 Task:  Click on  Soccer In the  Soccer League click on  Pick Sheet Your name Carter Smith Team name Montreal and  Email softage.3@softage.net Game 1 Montreal Game 2 NYFC Game 3 Atlanta United Game 4 Houston Game 5 Minnesota United Game 6 FC Dallas Game 7 Nashville SC Game 8 Atlanta United Game 9 Charlotte FC Game 10 DC United Game 11 Toronto FC Game 12 Inter Milan Game 13 Minnesota United Game 14 Real Salt Lake Game 15 Vancouver Game16 San Jose In Tie Breaker choose Montreal Submit pick sheet
Action: Mouse moved to (631, 401)
Screenshot: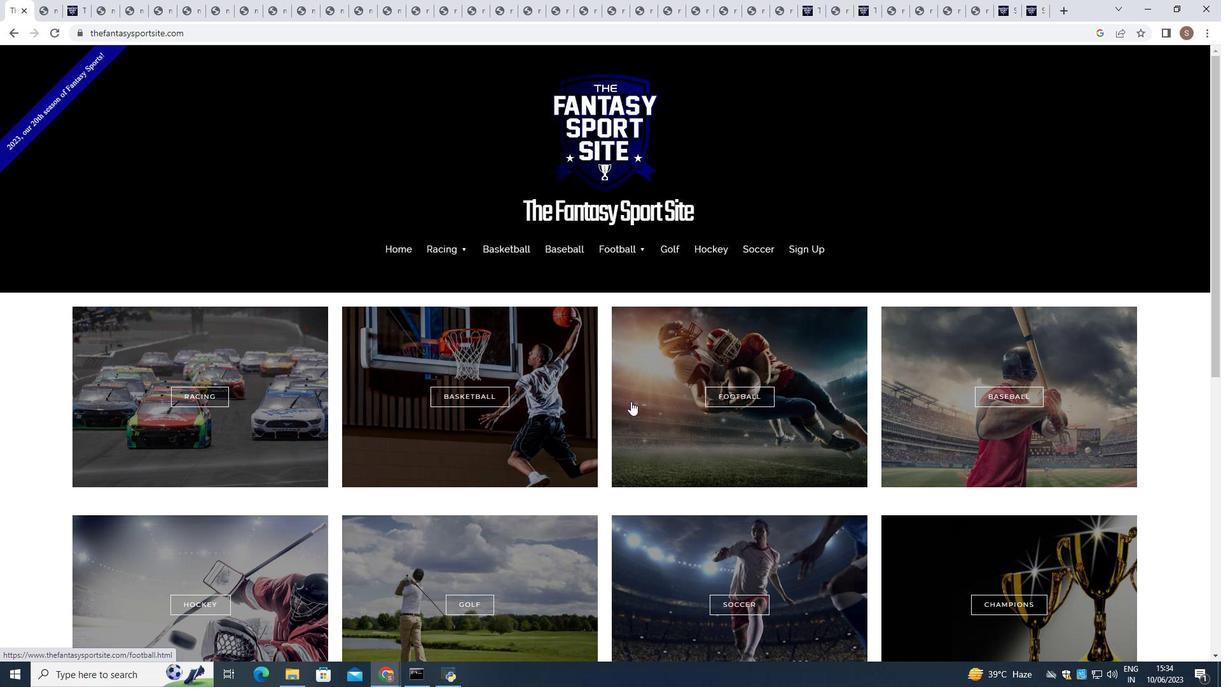 
Action: Mouse scrolled (631, 400) with delta (0, 0)
Screenshot: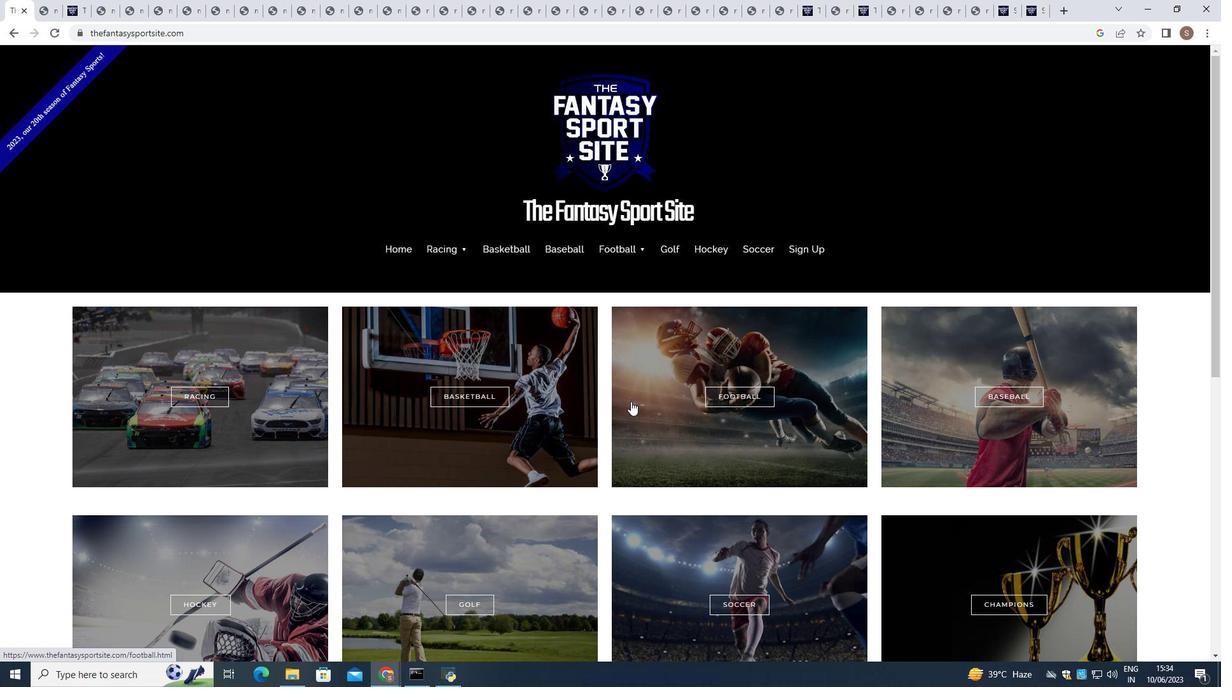 
Action: Mouse scrolled (631, 400) with delta (0, 0)
Screenshot: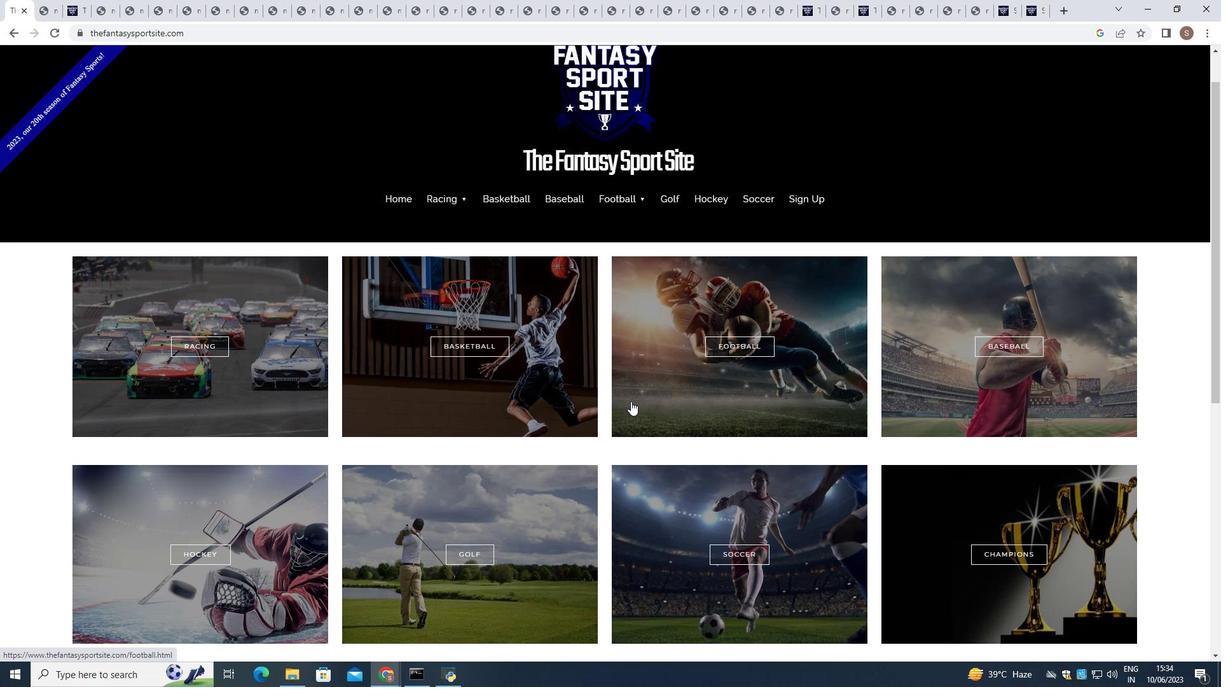 
Action: Mouse moved to (673, 431)
Screenshot: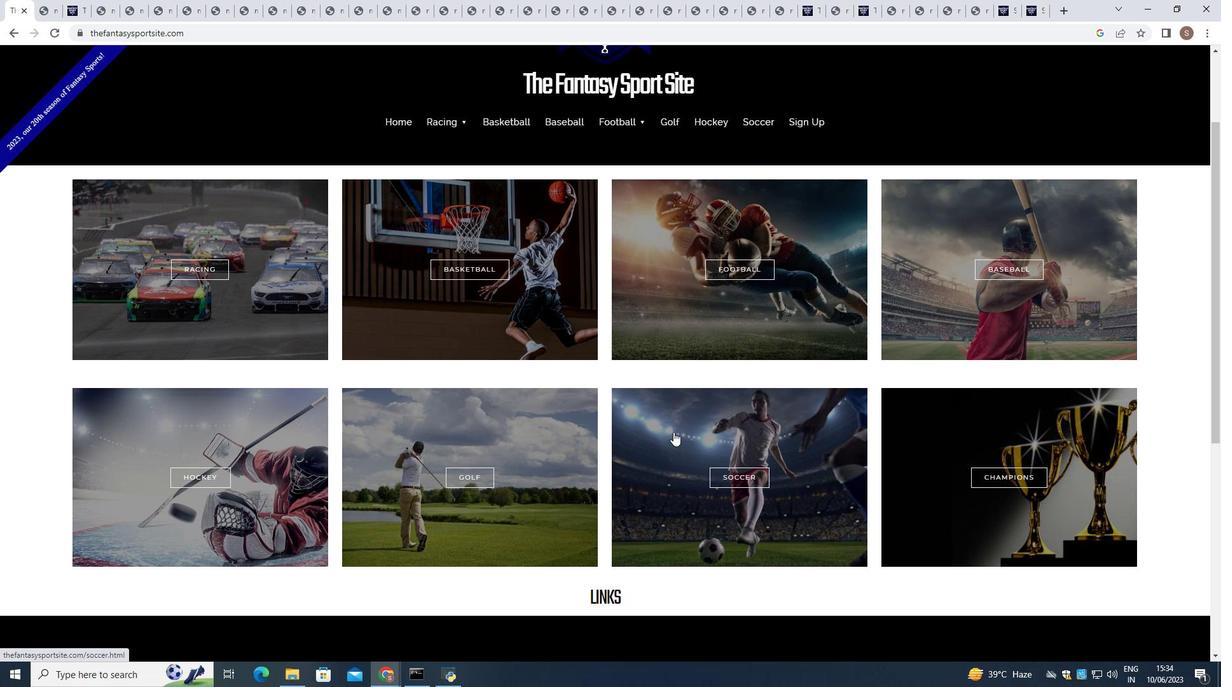 
Action: Mouse pressed left at (673, 431)
Screenshot: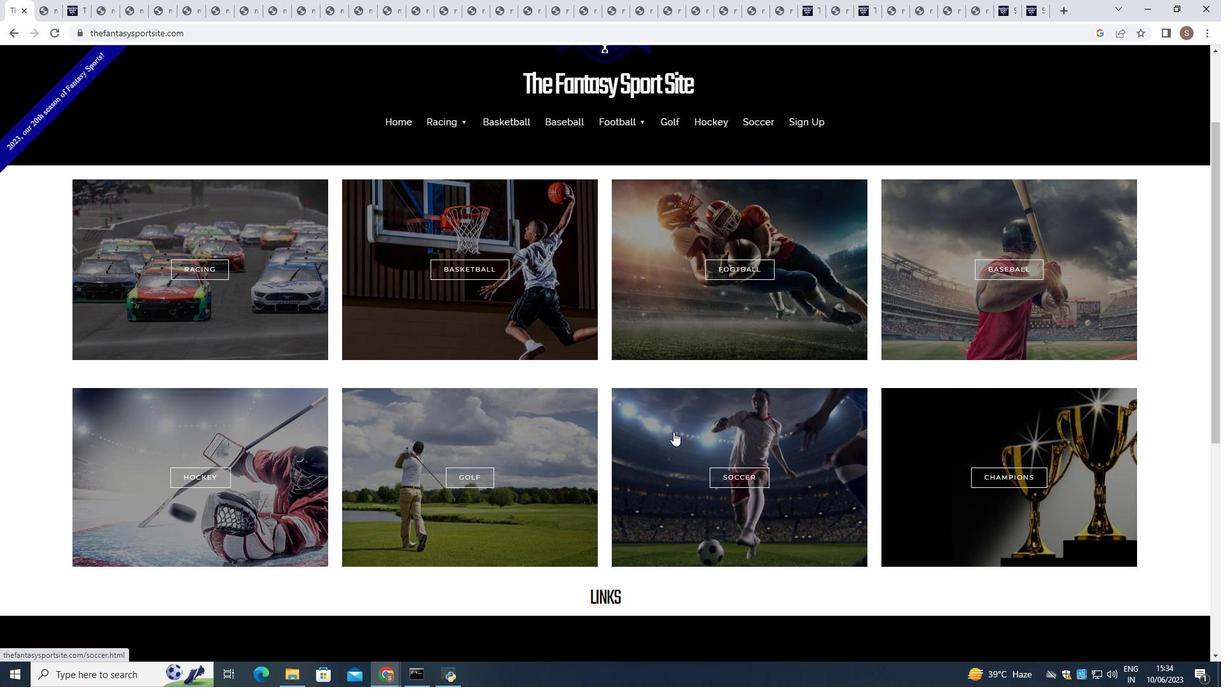 
Action: Mouse moved to (674, 432)
Screenshot: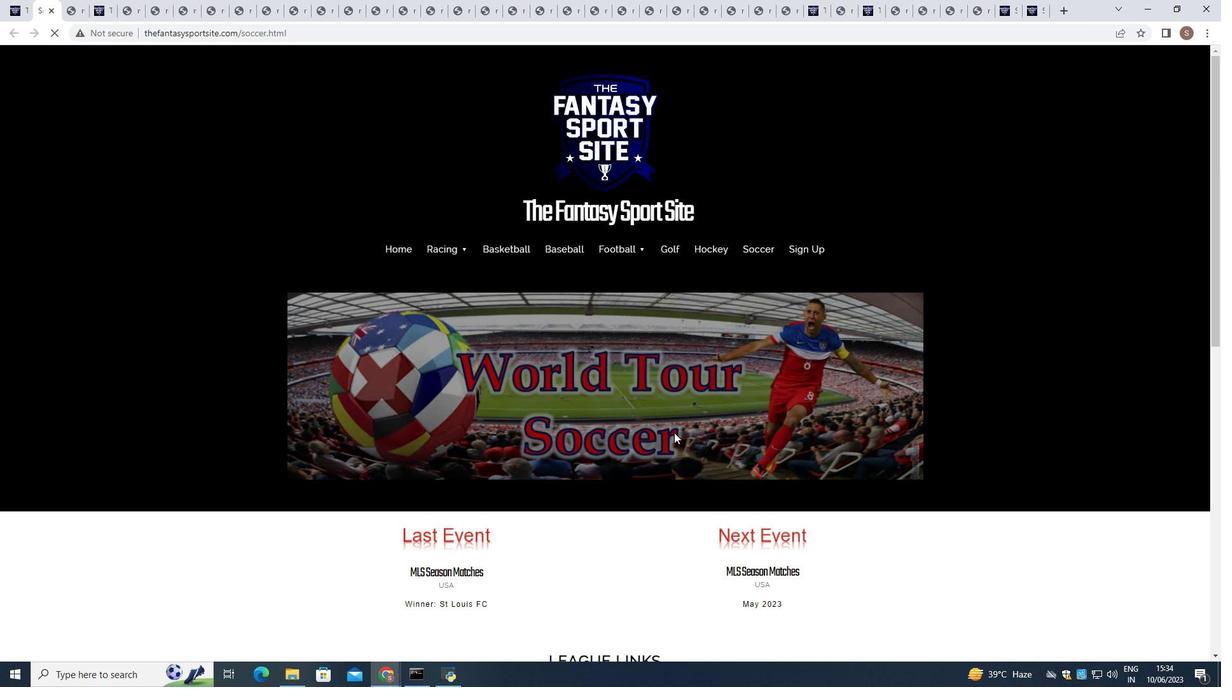 
Action: Mouse scrolled (674, 431) with delta (0, 0)
Screenshot: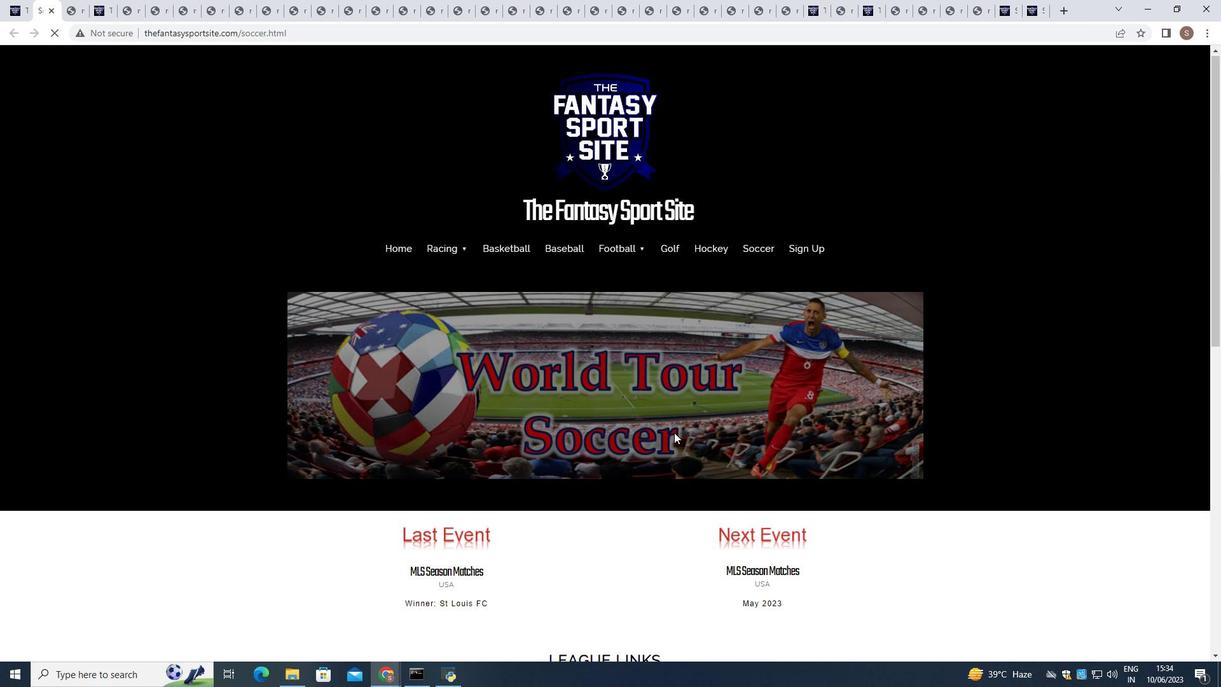 
Action: Mouse scrolled (674, 431) with delta (0, 0)
Screenshot: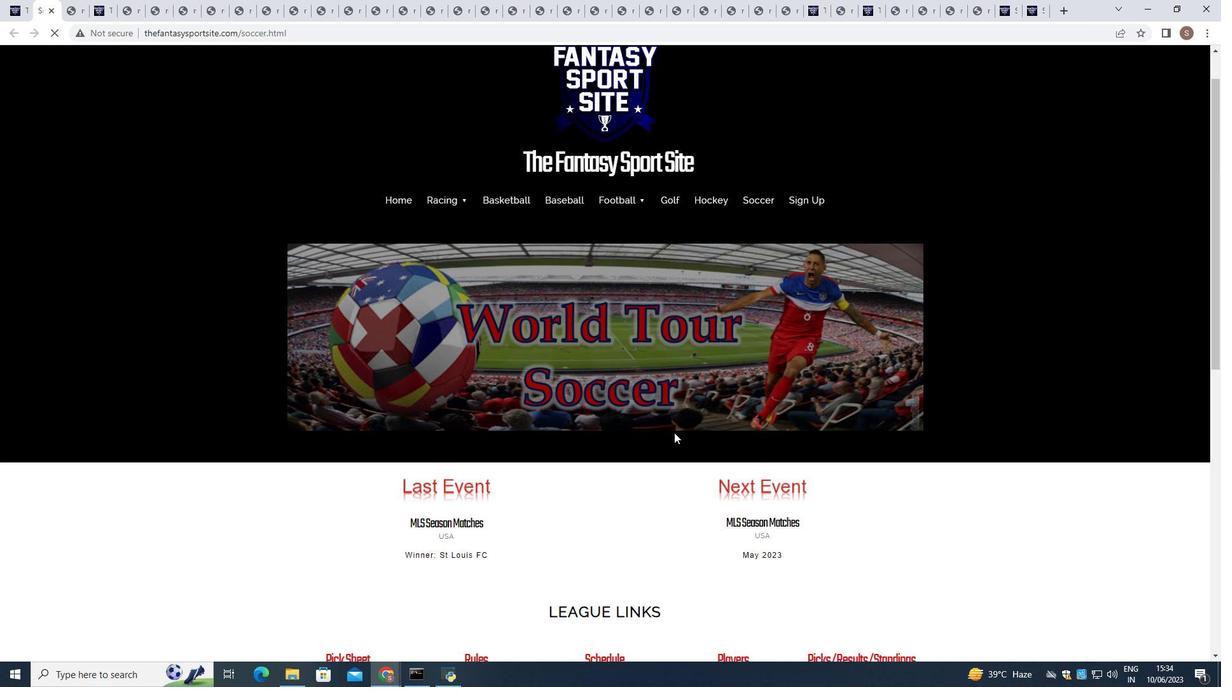 
Action: Mouse scrolled (674, 431) with delta (0, 0)
Screenshot: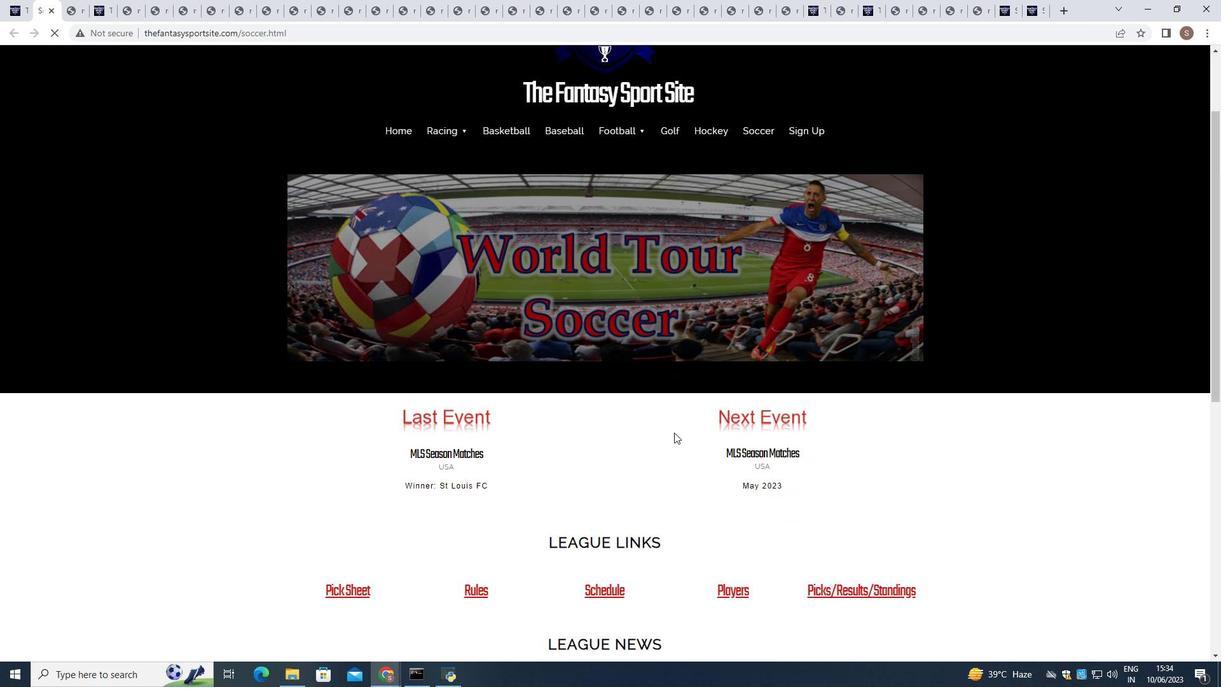 
Action: Mouse scrolled (674, 431) with delta (0, 0)
Screenshot: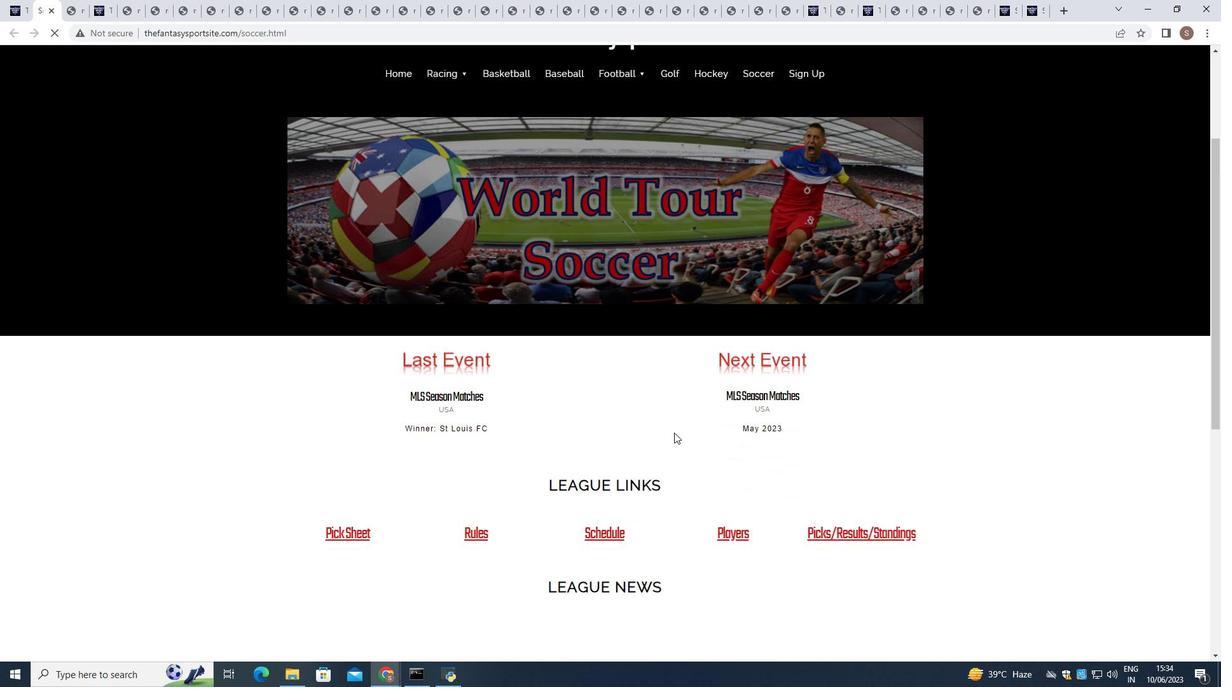 
Action: Mouse moved to (356, 452)
Screenshot: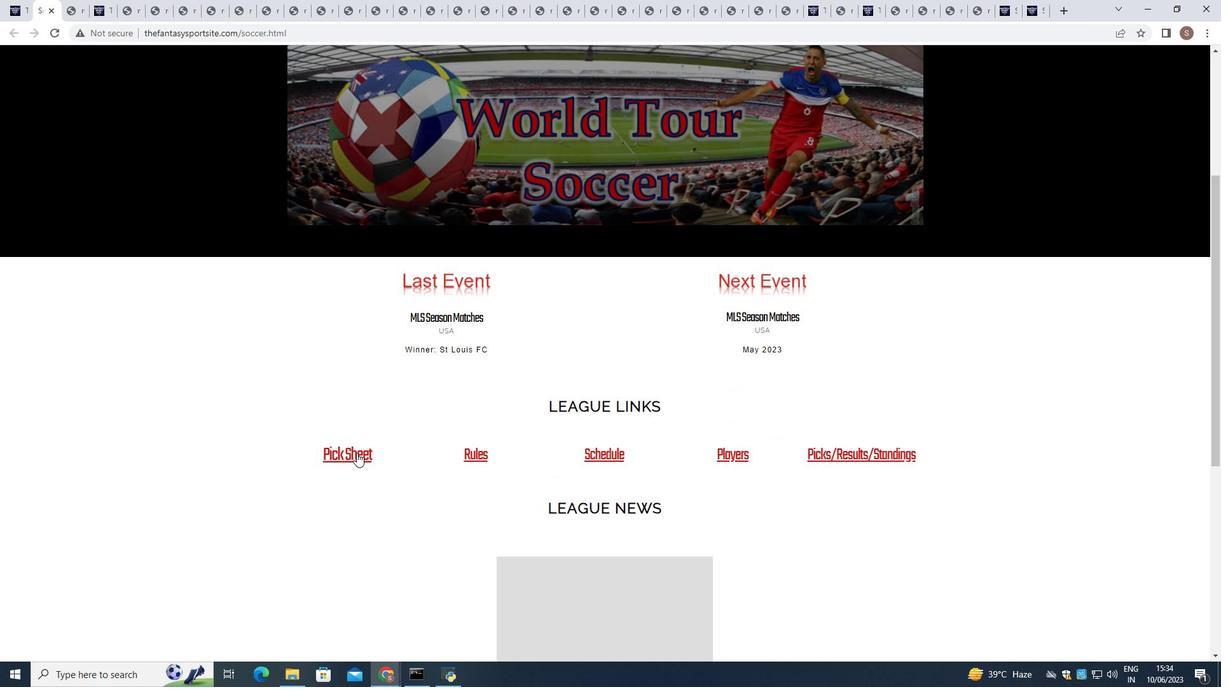 
Action: Mouse pressed left at (356, 452)
Screenshot: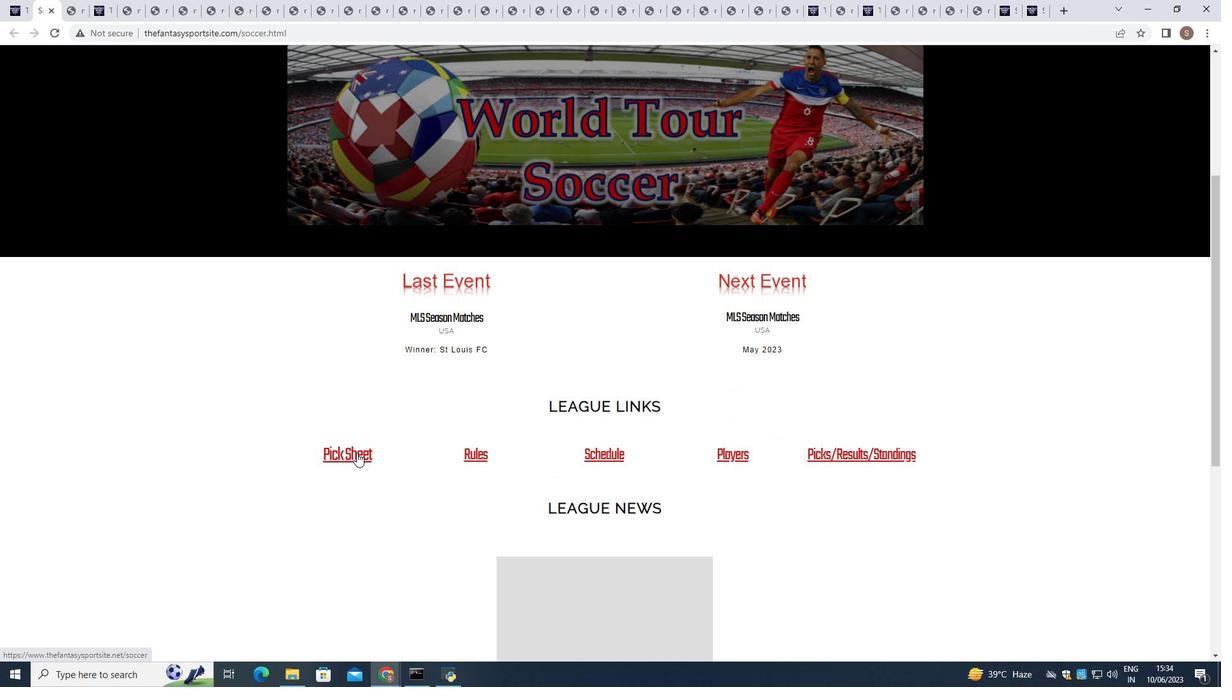 
Action: Mouse moved to (503, 469)
Screenshot: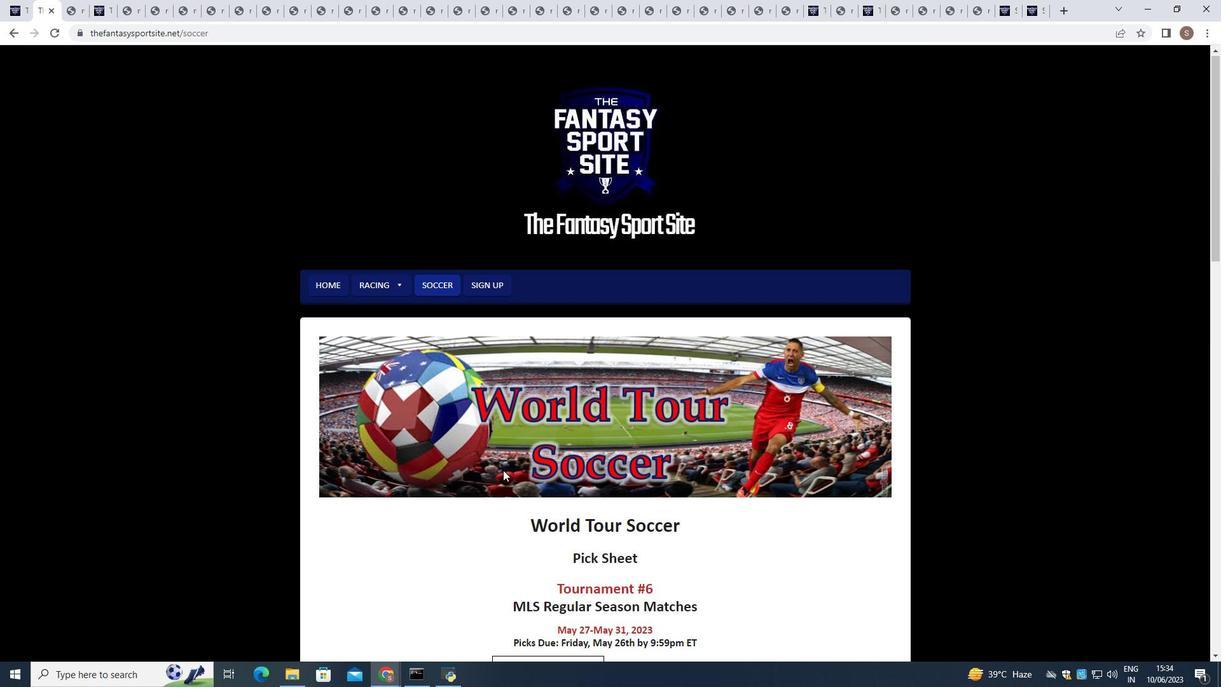 
Action: Mouse scrolled (503, 468) with delta (0, 0)
Screenshot: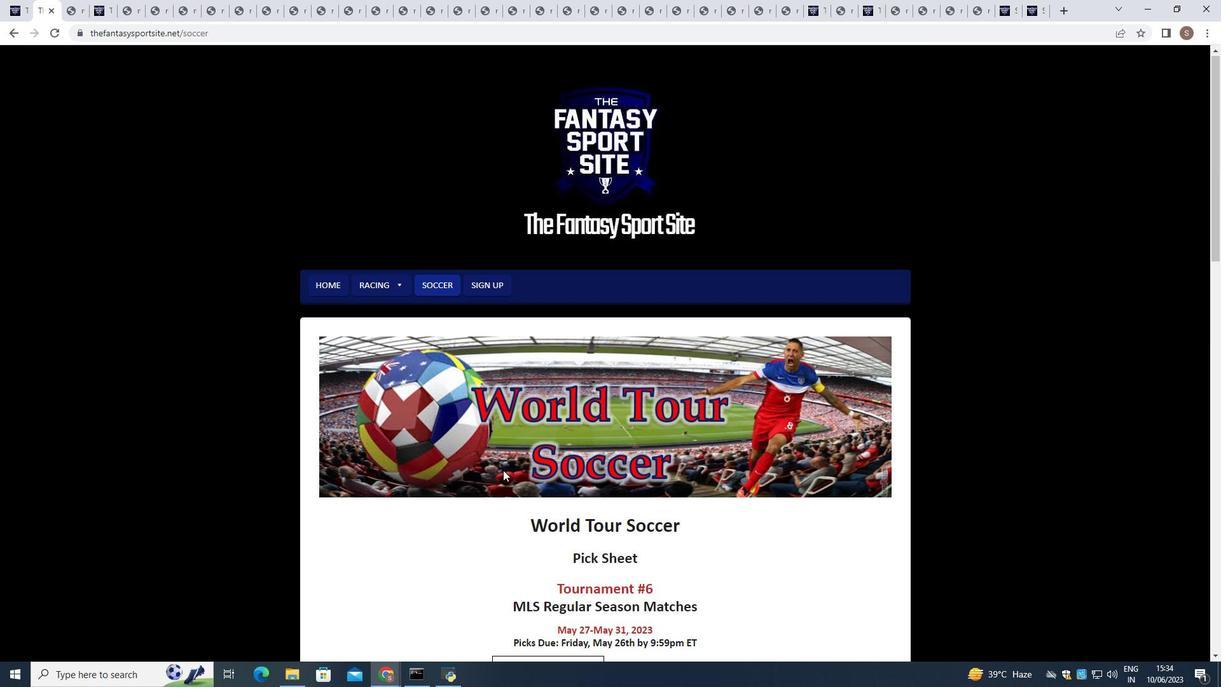 
Action: Mouse moved to (503, 470)
Screenshot: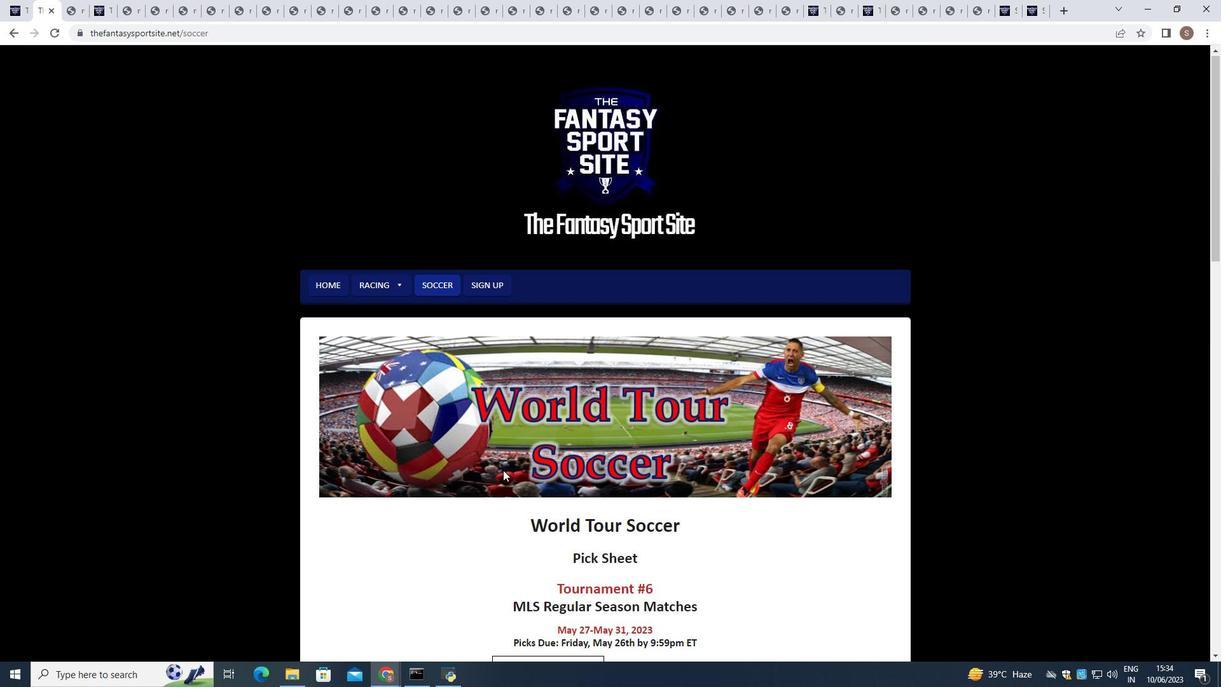 
Action: Mouse scrolled (503, 469) with delta (0, 0)
Screenshot: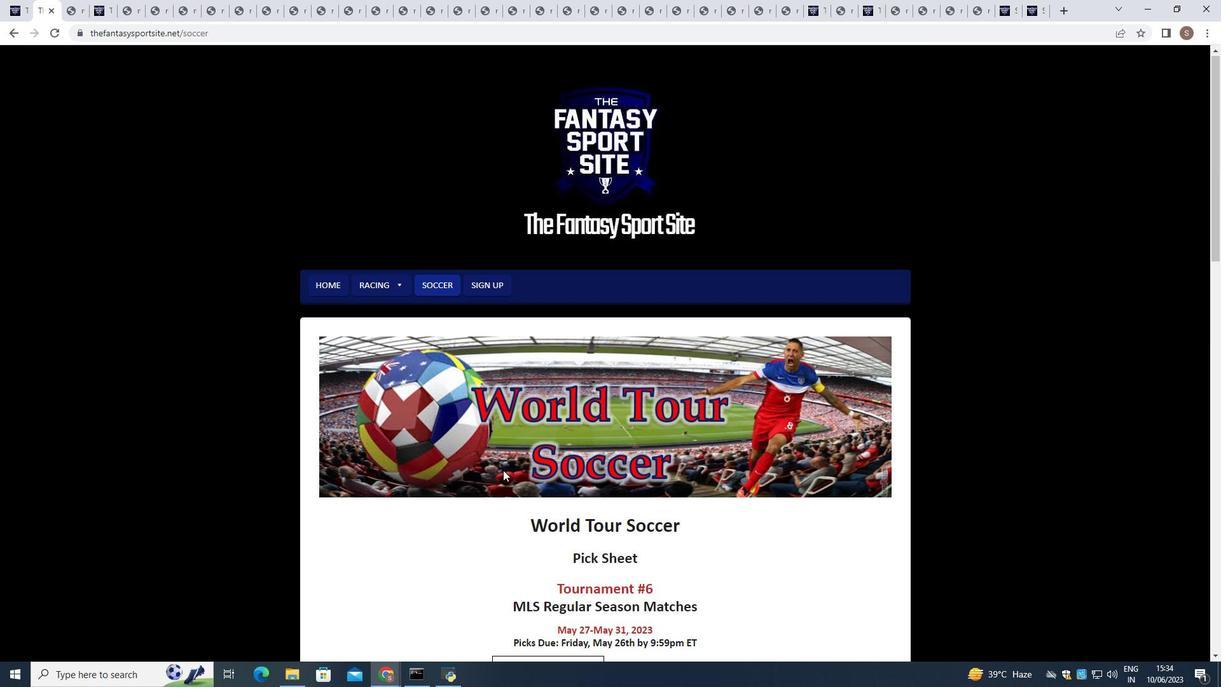 
Action: Mouse scrolled (503, 469) with delta (0, 0)
Screenshot: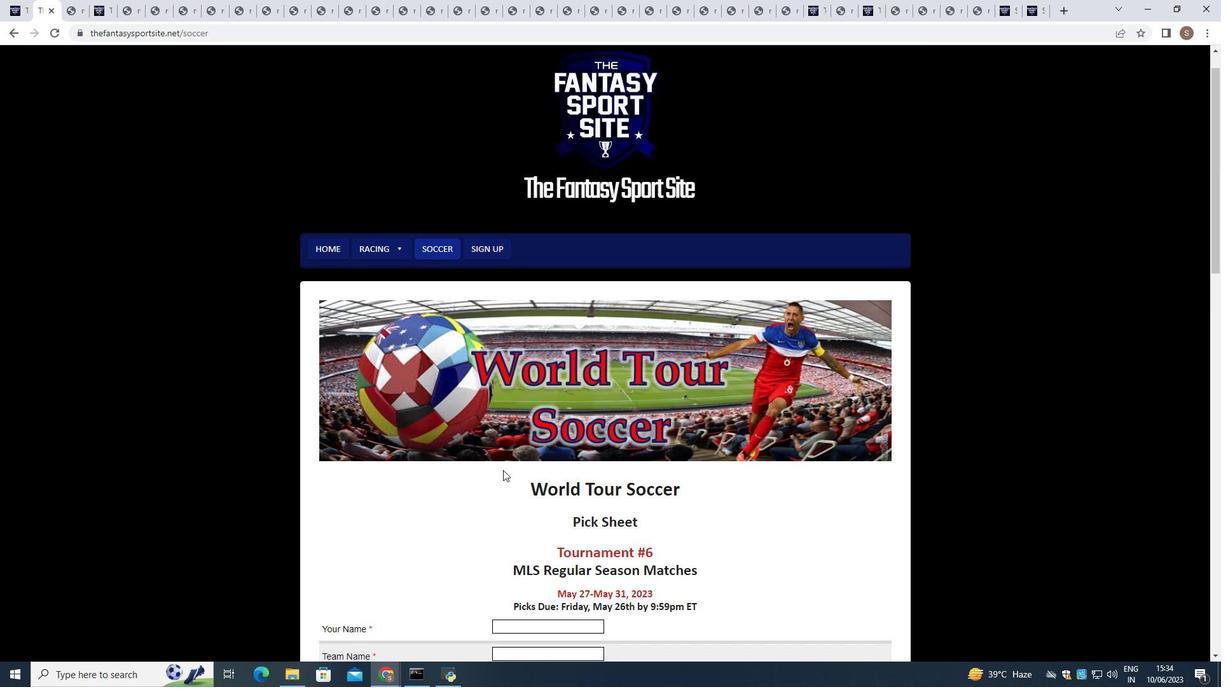 
Action: Mouse scrolled (503, 469) with delta (0, 0)
Screenshot: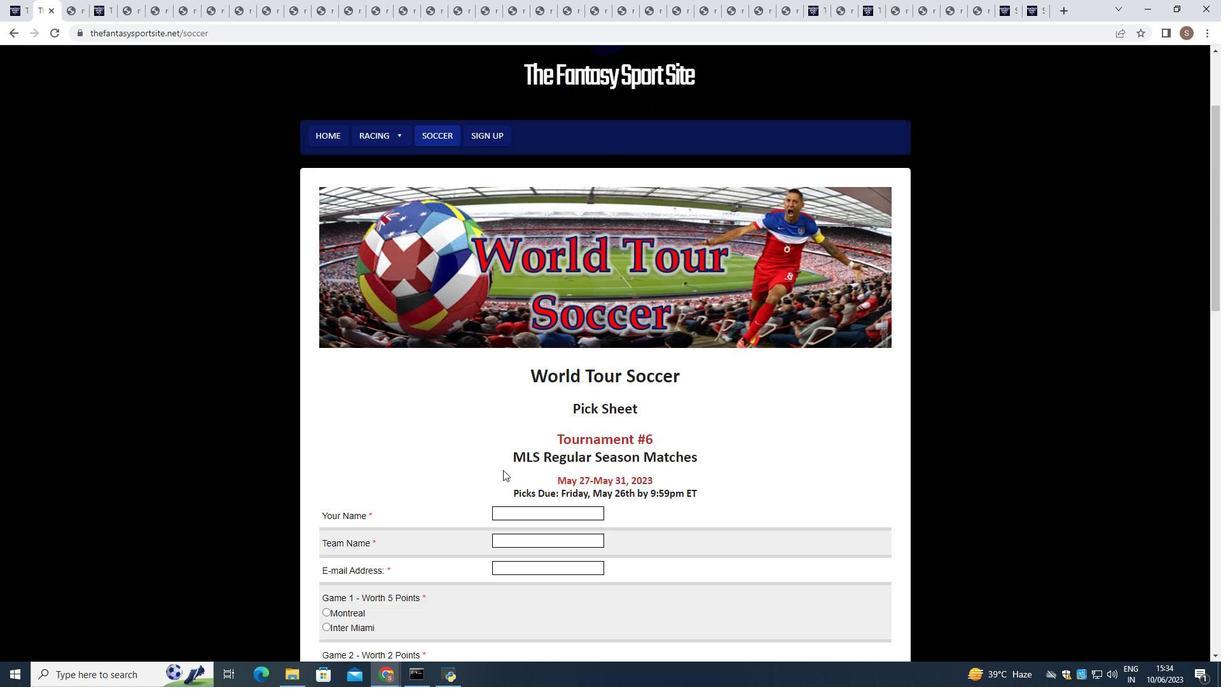 
Action: Mouse moved to (553, 410)
Screenshot: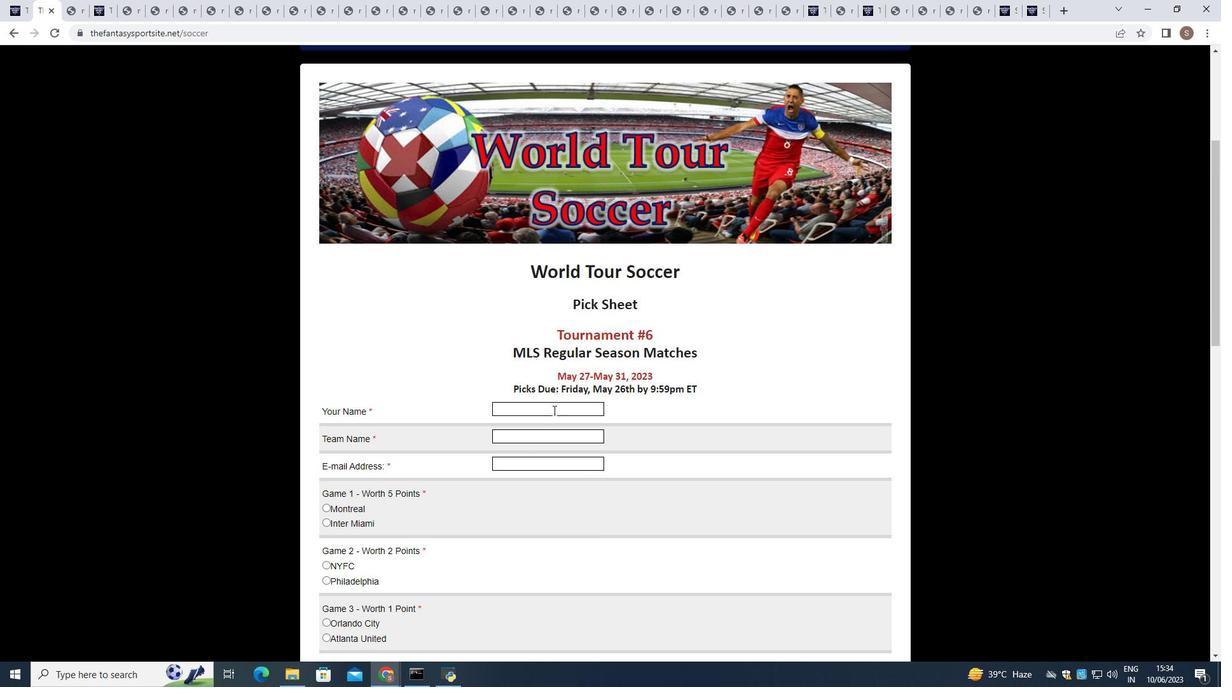 
Action: Mouse pressed left at (553, 410)
Screenshot: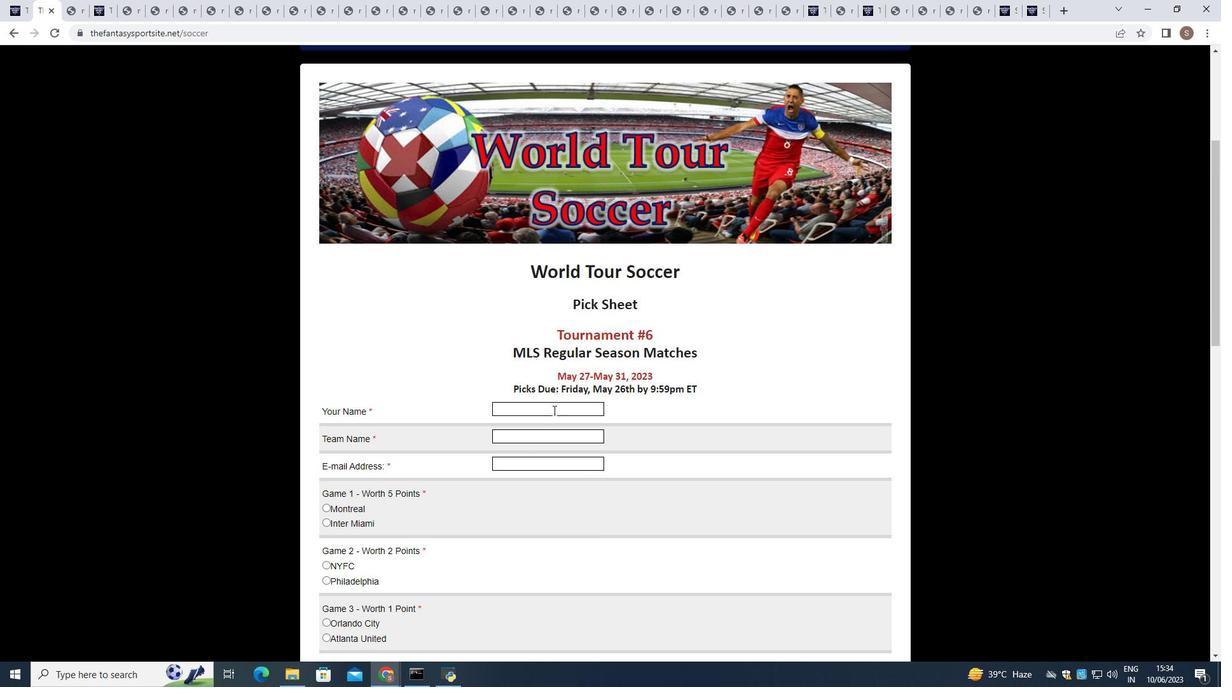 
Action: Key pressed <Key.shift>Carter<Key.space><Key.shift>Smith
Screenshot: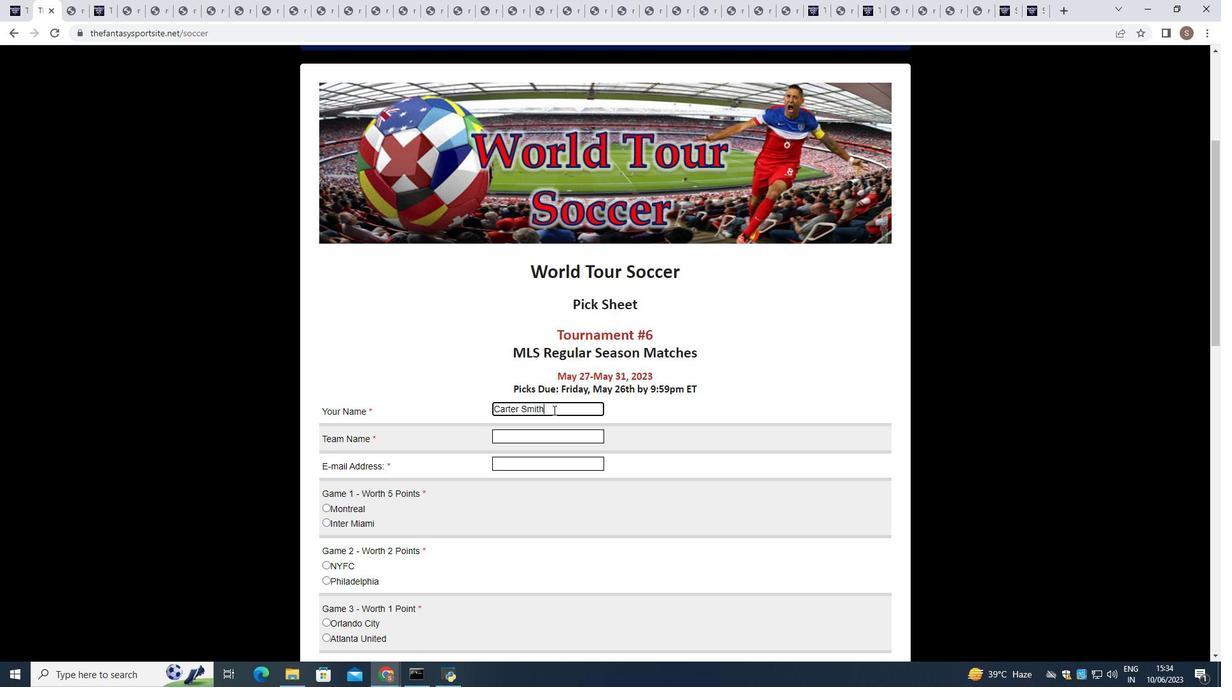 
Action: Mouse moved to (554, 438)
Screenshot: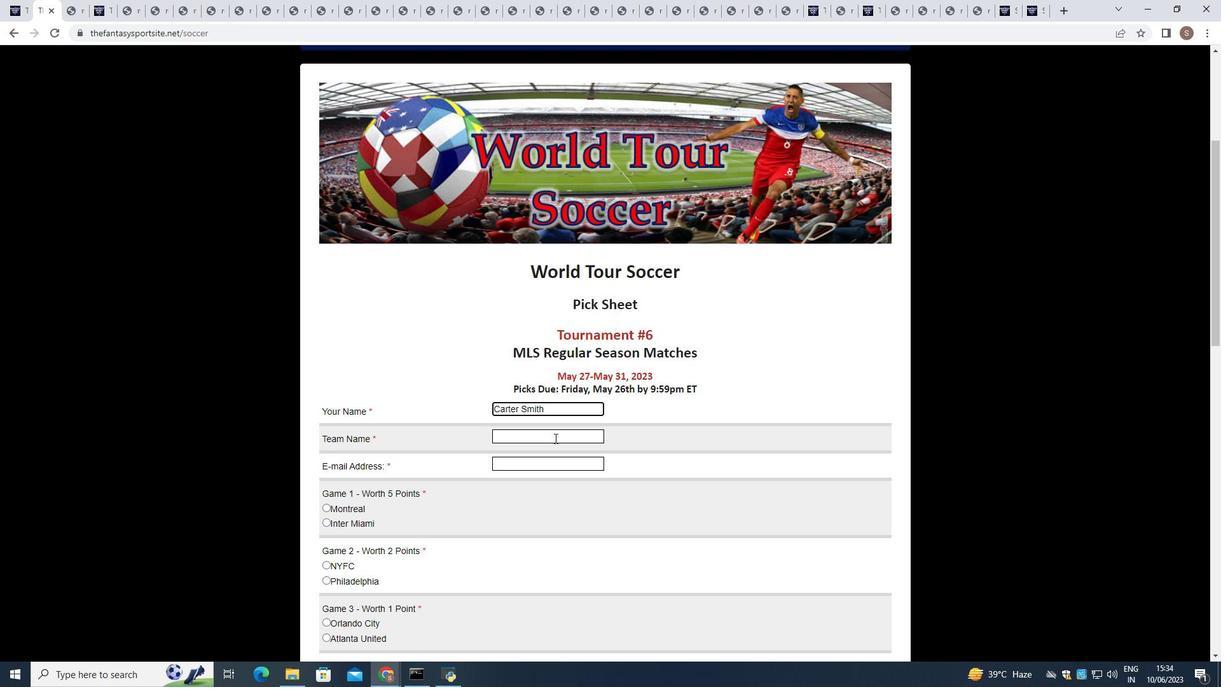 
Action: Mouse pressed left at (554, 438)
Screenshot: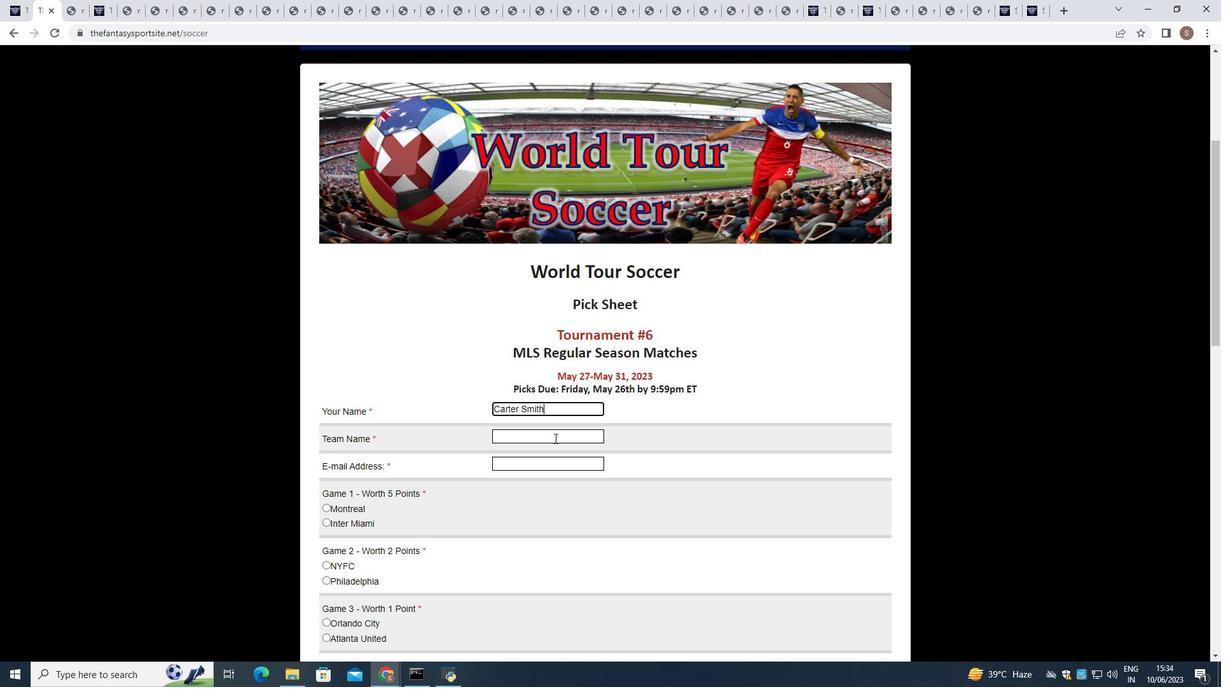 
Action: Mouse moved to (555, 438)
Screenshot: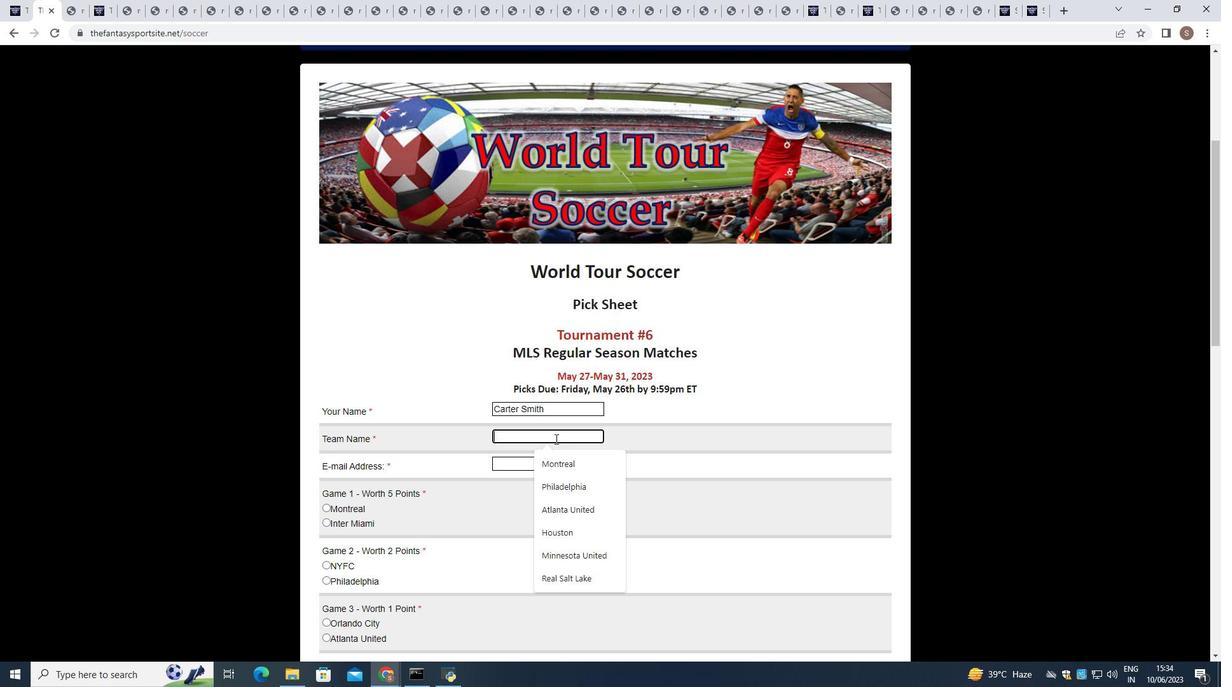
Action: Key pressed <Key.shift>Montreal
Screenshot: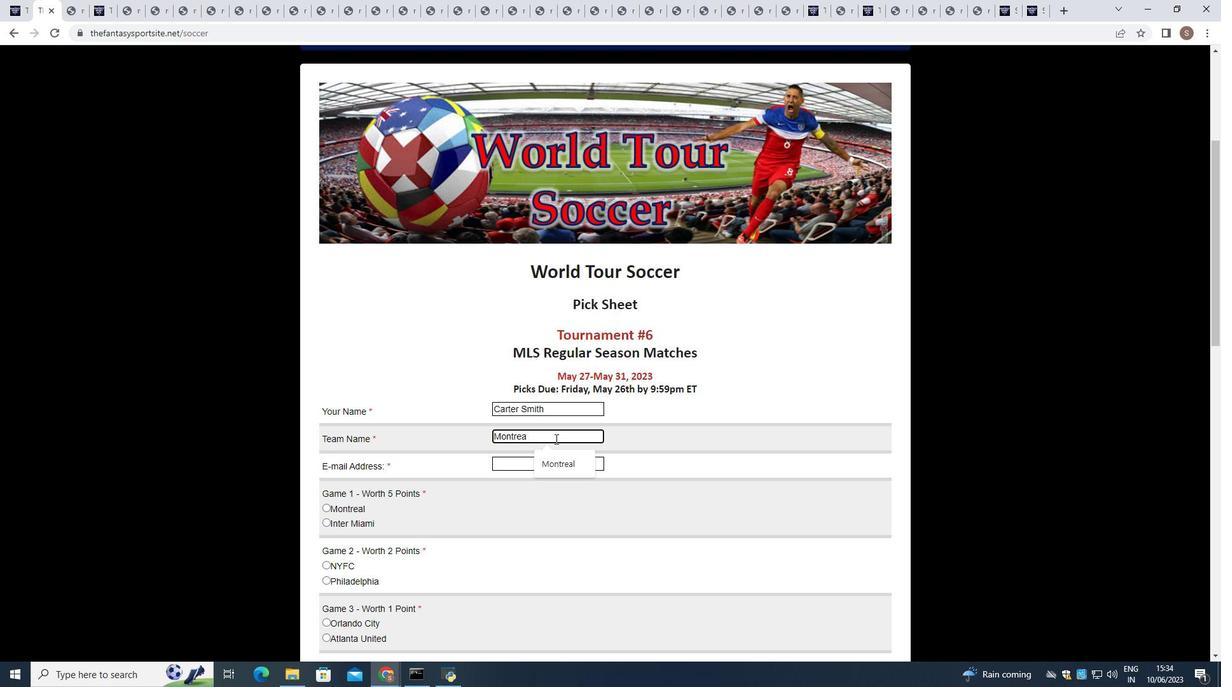 
Action: Mouse moved to (547, 463)
Screenshot: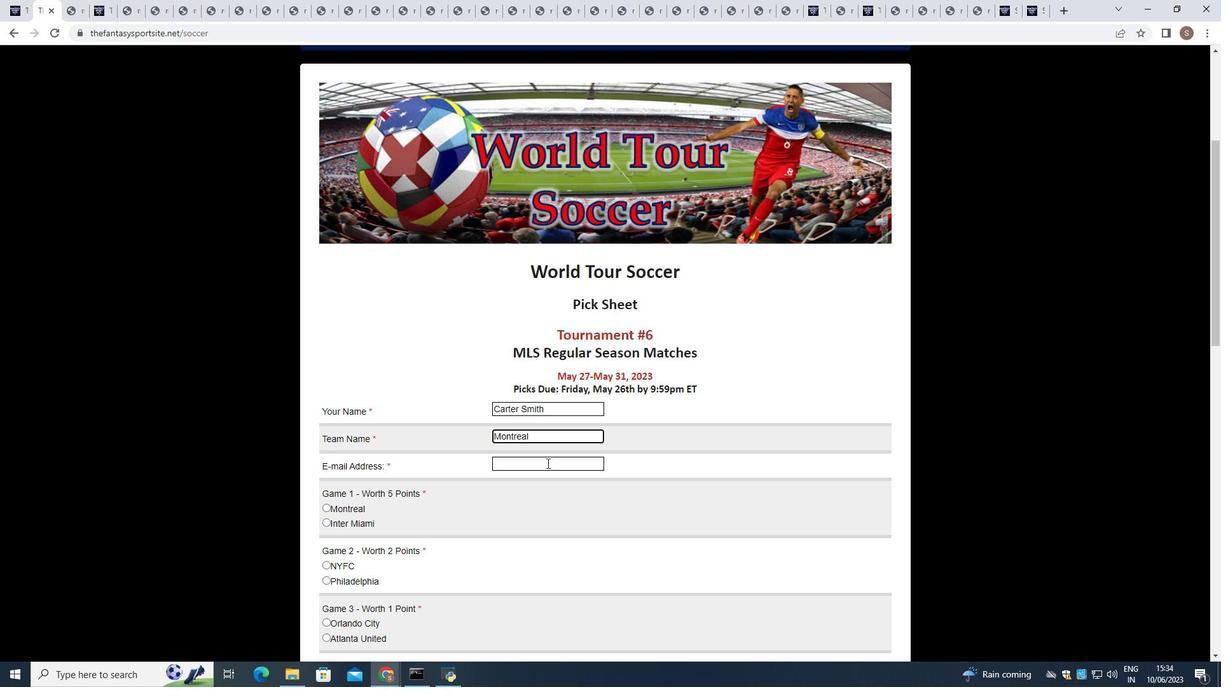 
Action: Mouse pressed left at (547, 463)
Screenshot: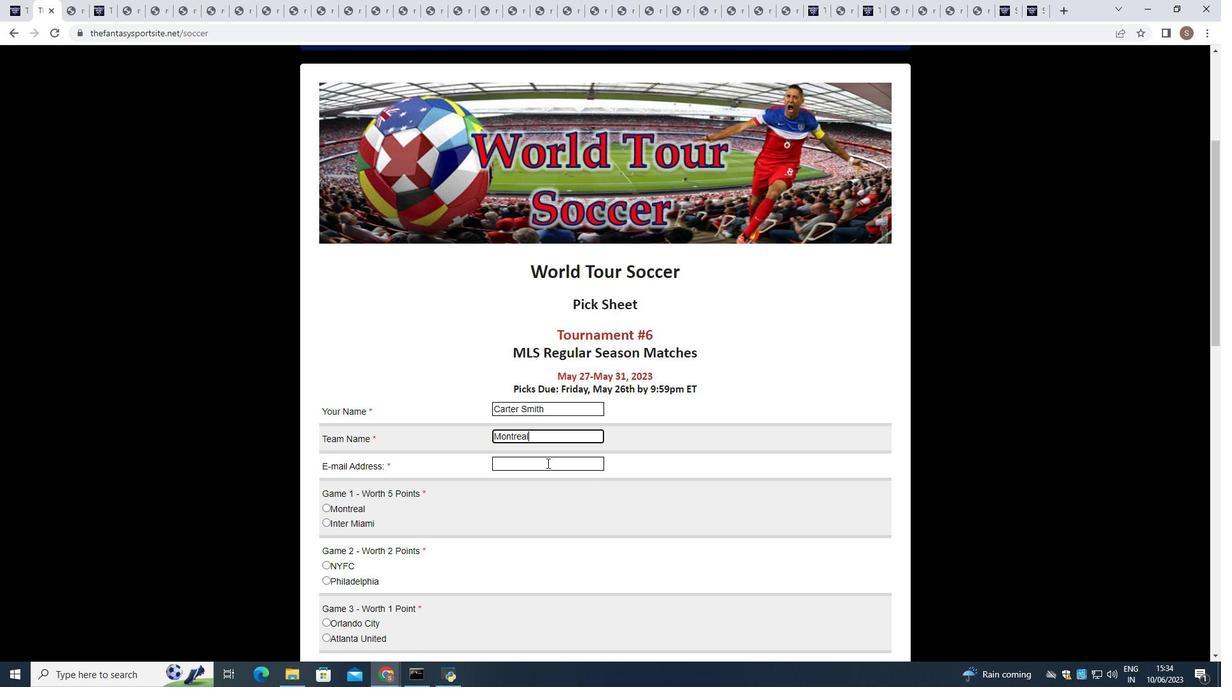 
Action: Key pressed softage.3
Screenshot: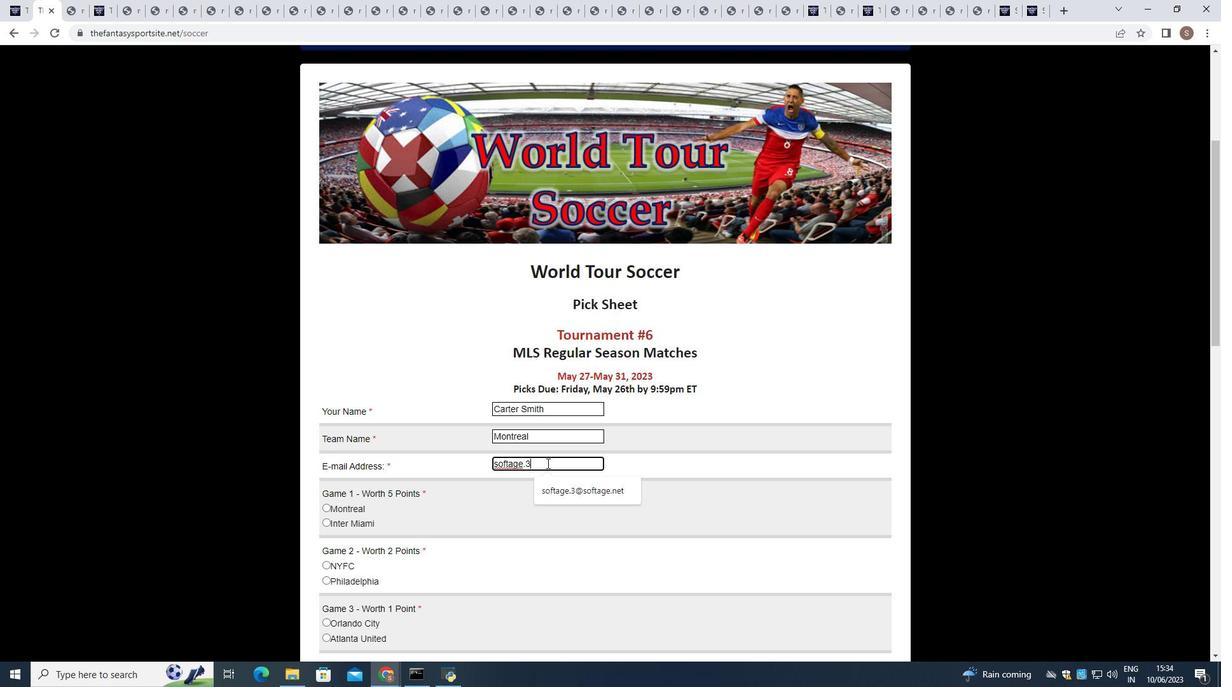 
Action: Mouse moved to (572, 487)
Screenshot: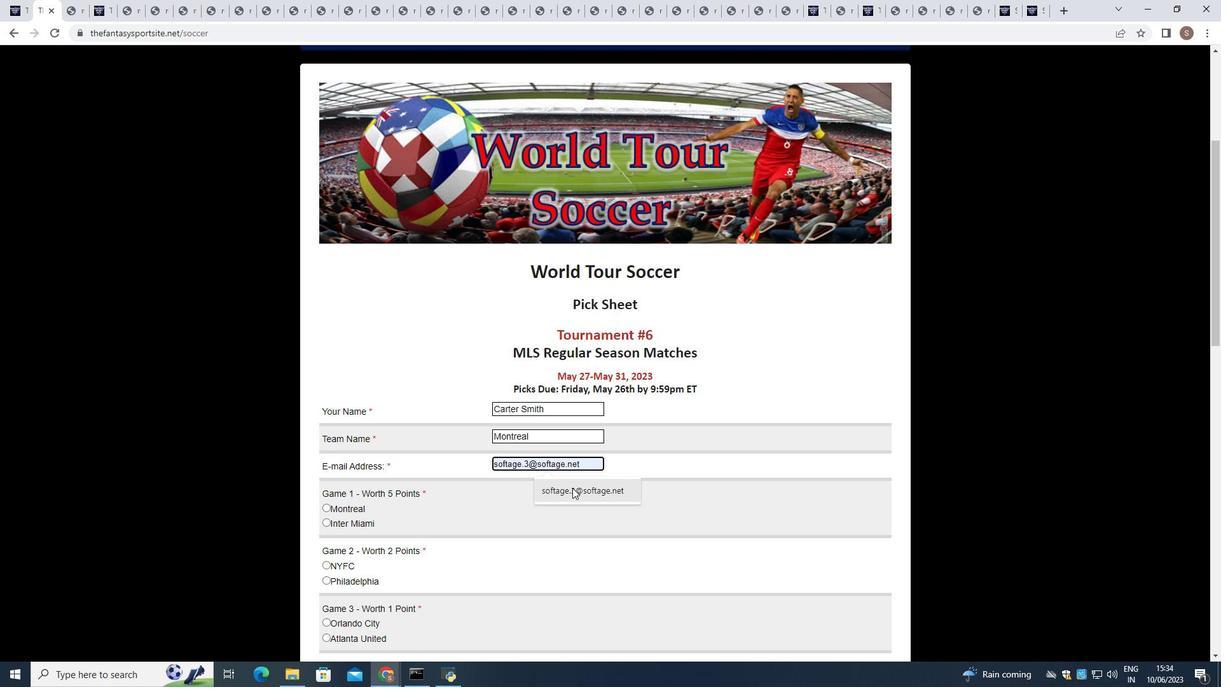 
Action: Mouse pressed left at (572, 487)
Screenshot: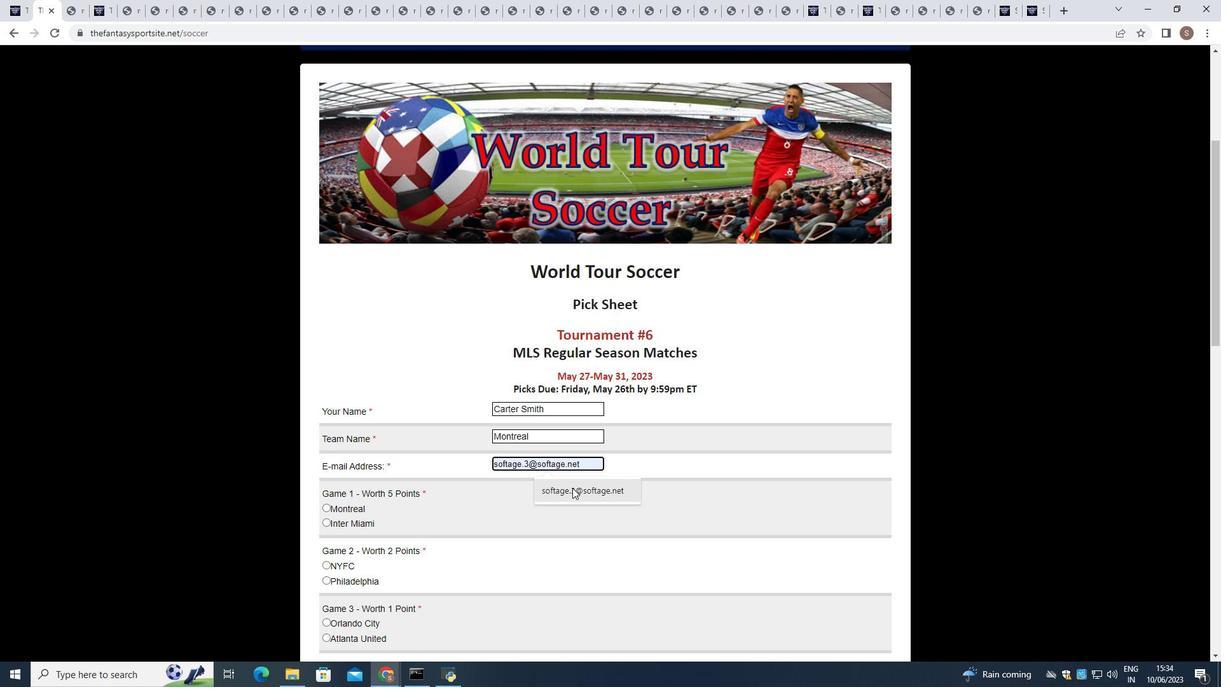 
Action: Mouse moved to (326, 506)
Screenshot: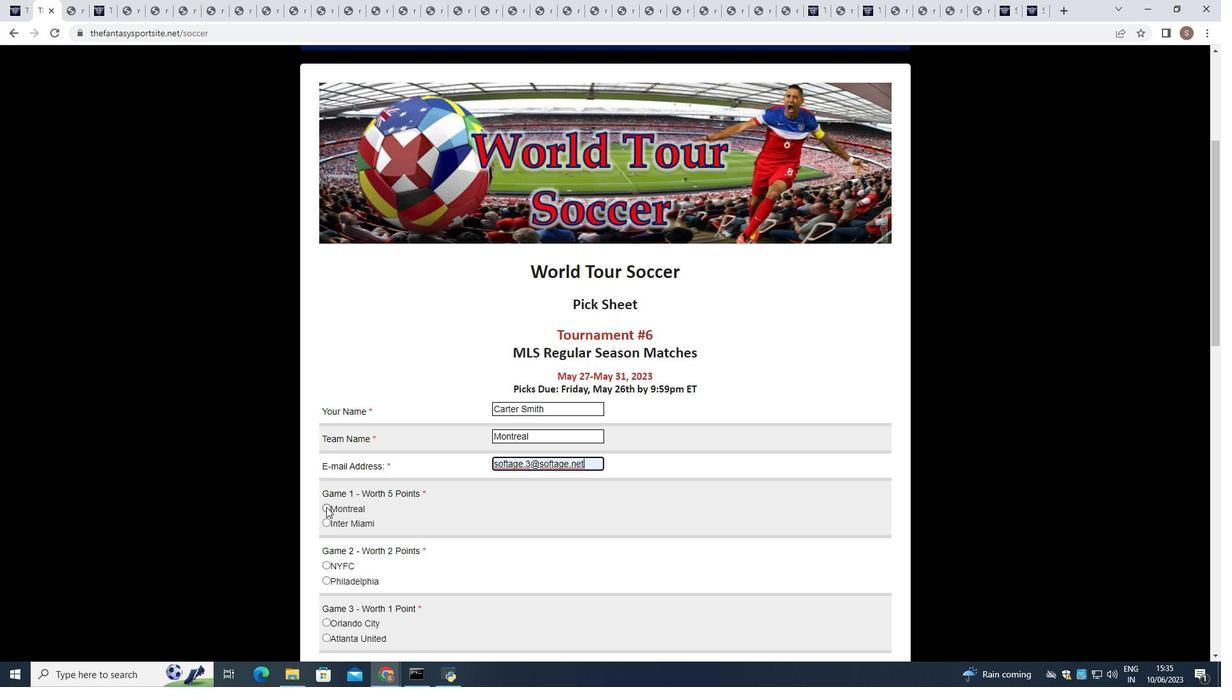 
Action: Mouse pressed left at (326, 506)
Screenshot: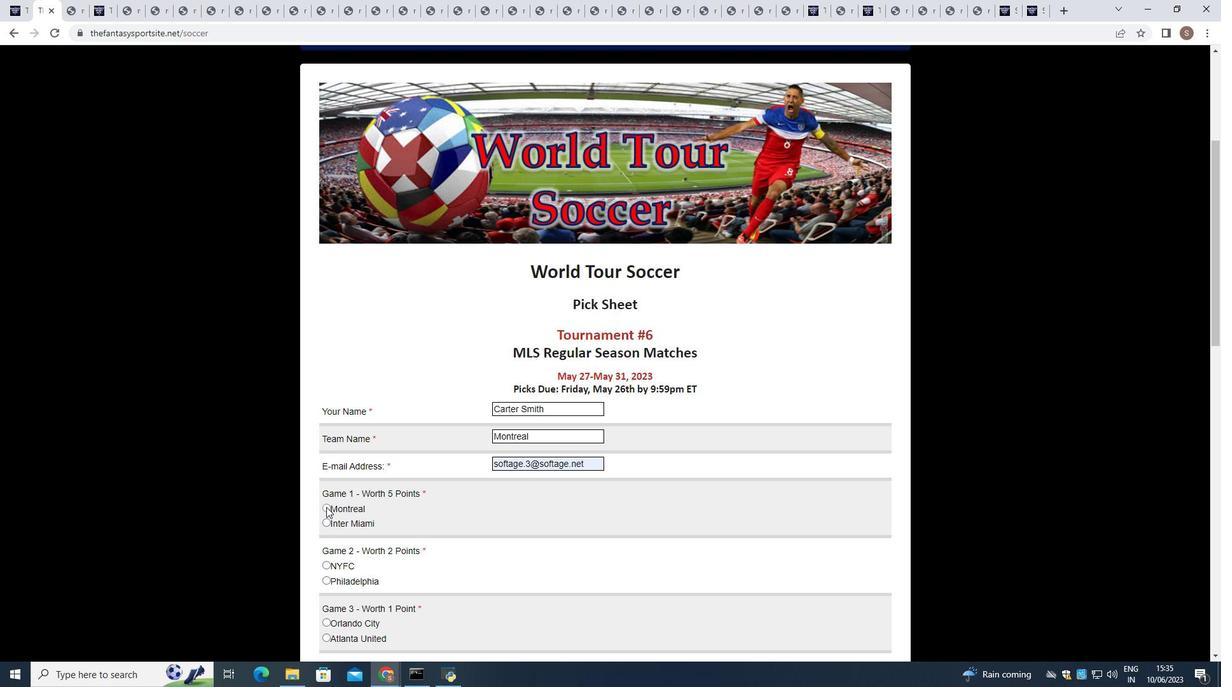 
Action: Mouse moved to (327, 565)
Screenshot: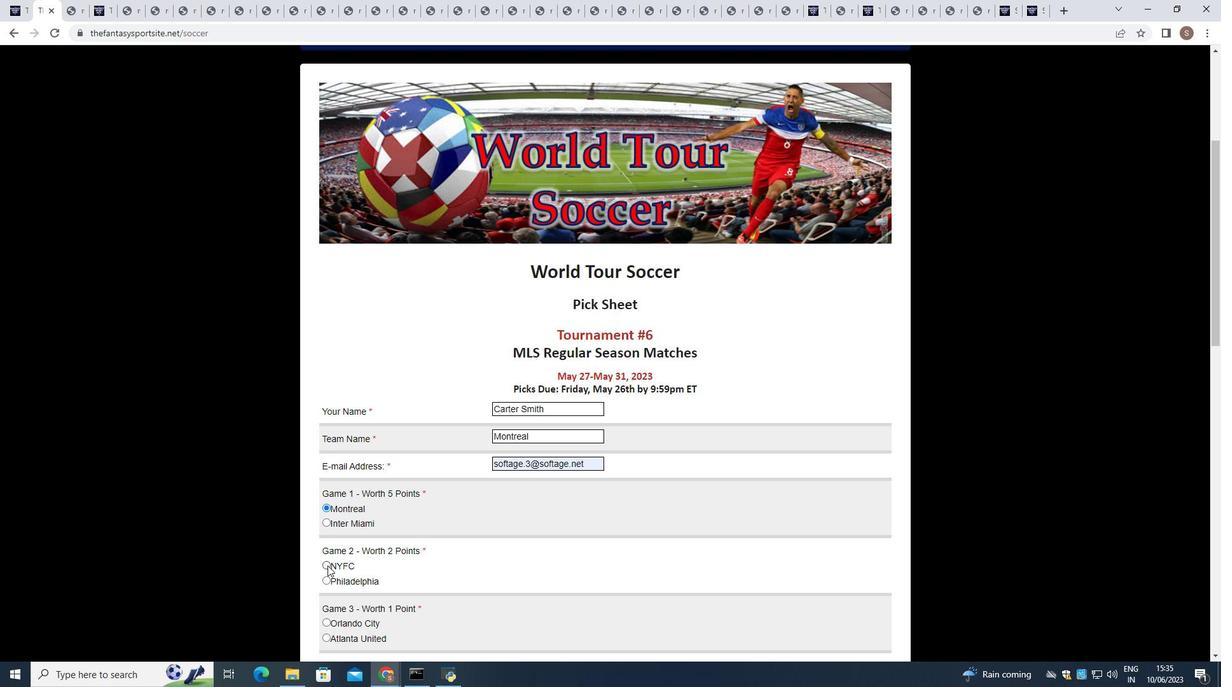 
Action: Mouse pressed left at (327, 565)
Screenshot: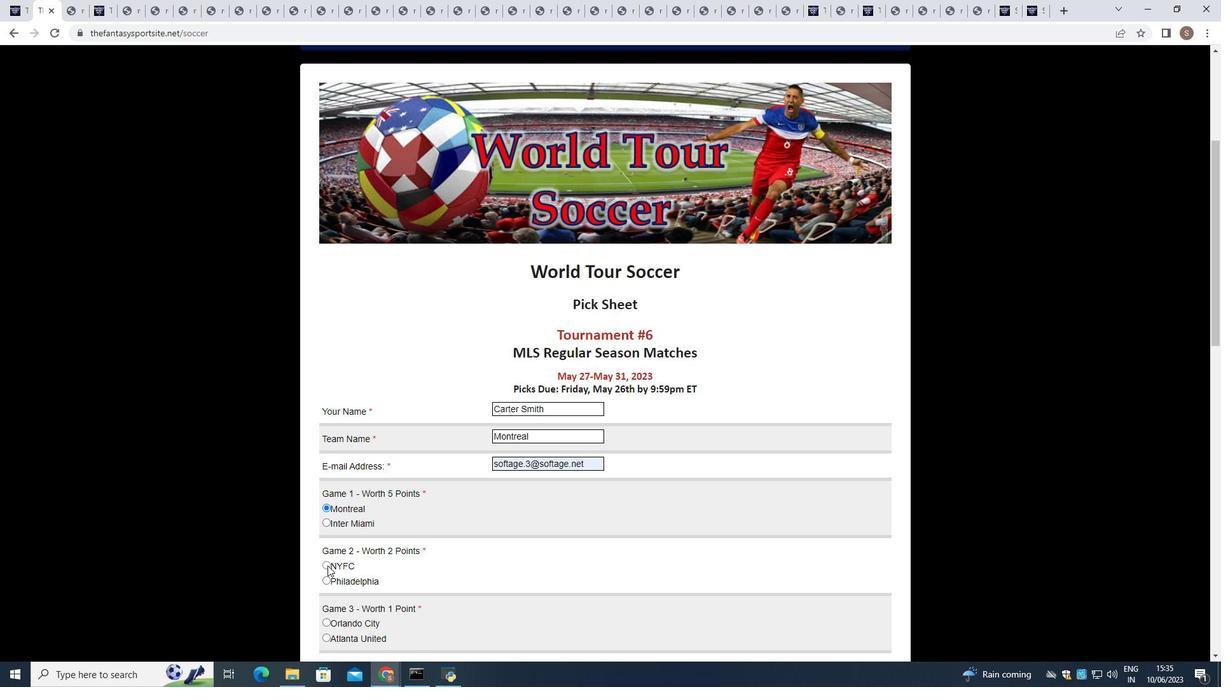 
Action: Mouse moved to (324, 638)
Screenshot: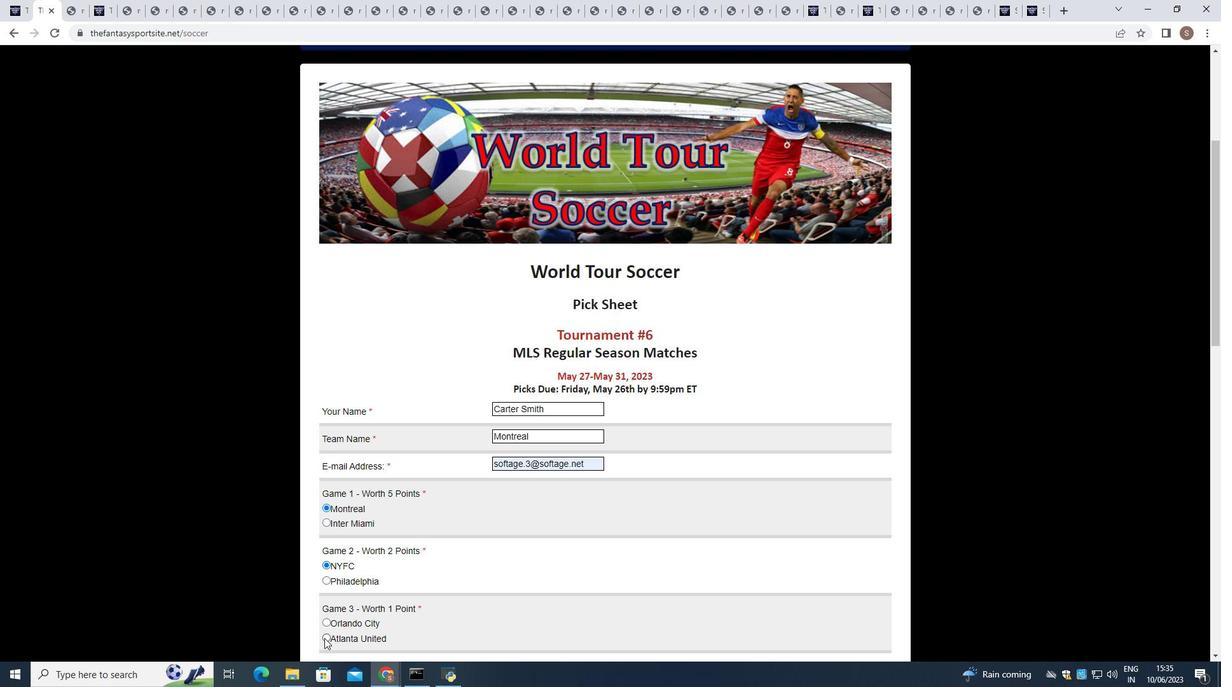 
Action: Mouse pressed left at (324, 638)
Screenshot: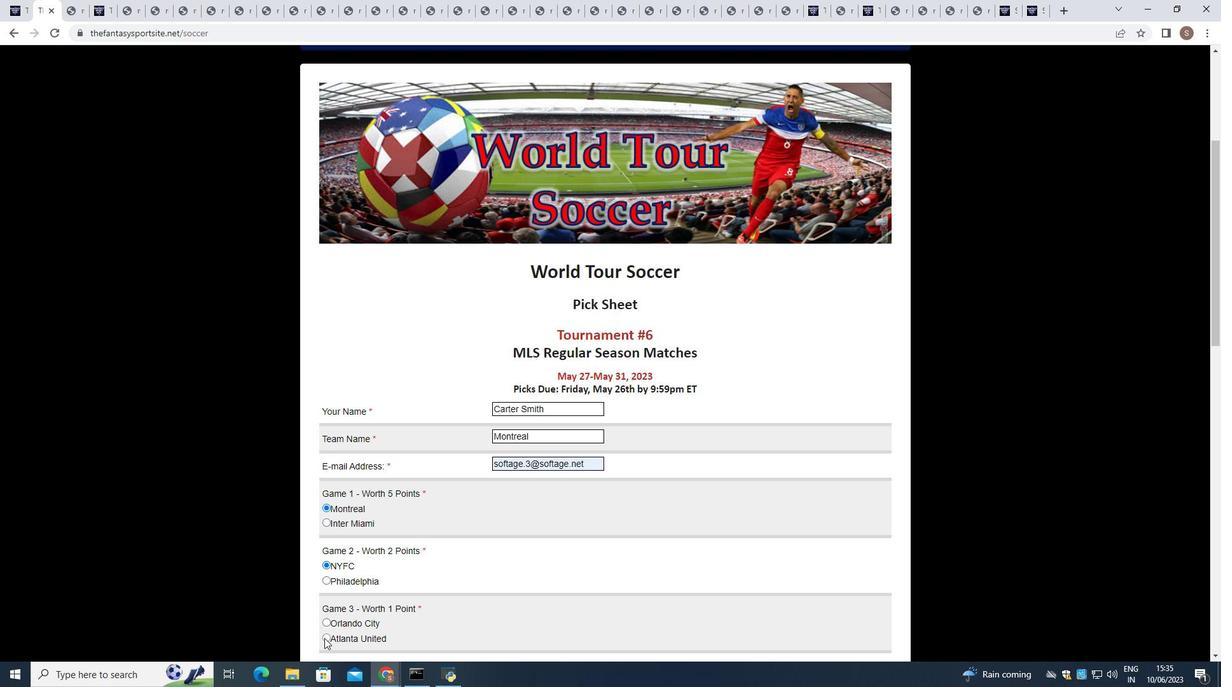 
Action: Mouse moved to (333, 632)
Screenshot: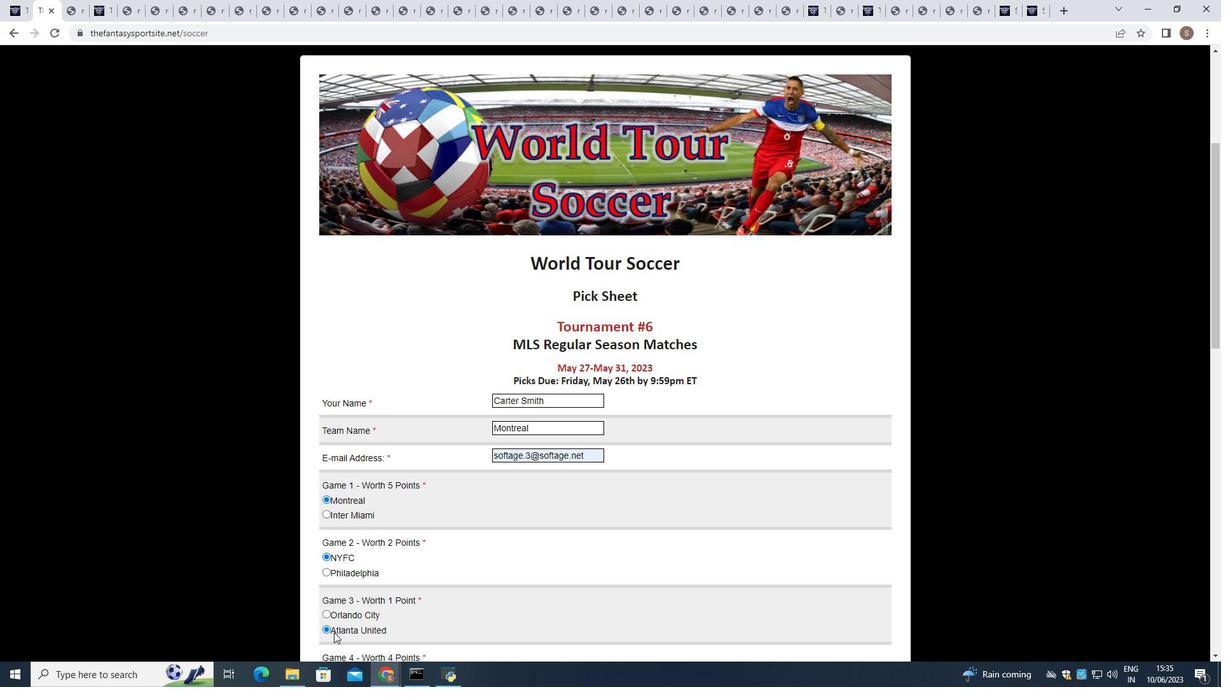 
Action: Mouse scrolled (333, 631) with delta (0, 0)
Screenshot: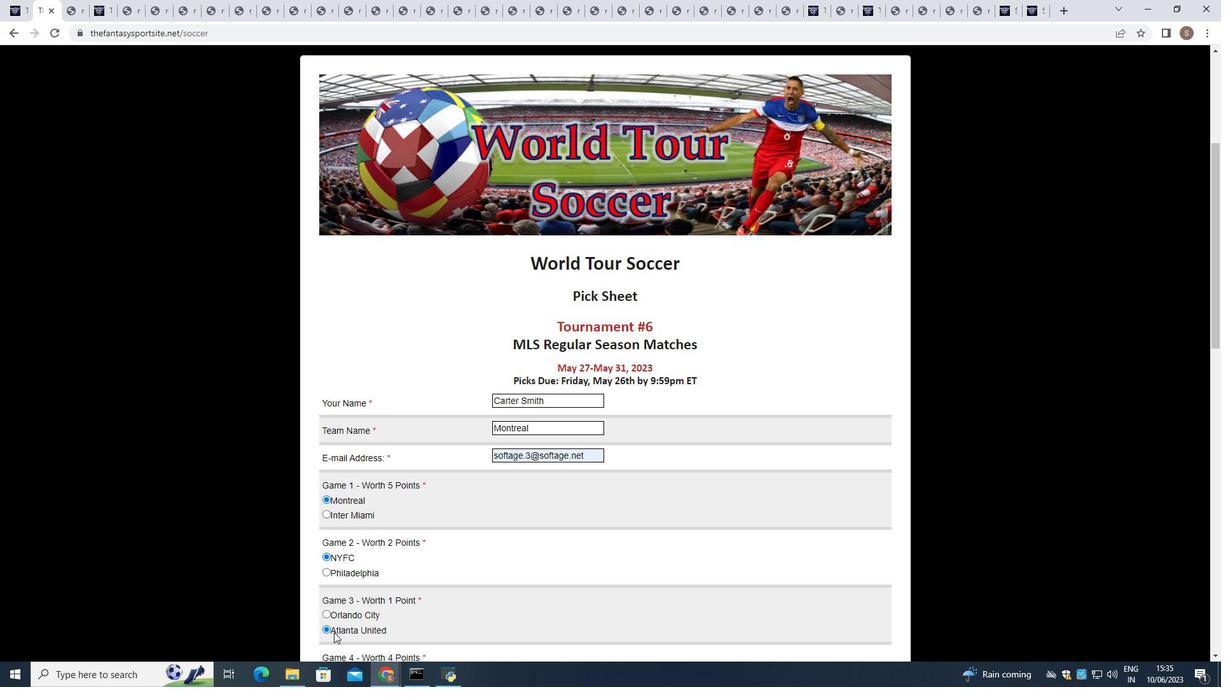 
Action: Mouse moved to (333, 632)
Screenshot: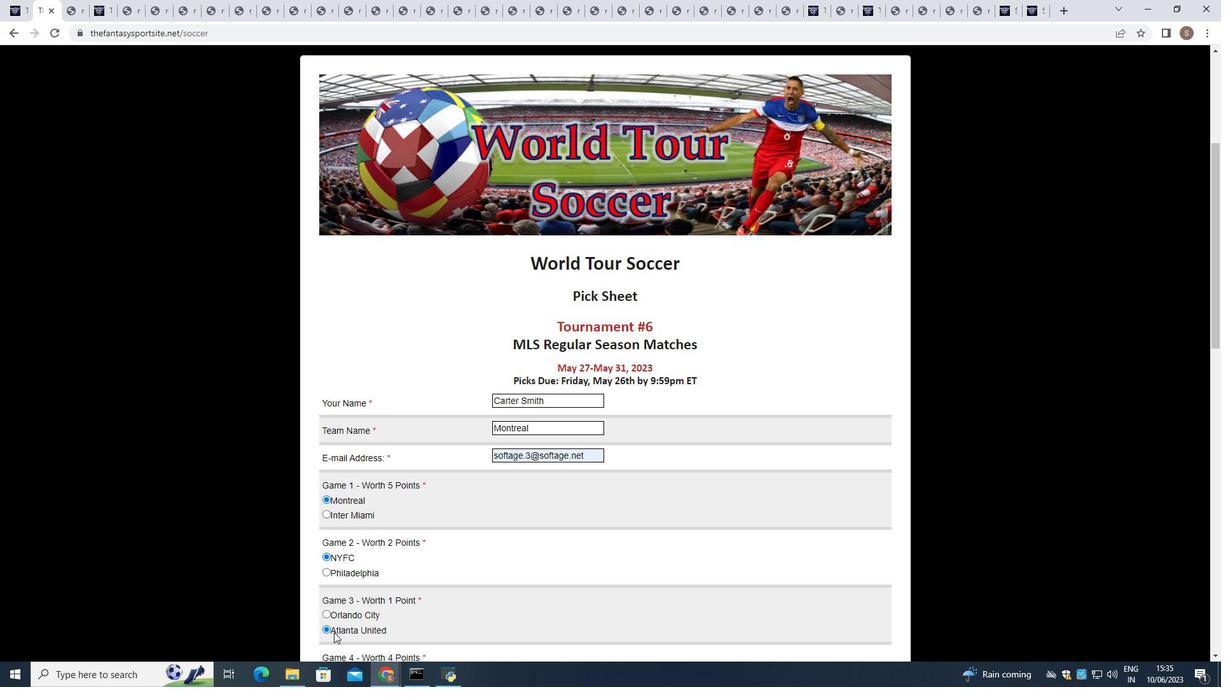 
Action: Mouse scrolled (333, 631) with delta (0, 0)
Screenshot: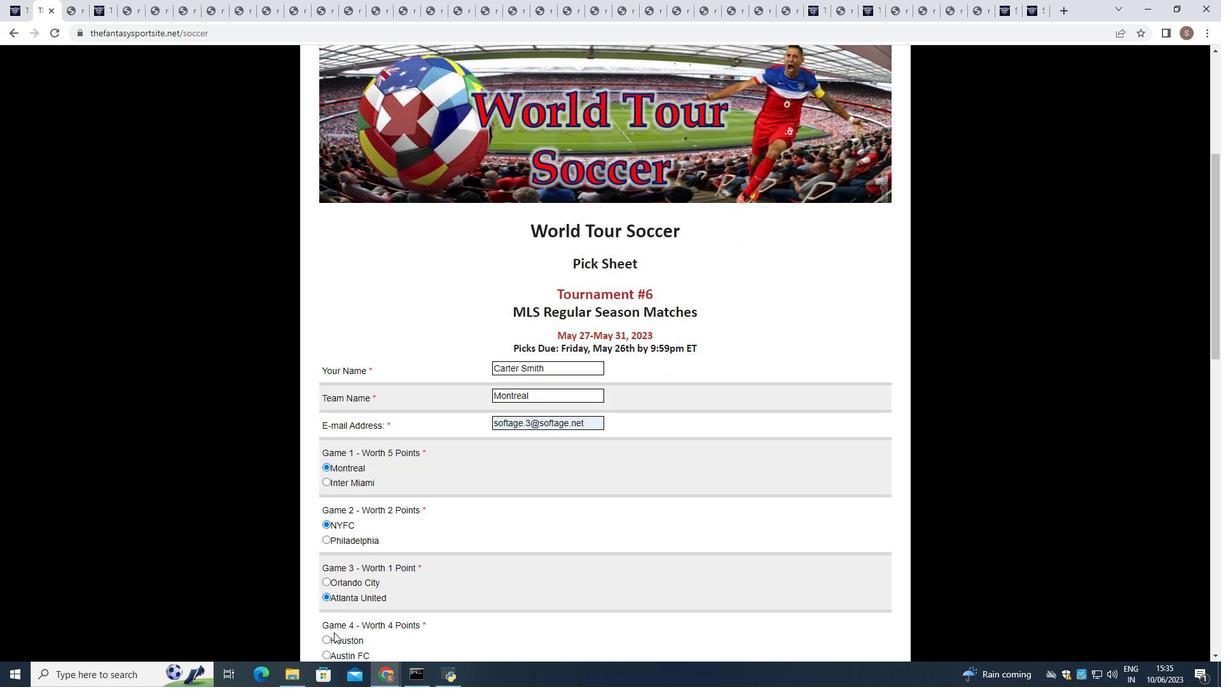 
Action: Mouse moved to (334, 632)
Screenshot: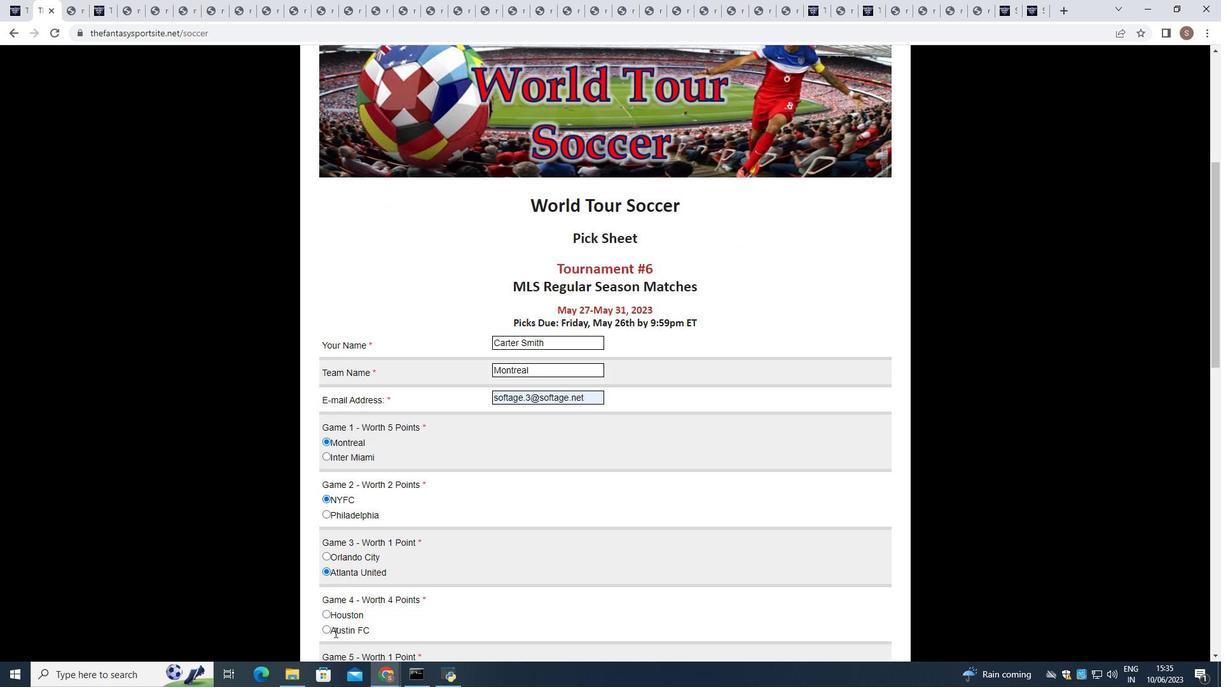 
Action: Mouse scrolled (334, 631) with delta (0, 0)
Screenshot: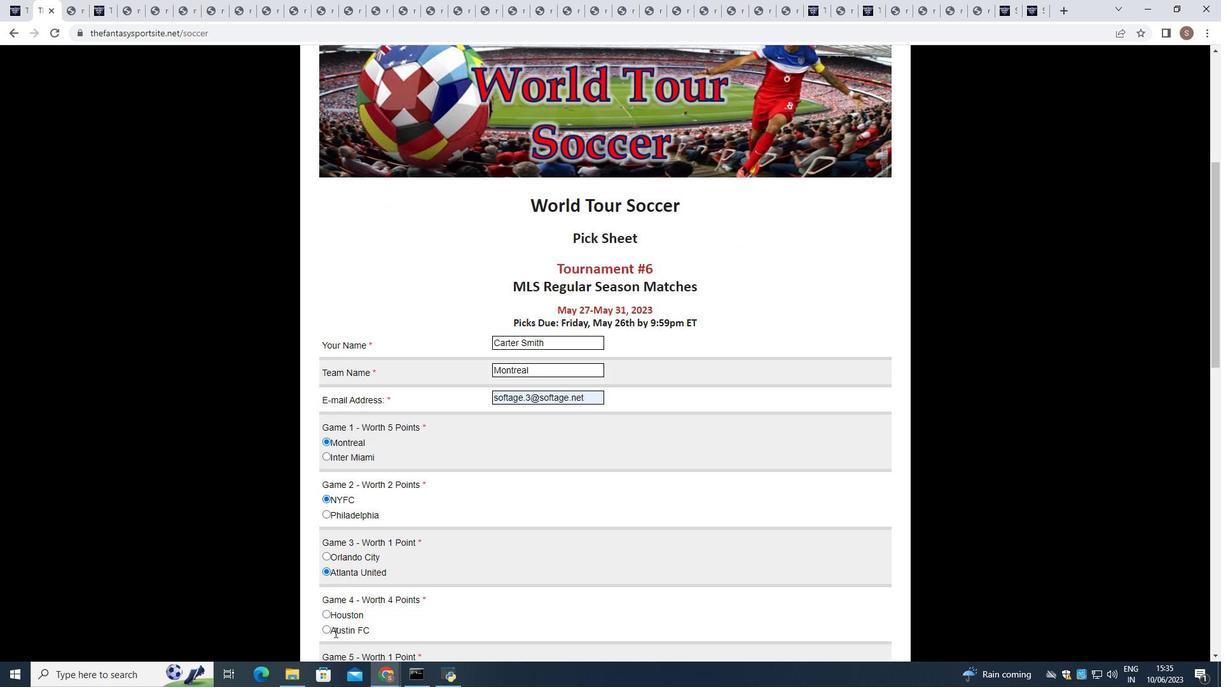 
Action: Mouse scrolled (334, 631) with delta (0, 0)
Screenshot: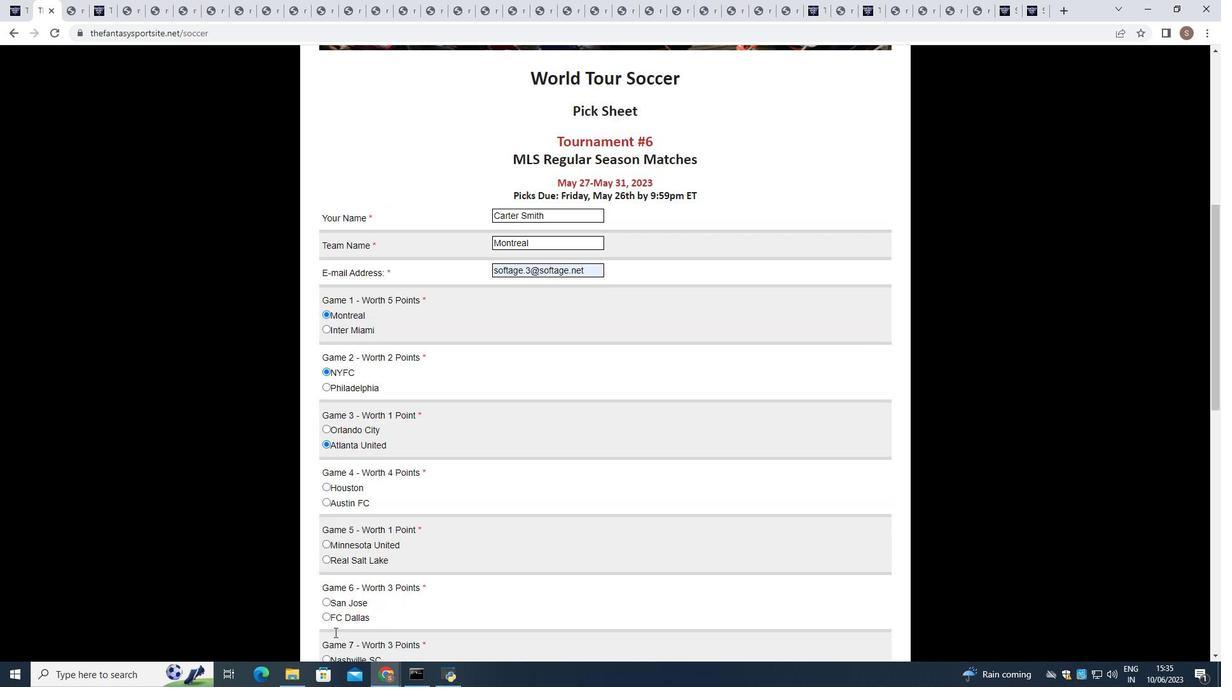 
Action: Mouse scrolled (334, 631) with delta (0, 0)
Screenshot: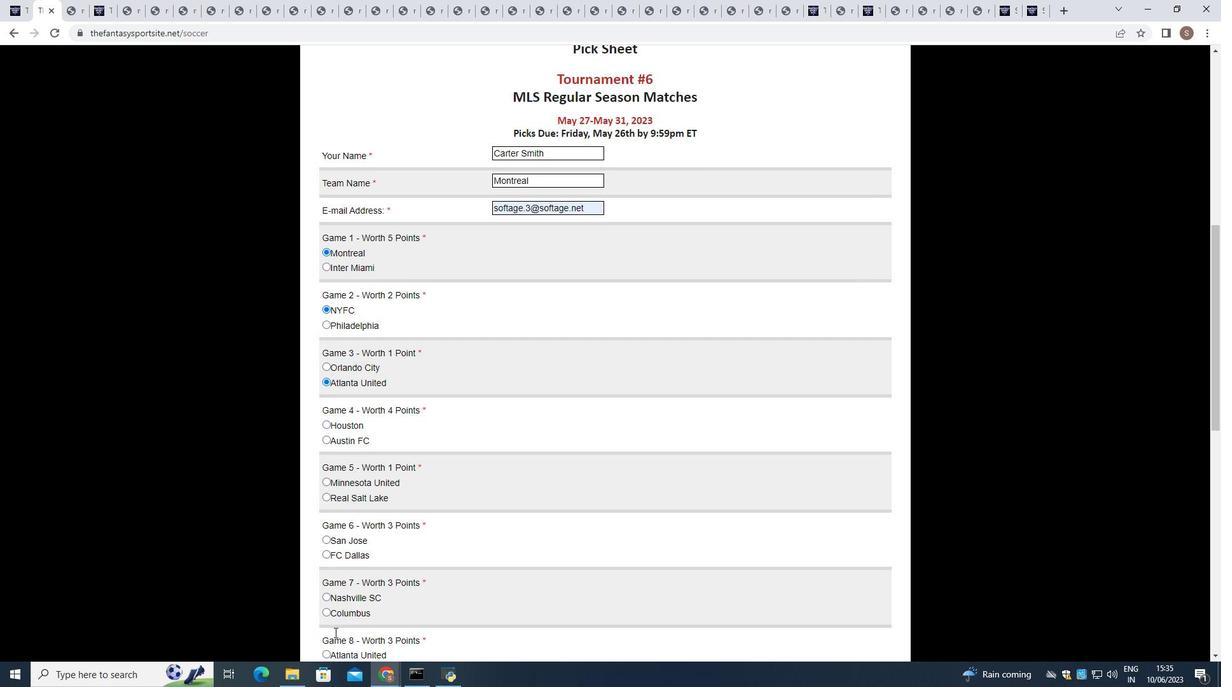 
Action: Mouse moved to (326, 361)
Screenshot: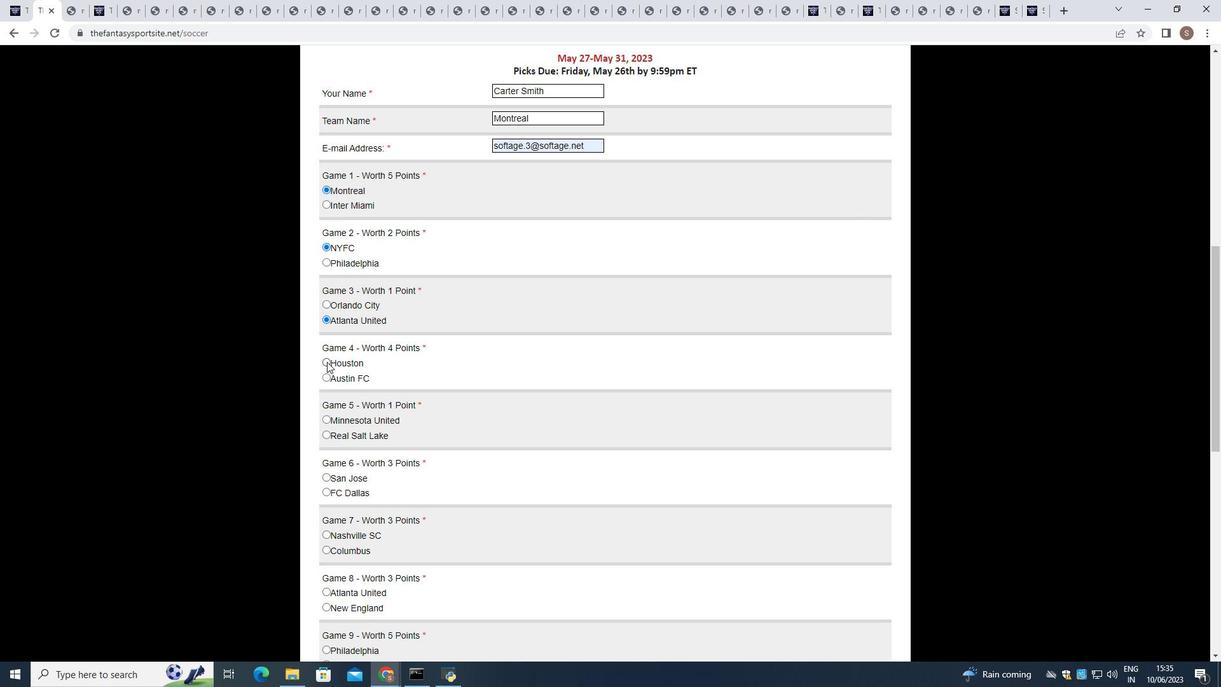 
Action: Mouse pressed left at (326, 361)
Screenshot: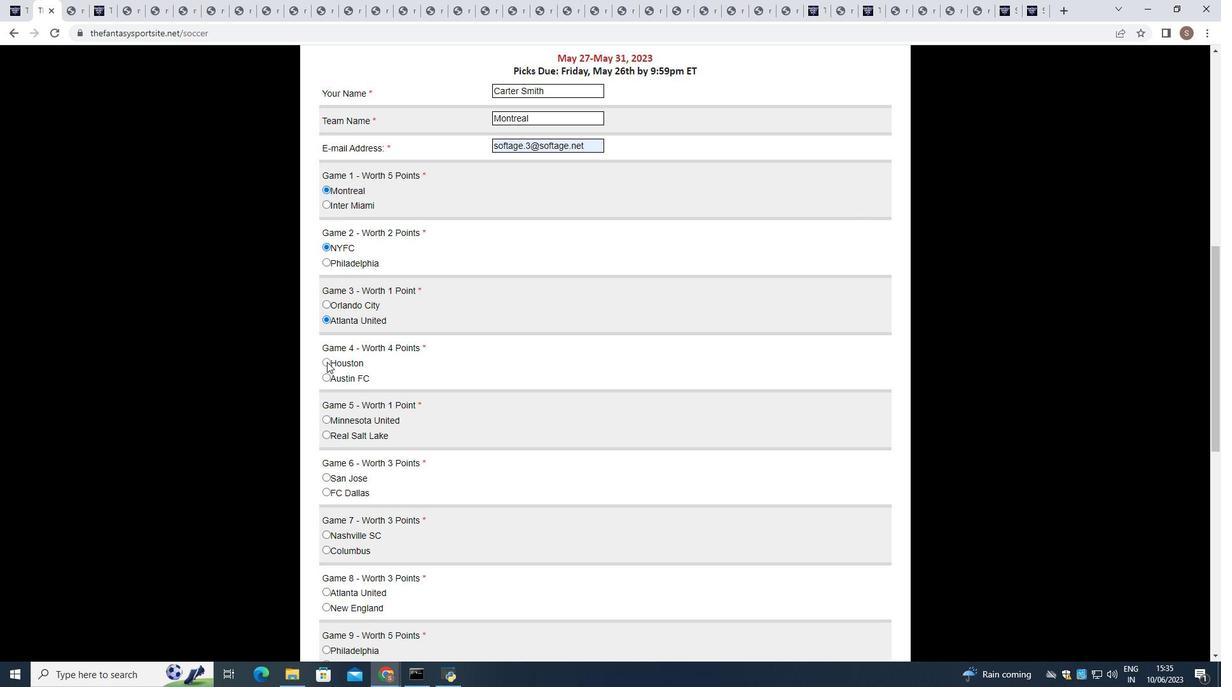 
Action: Mouse moved to (323, 420)
Screenshot: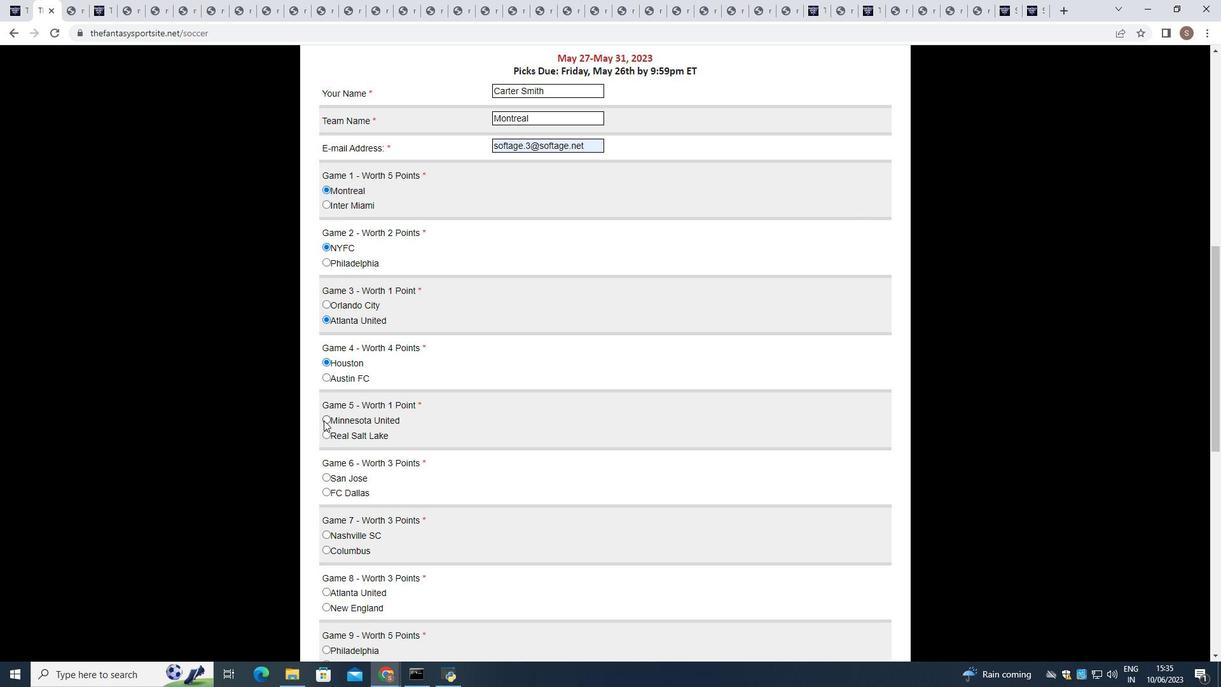 
Action: Mouse pressed left at (323, 420)
Screenshot: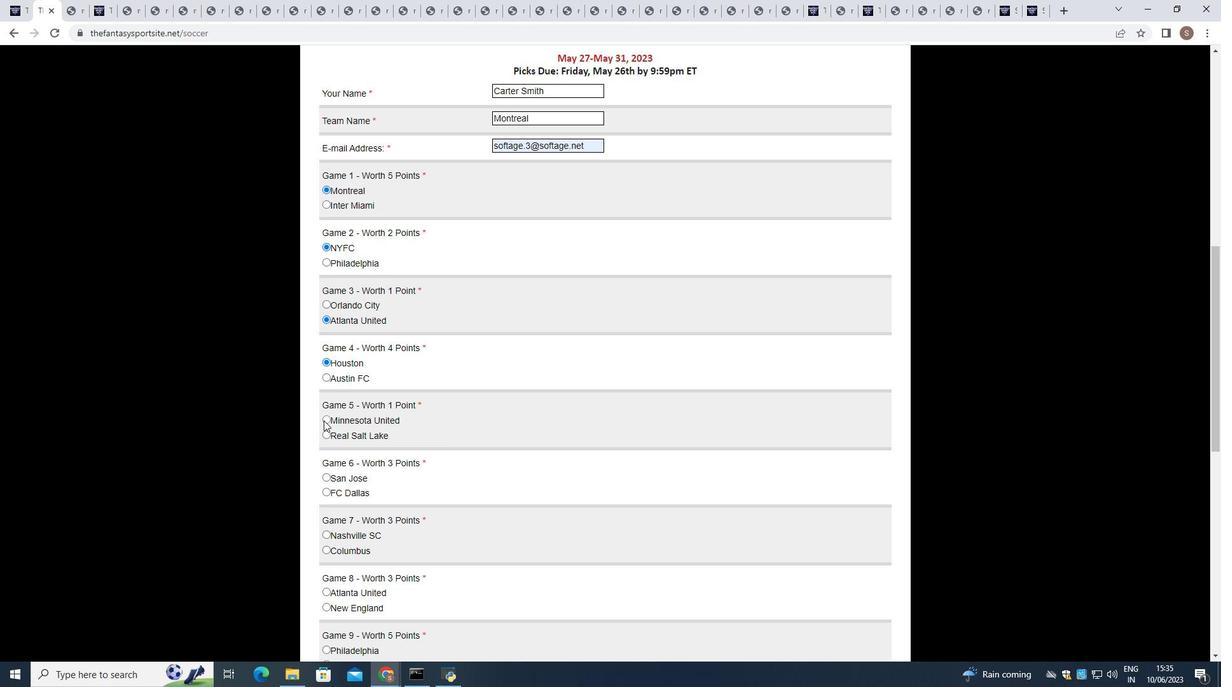 
Action: Mouse moved to (326, 489)
Screenshot: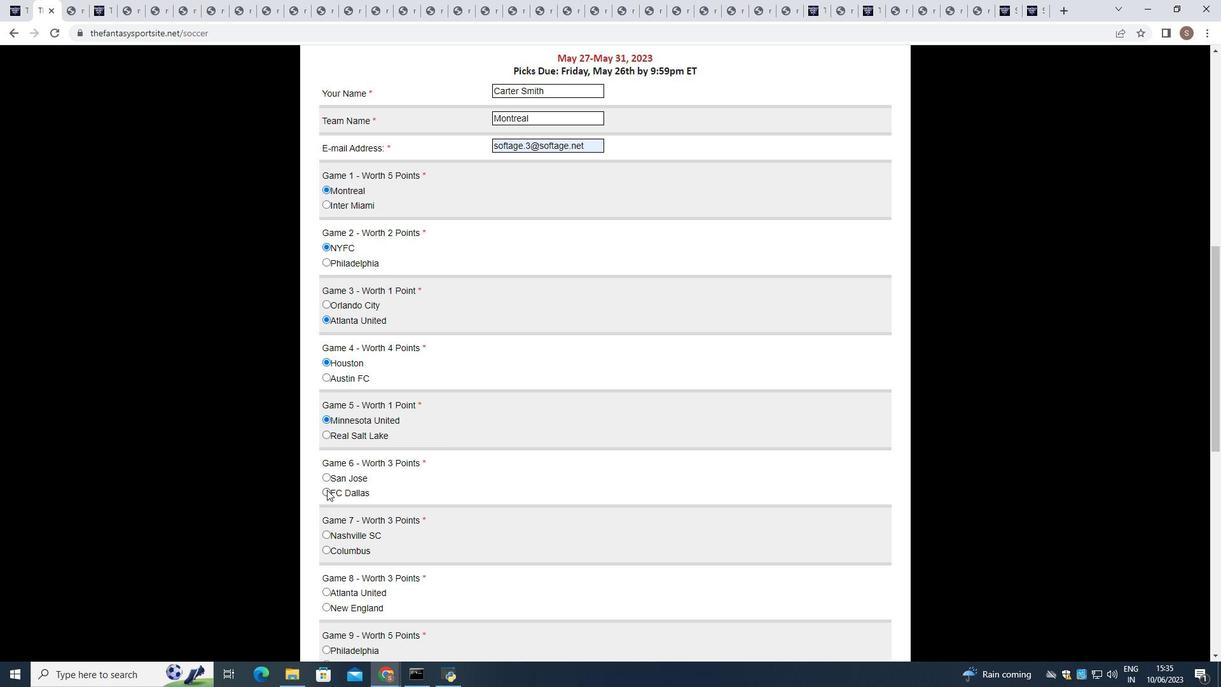 
Action: Mouse pressed left at (326, 489)
Screenshot: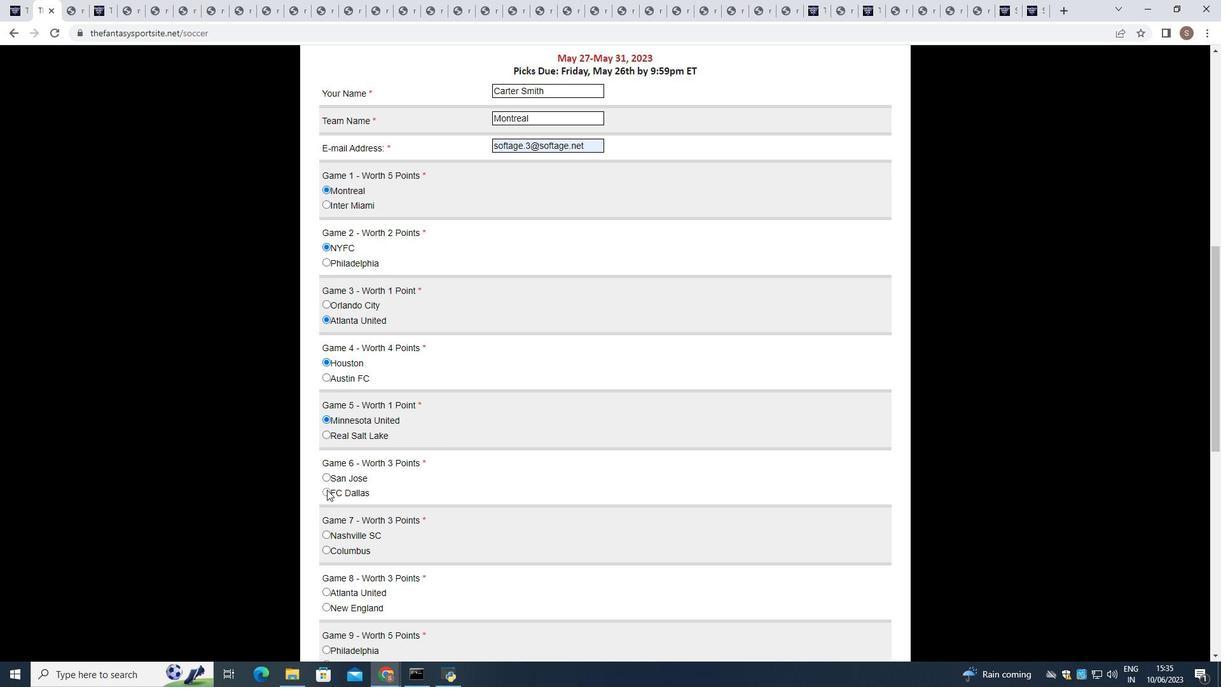 
Action: Mouse moved to (327, 531)
Screenshot: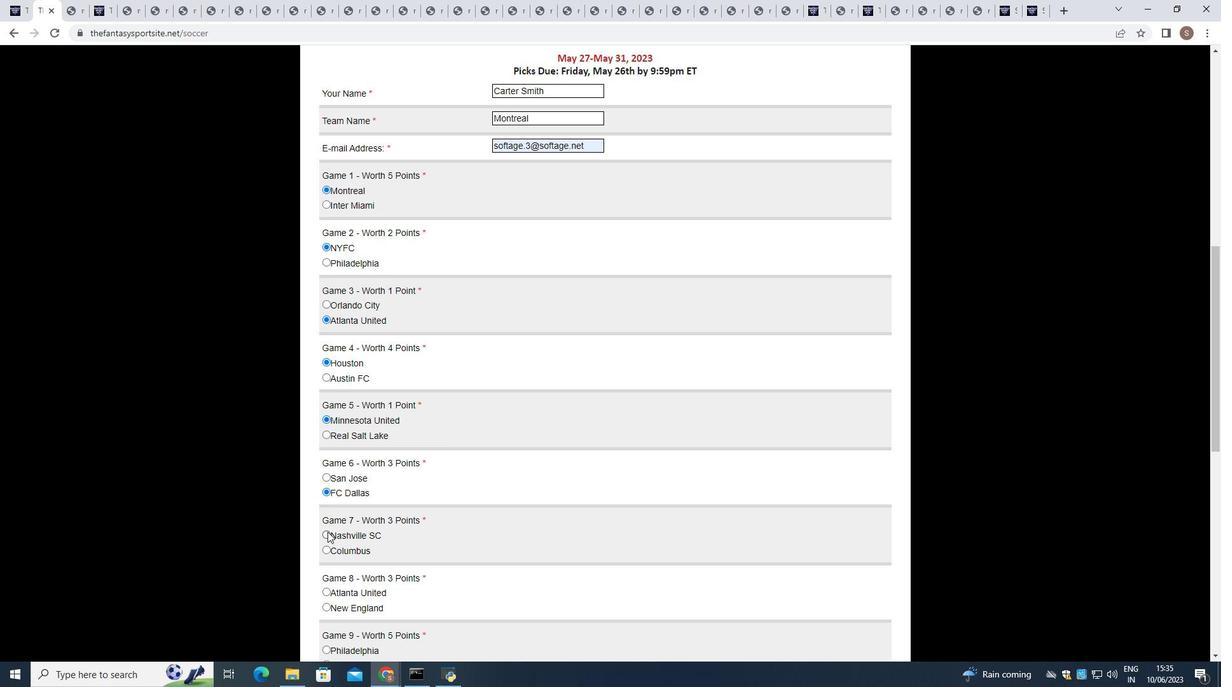 
Action: Mouse pressed left at (327, 531)
Screenshot: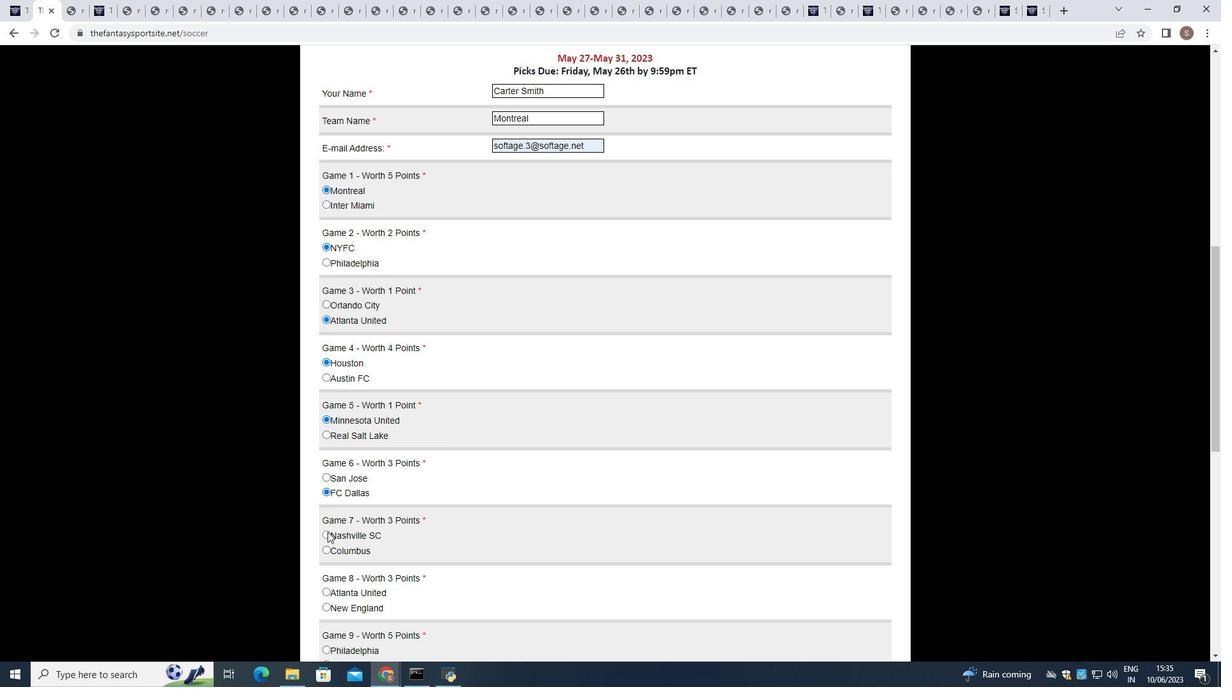 
Action: Mouse moved to (325, 590)
Screenshot: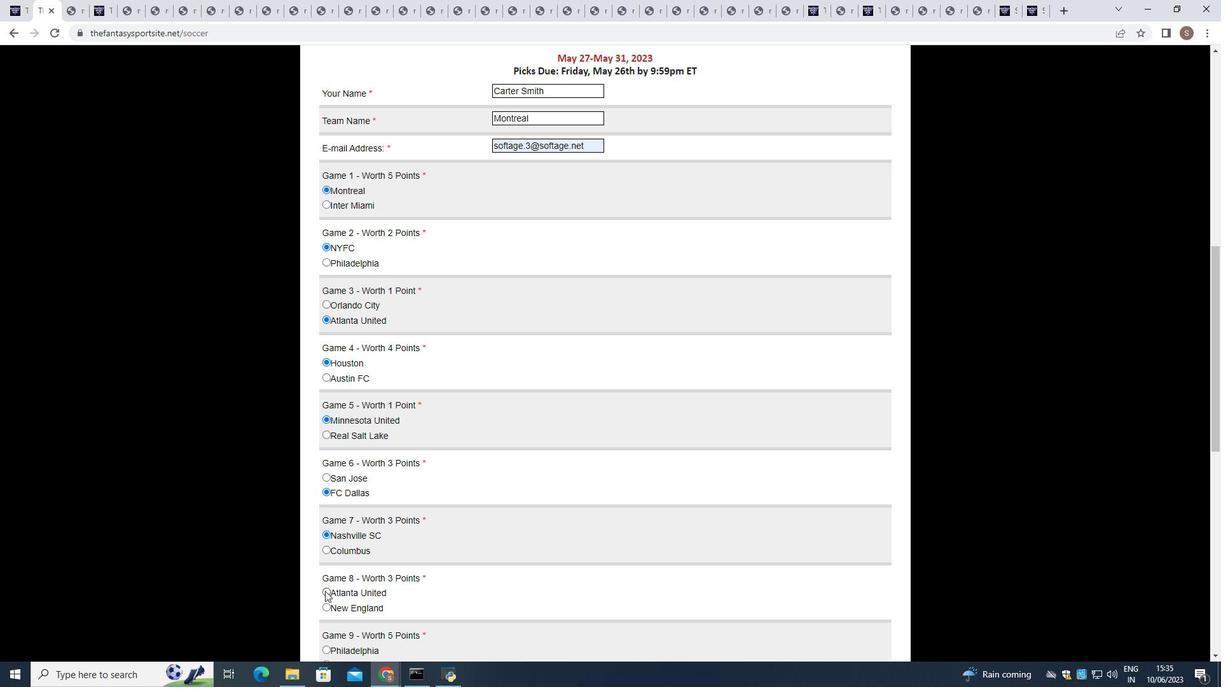 
Action: Mouse pressed left at (325, 590)
Screenshot: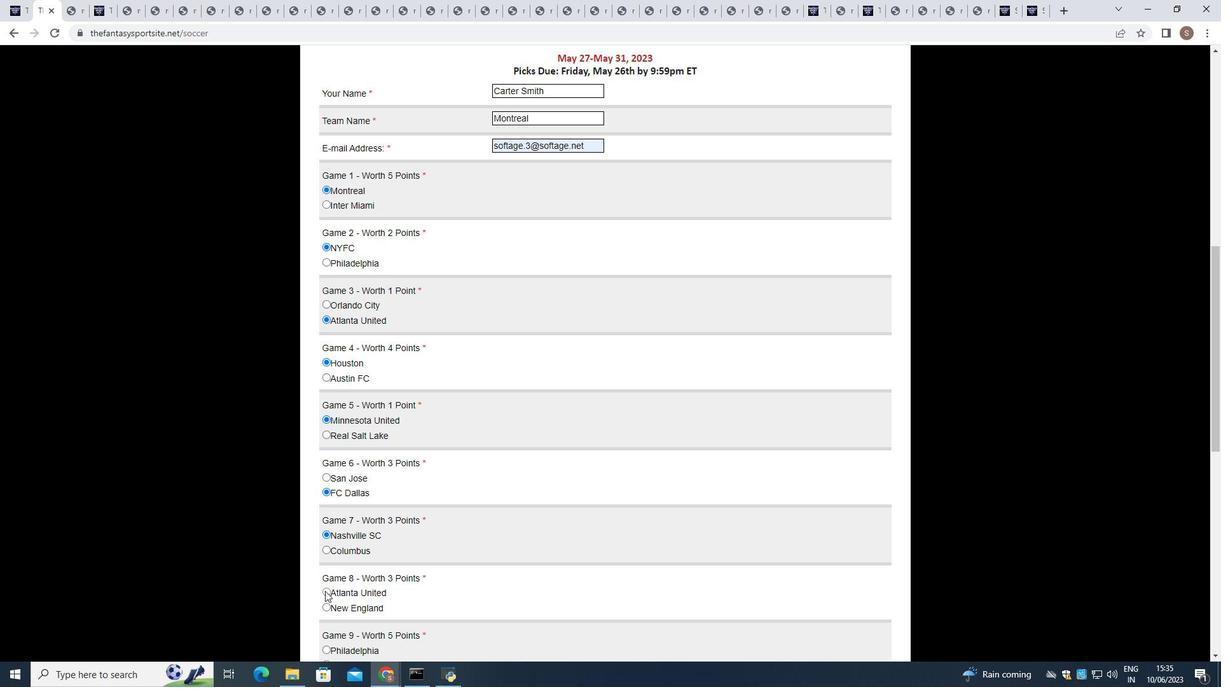 
Action: Mouse moved to (332, 605)
Screenshot: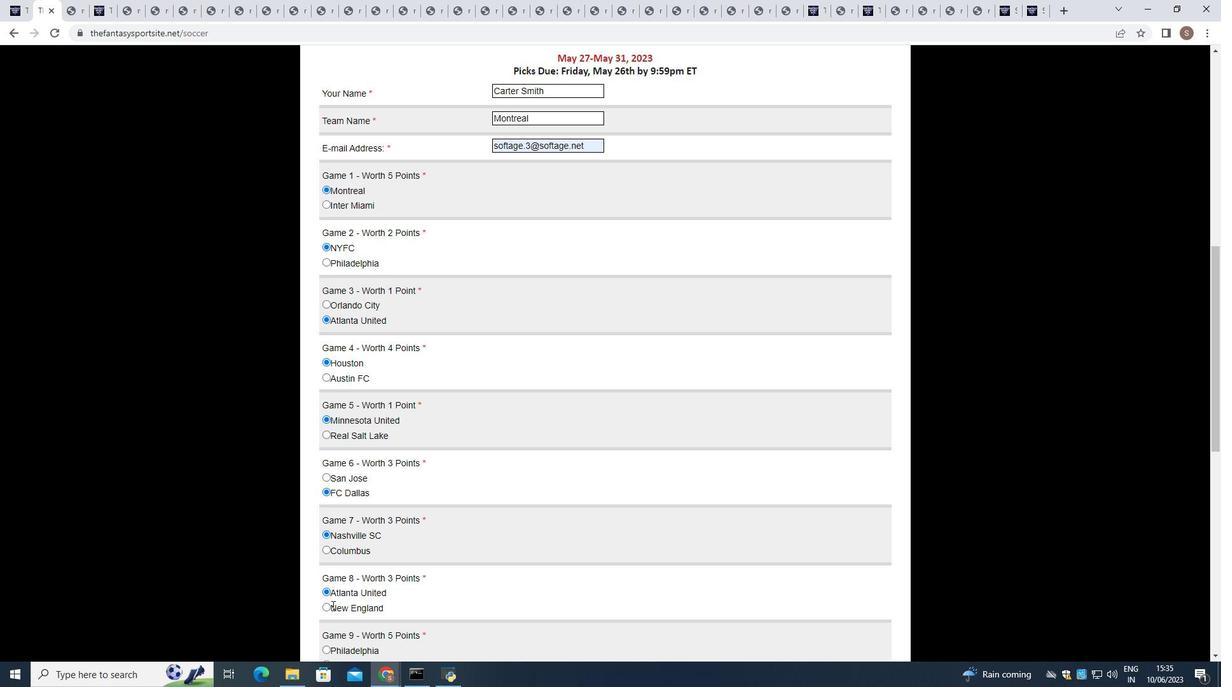 
Action: Mouse scrolled (332, 604) with delta (0, 0)
Screenshot: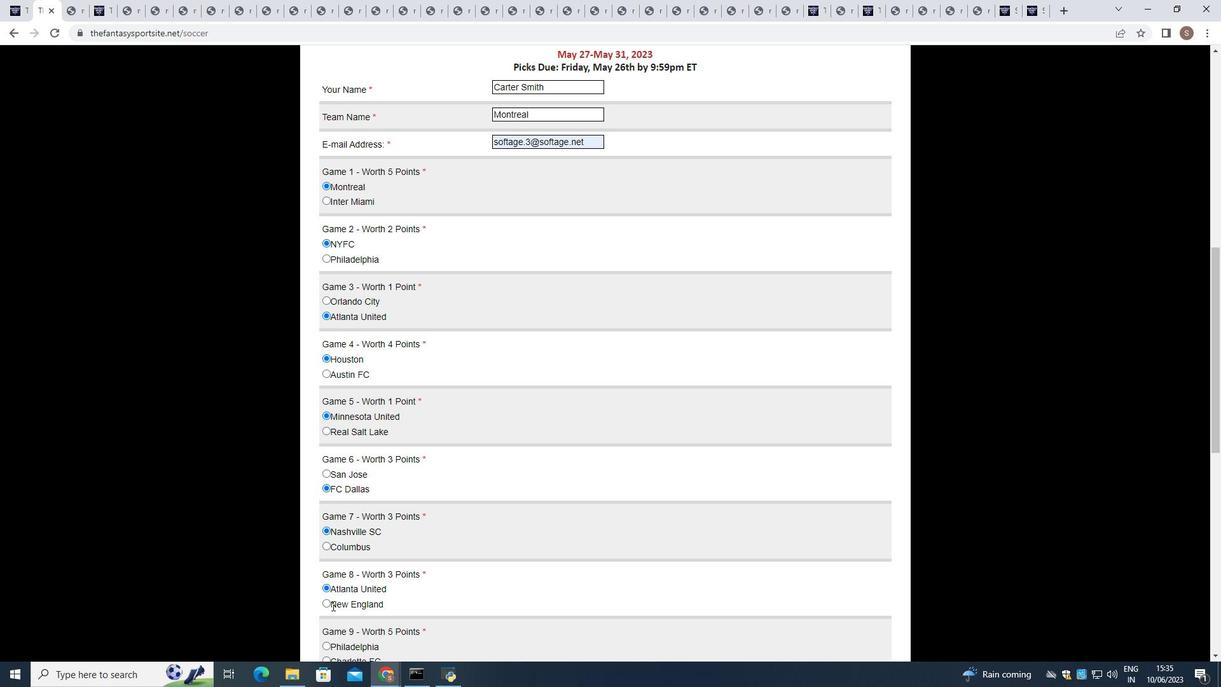 
Action: Mouse moved to (332, 606)
Screenshot: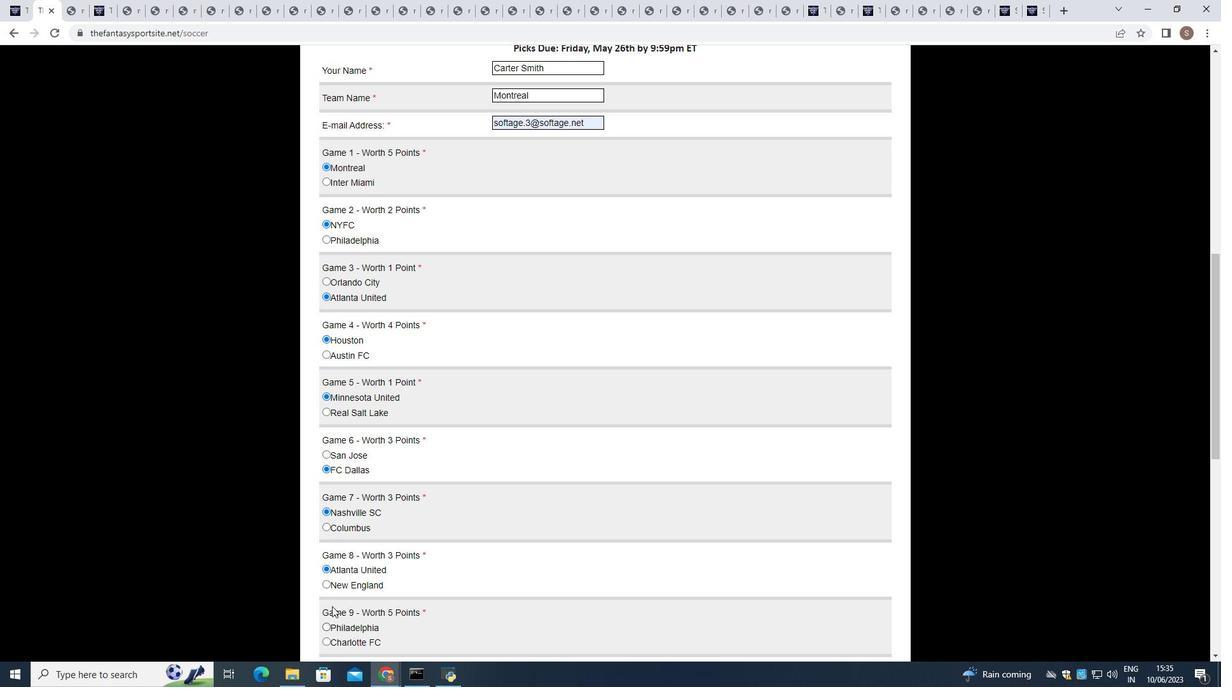 
Action: Mouse scrolled (332, 605) with delta (0, 0)
Screenshot: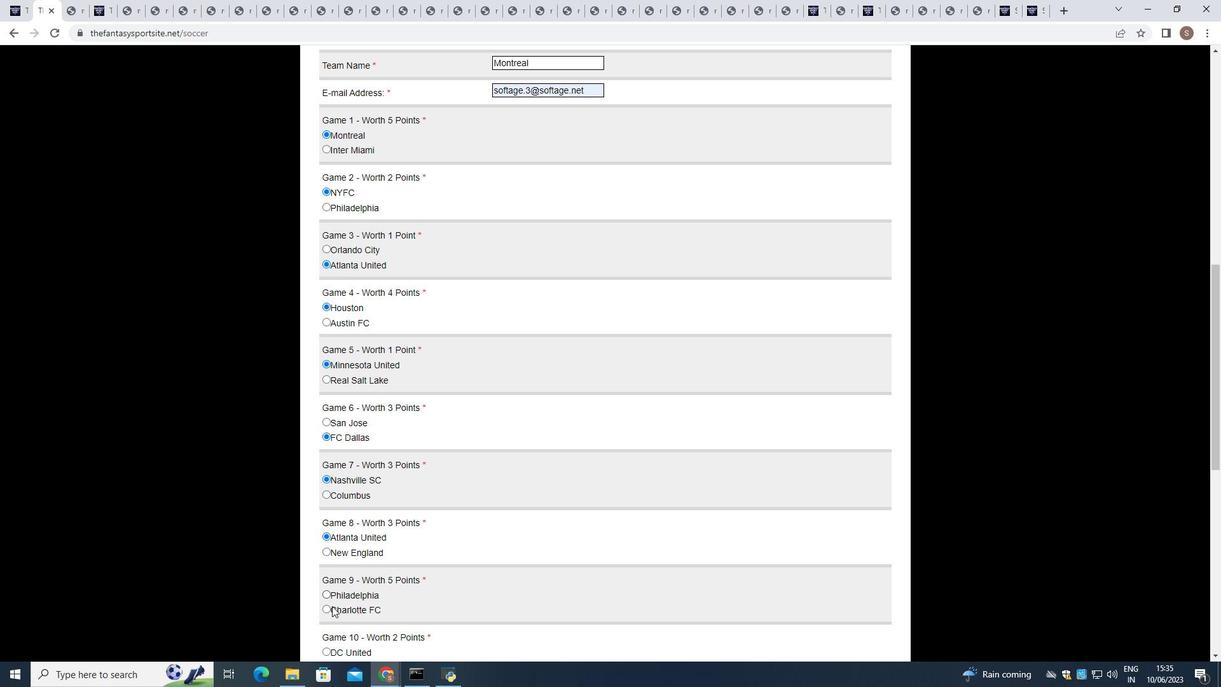 
Action: Mouse moved to (323, 536)
Screenshot: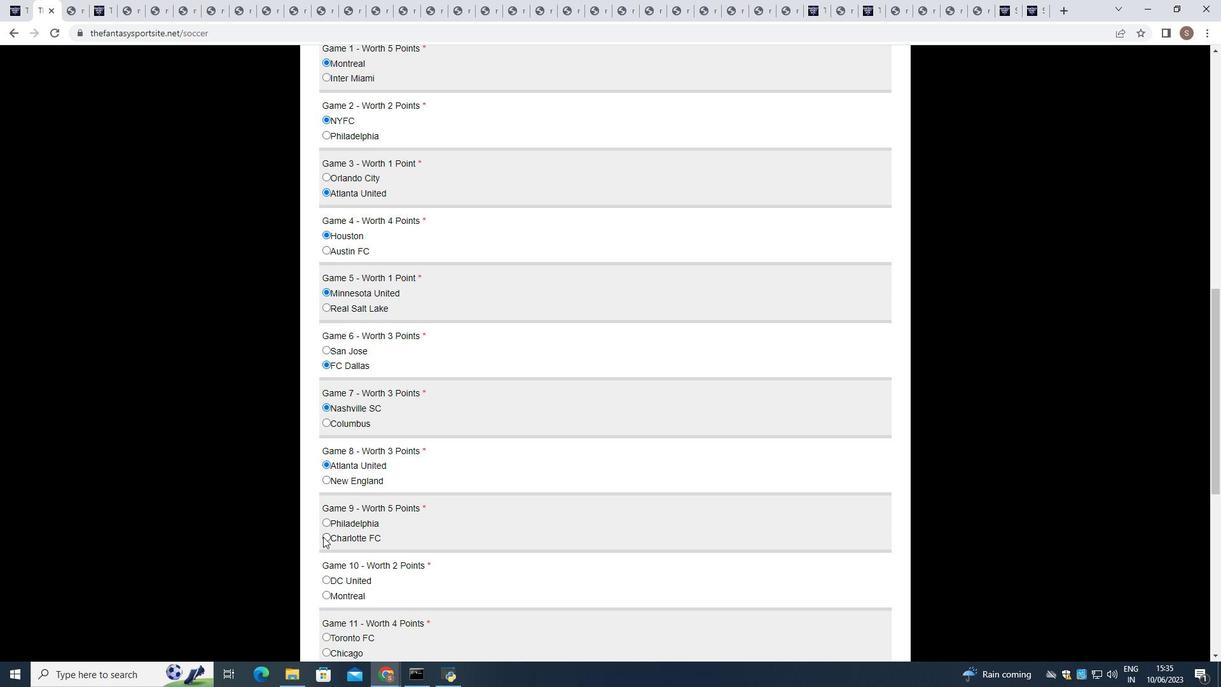 
Action: Mouse pressed left at (323, 536)
Screenshot: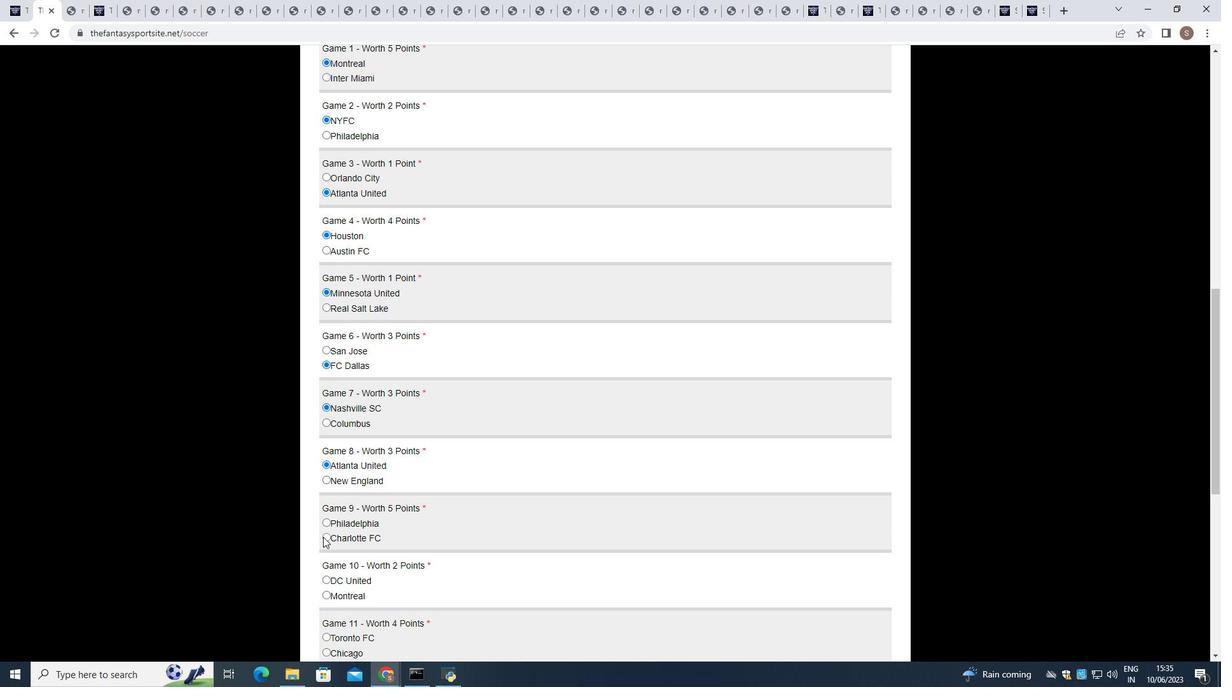 
Action: Mouse moved to (327, 580)
Screenshot: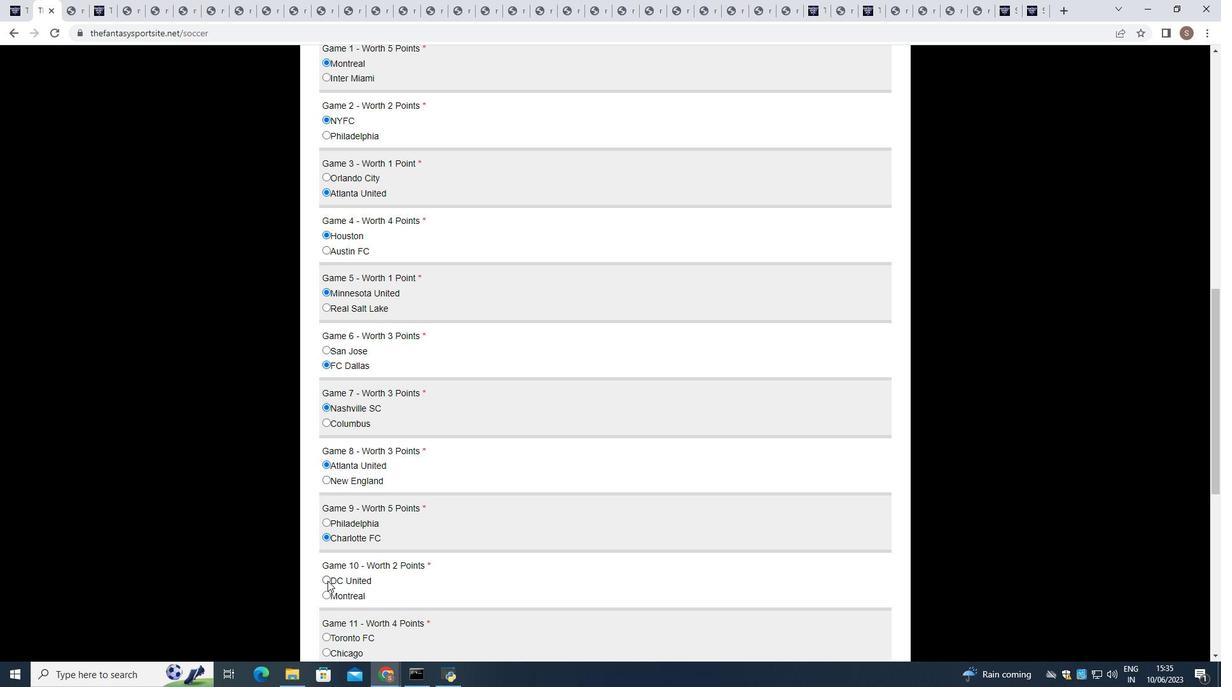 
Action: Mouse pressed left at (327, 580)
Screenshot: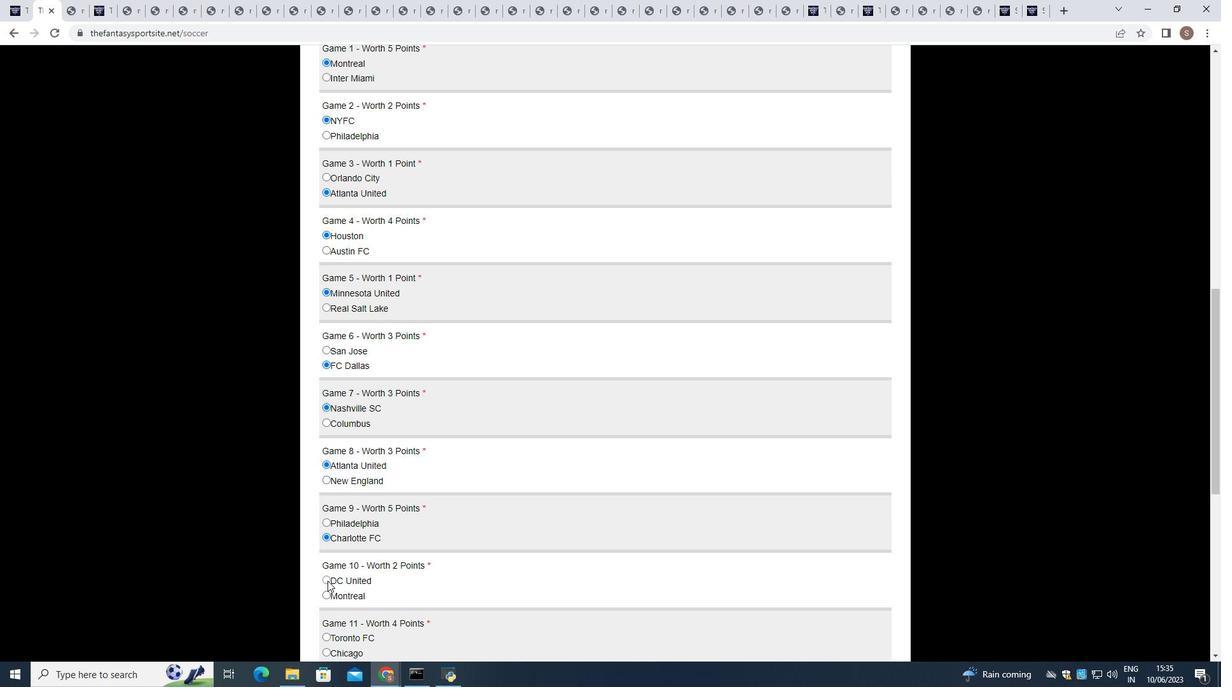 
Action: Mouse moved to (327, 580)
Screenshot: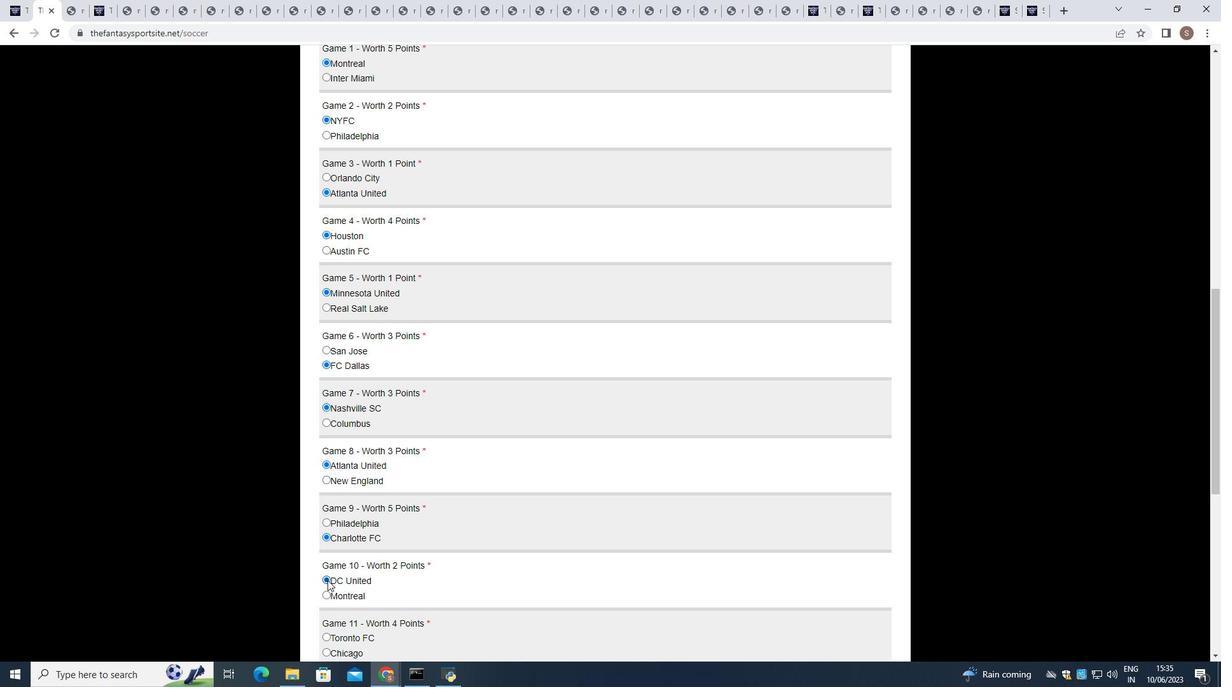 
Action: Mouse scrolled (327, 579) with delta (0, 0)
Screenshot: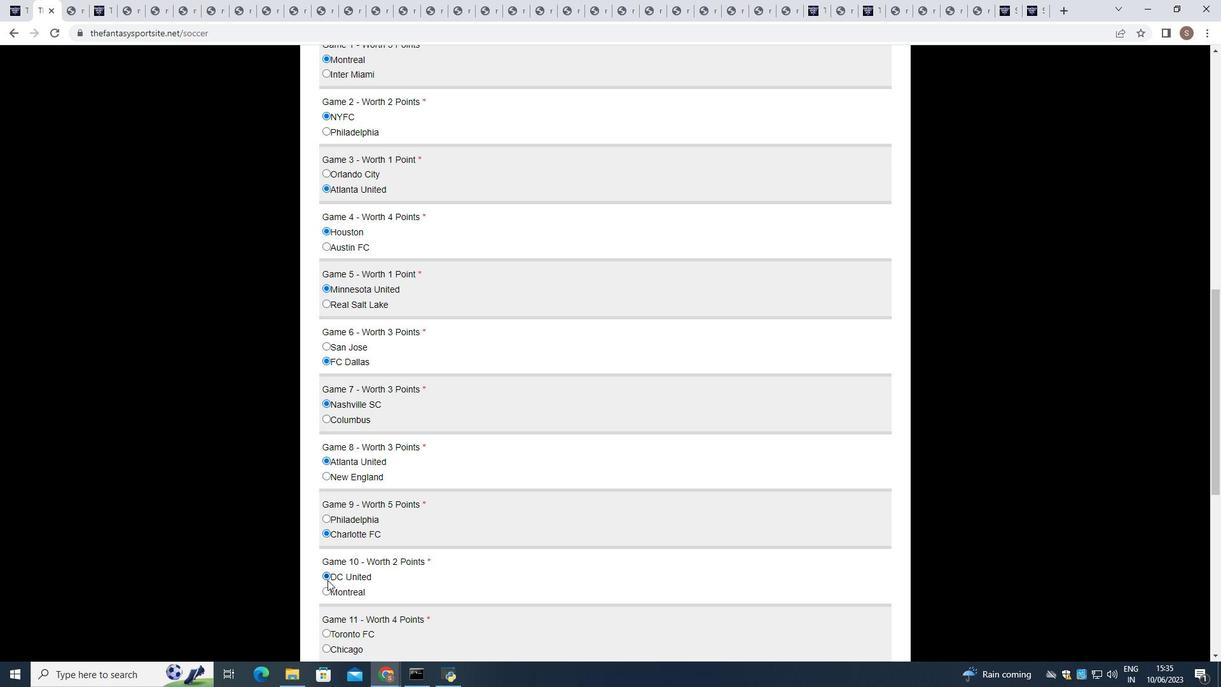 
Action: Mouse scrolled (327, 579) with delta (0, 0)
Screenshot: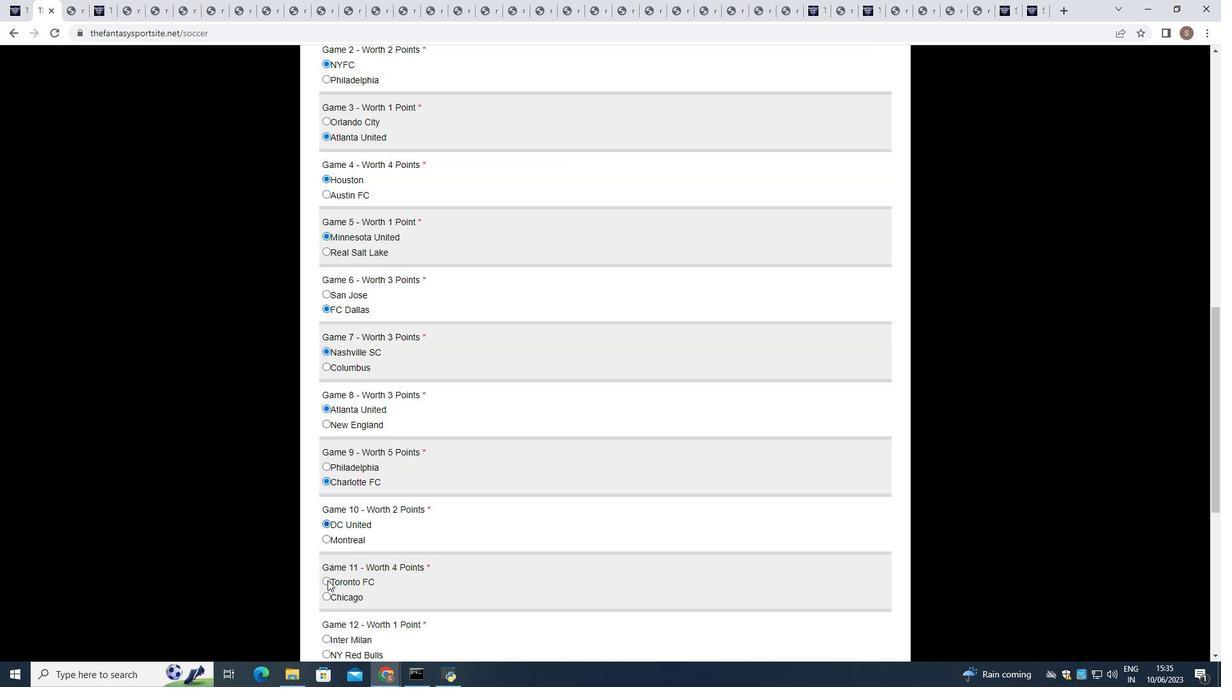 
Action: Mouse scrolled (327, 579) with delta (0, 0)
Screenshot: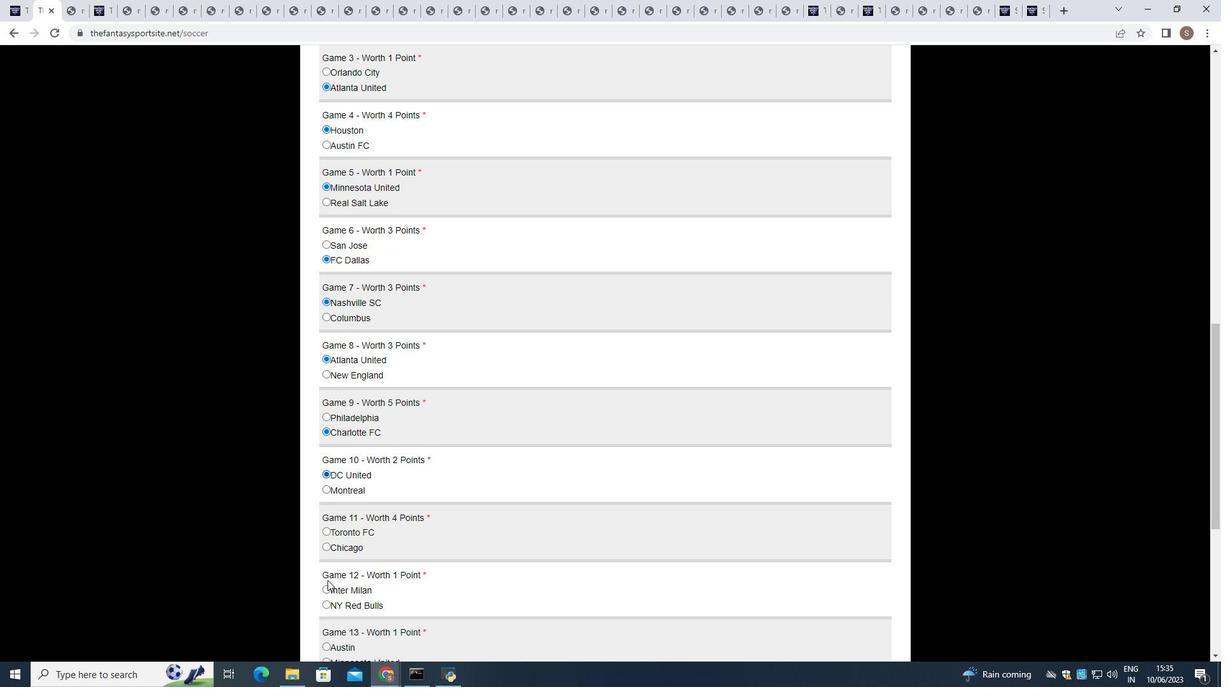 
Action: Mouse moved to (326, 447)
Screenshot: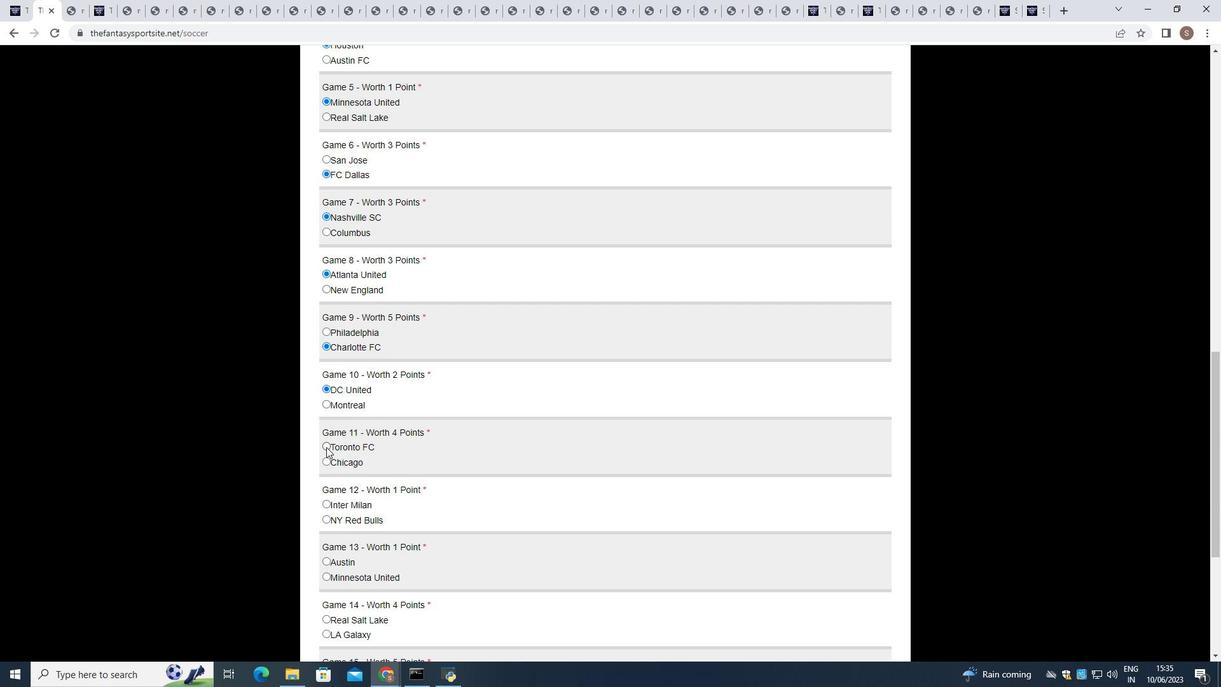 
Action: Mouse pressed left at (326, 447)
Screenshot: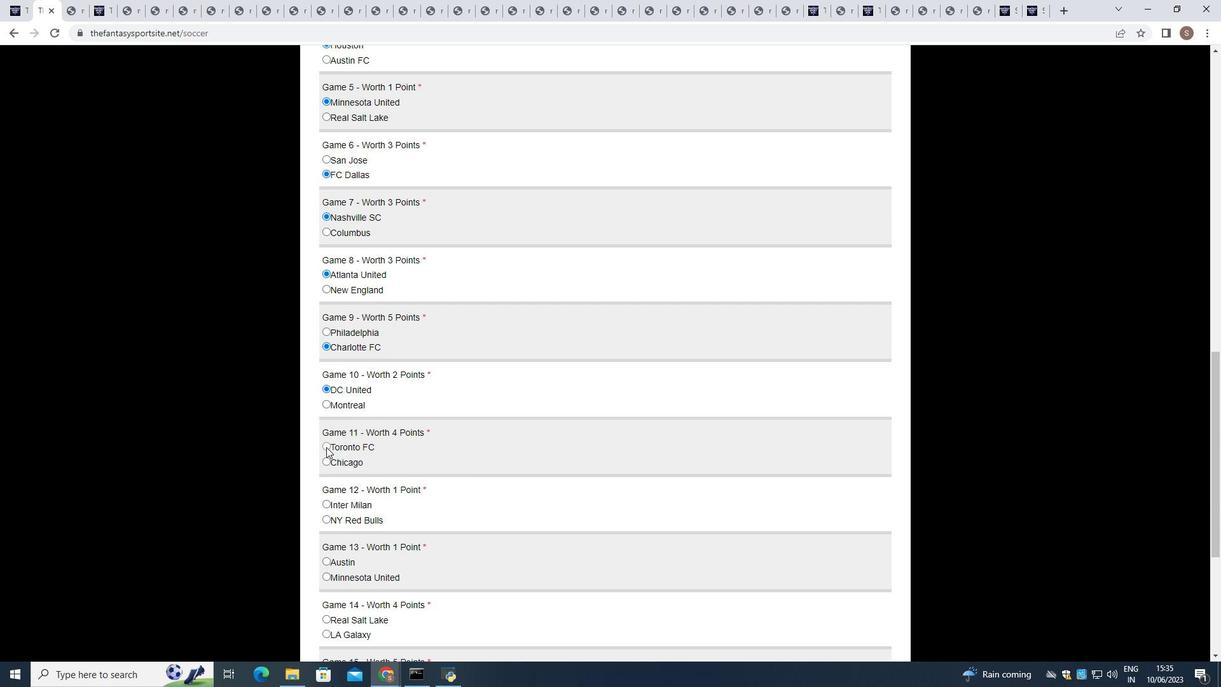 
Action: Mouse moved to (325, 502)
Screenshot: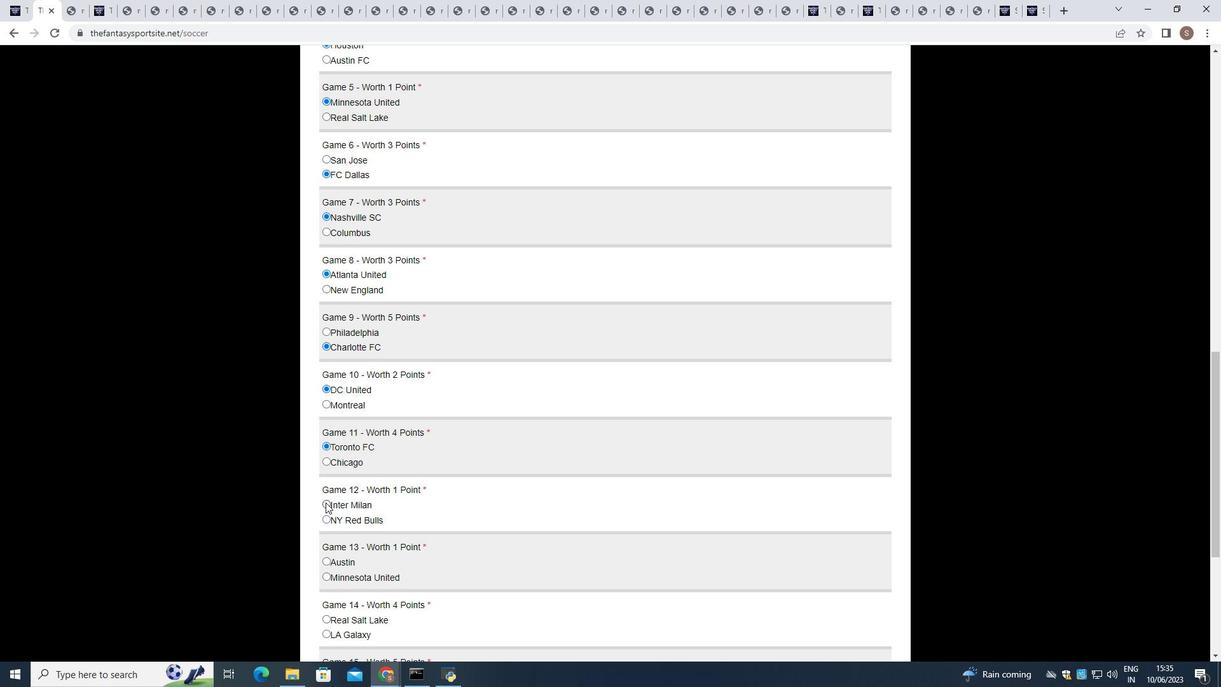 
Action: Mouse pressed left at (325, 502)
Screenshot: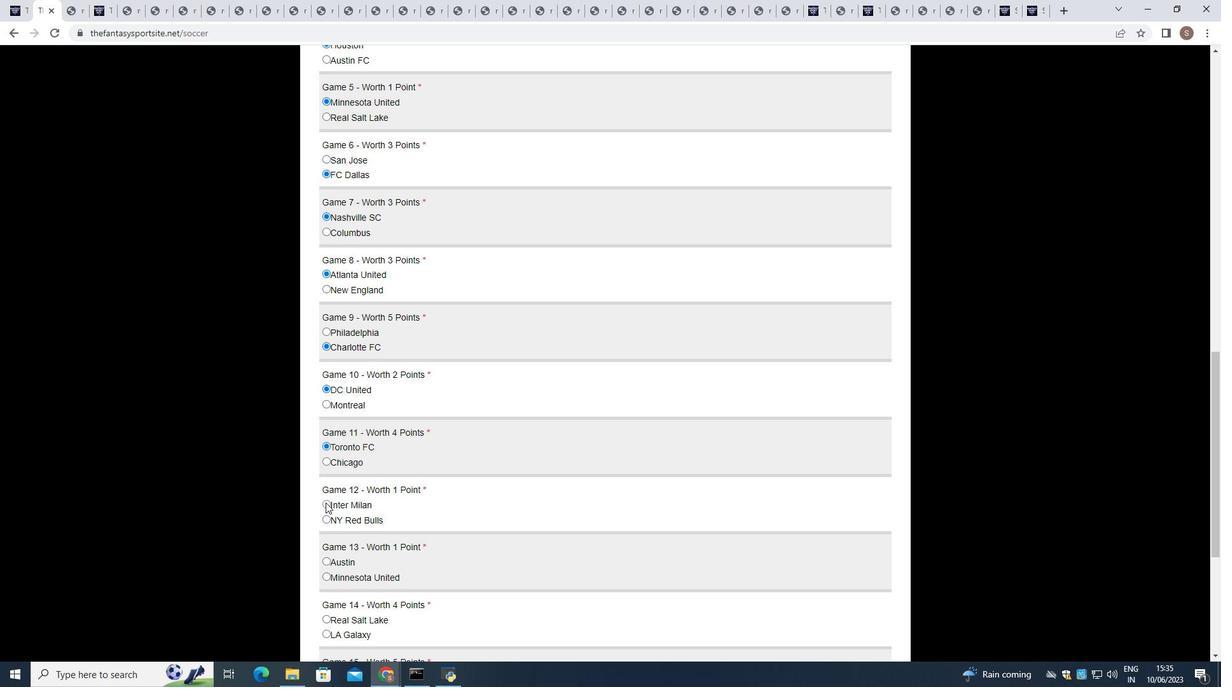 
Action: Mouse moved to (328, 574)
Screenshot: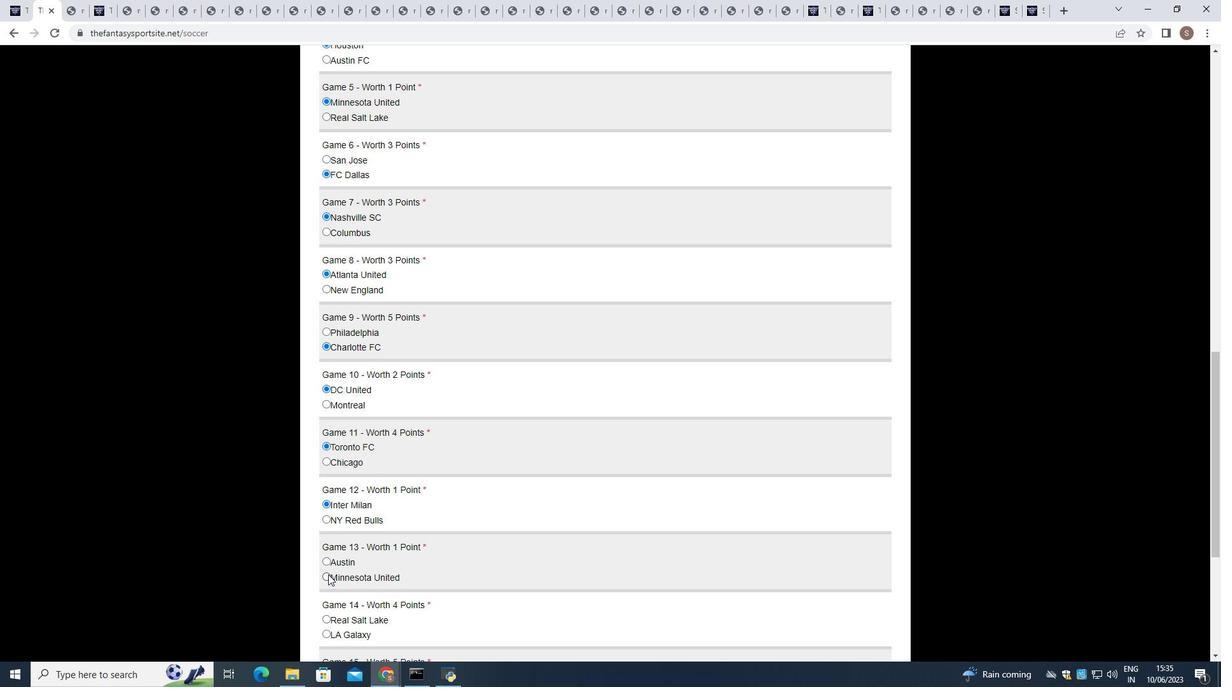 
Action: Mouse pressed left at (328, 574)
Screenshot: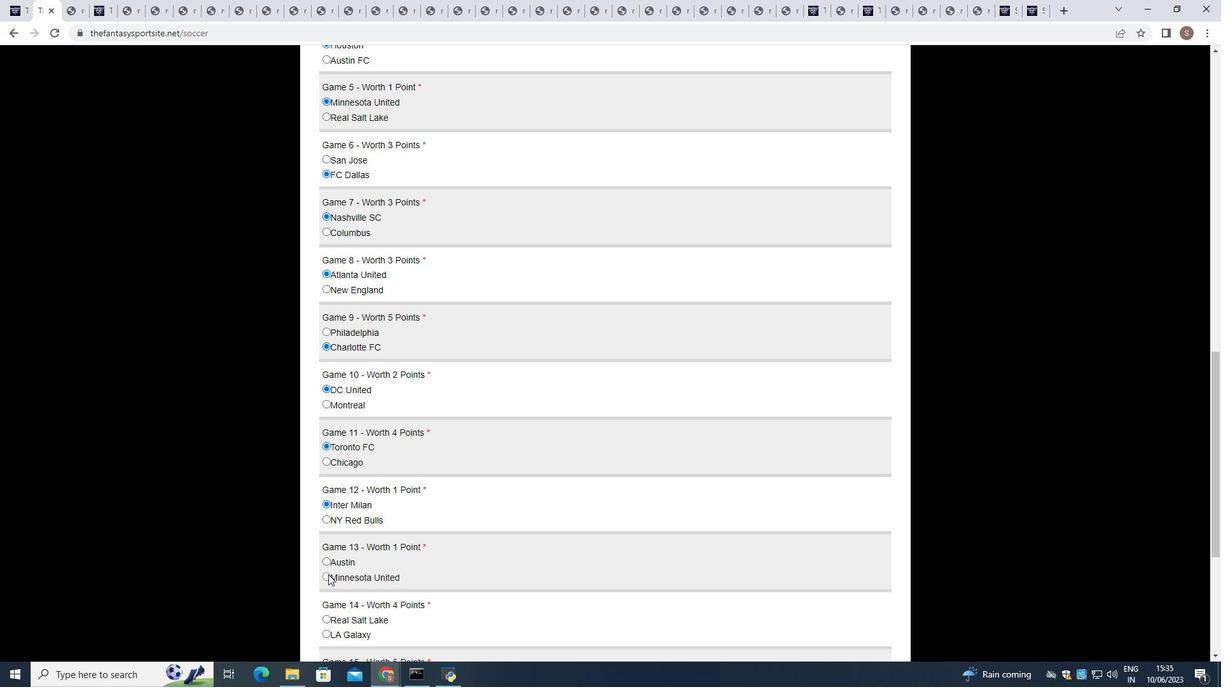 
Action: Mouse scrolled (328, 573) with delta (0, 0)
Screenshot: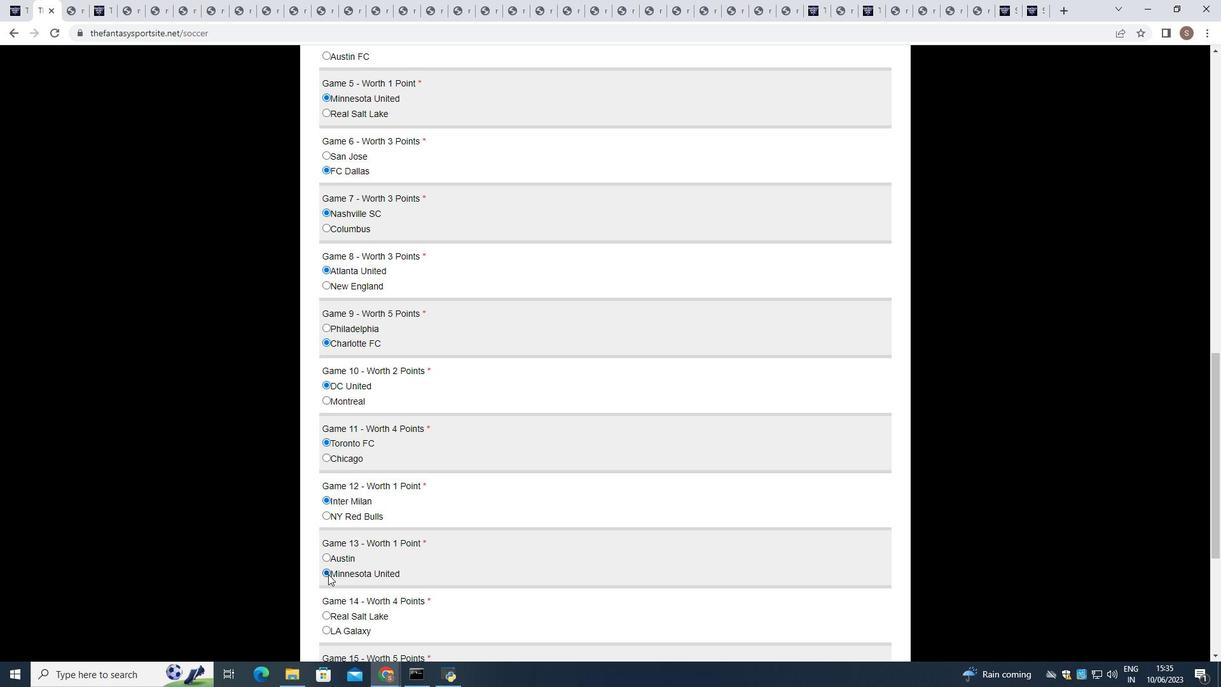 
Action: Mouse scrolled (328, 573) with delta (0, 0)
Screenshot: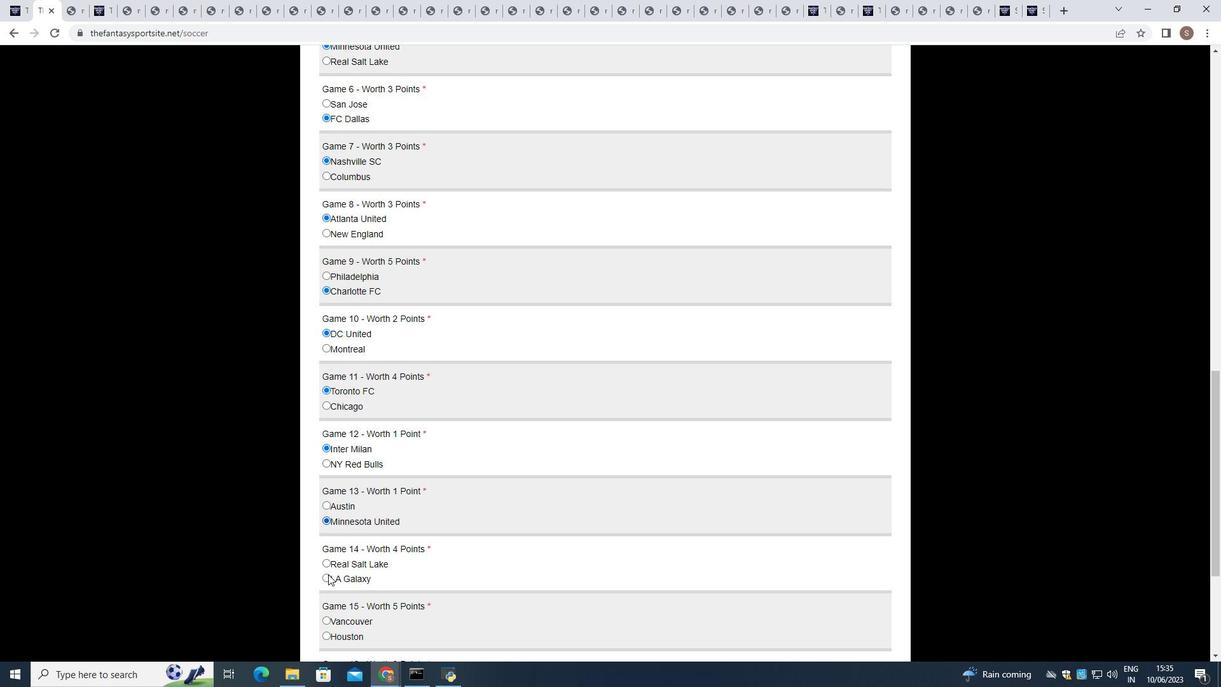 
Action: Mouse scrolled (328, 573) with delta (0, 0)
Screenshot: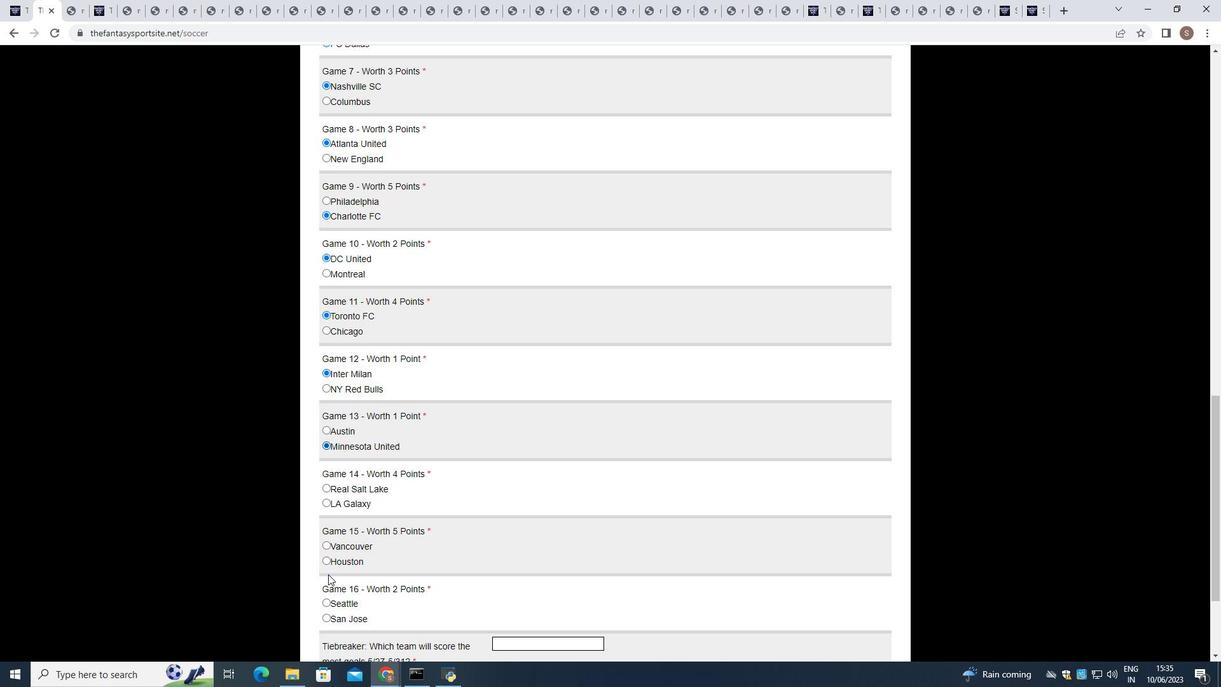 
Action: Mouse moved to (328, 428)
Screenshot: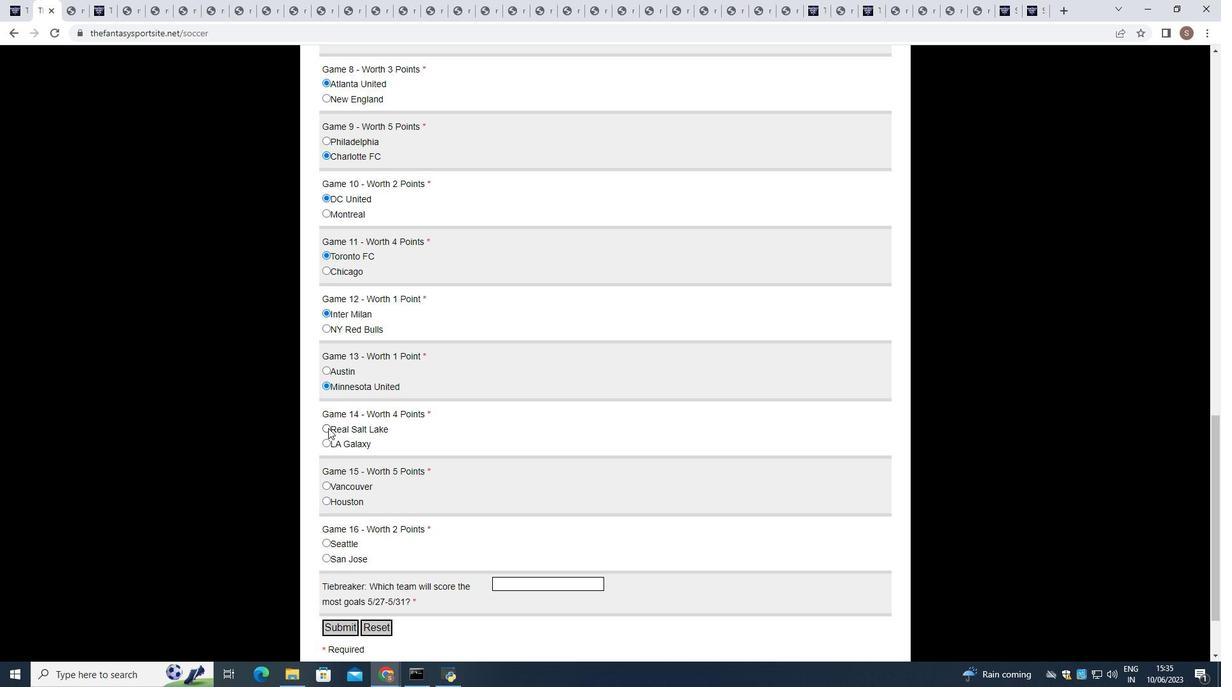 
Action: Mouse pressed left at (328, 428)
Screenshot: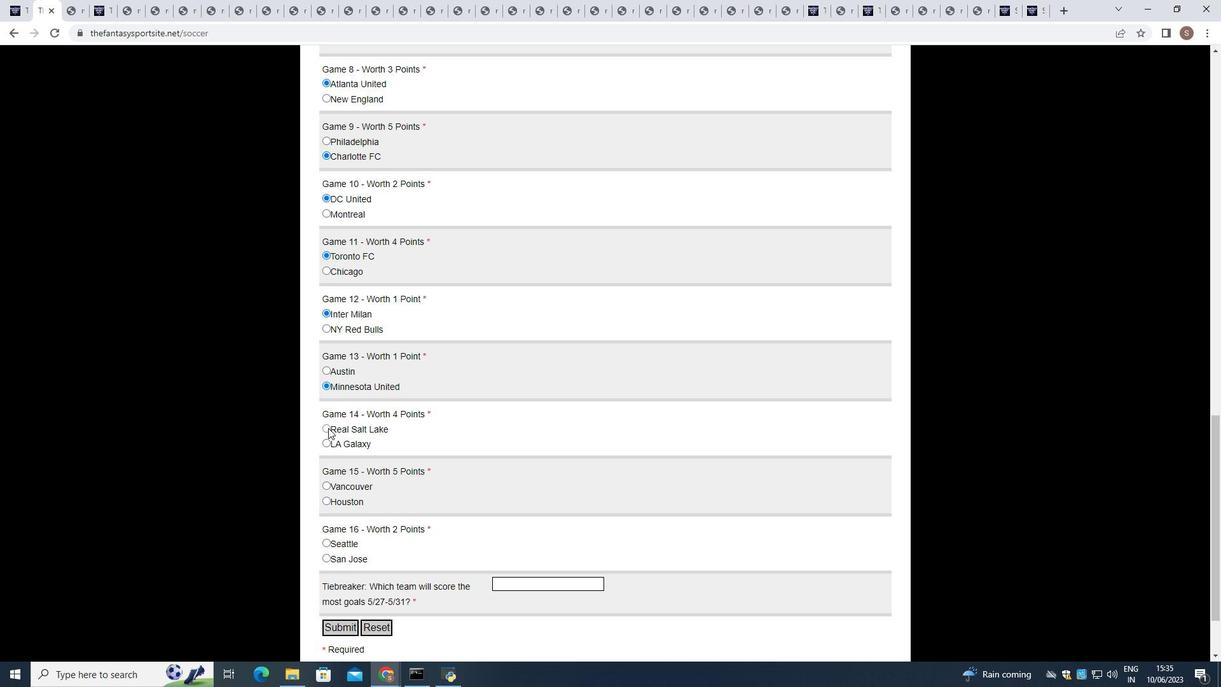 
Action: Mouse moved to (326, 485)
Screenshot: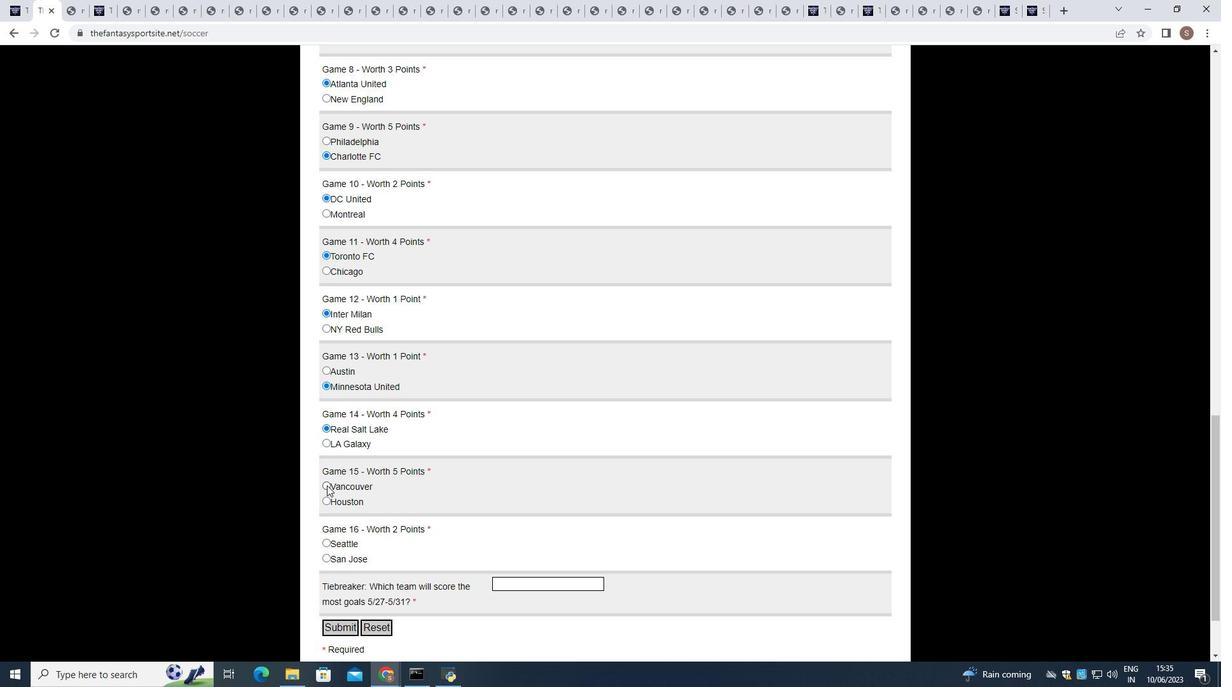 
Action: Mouse pressed left at (326, 485)
Screenshot: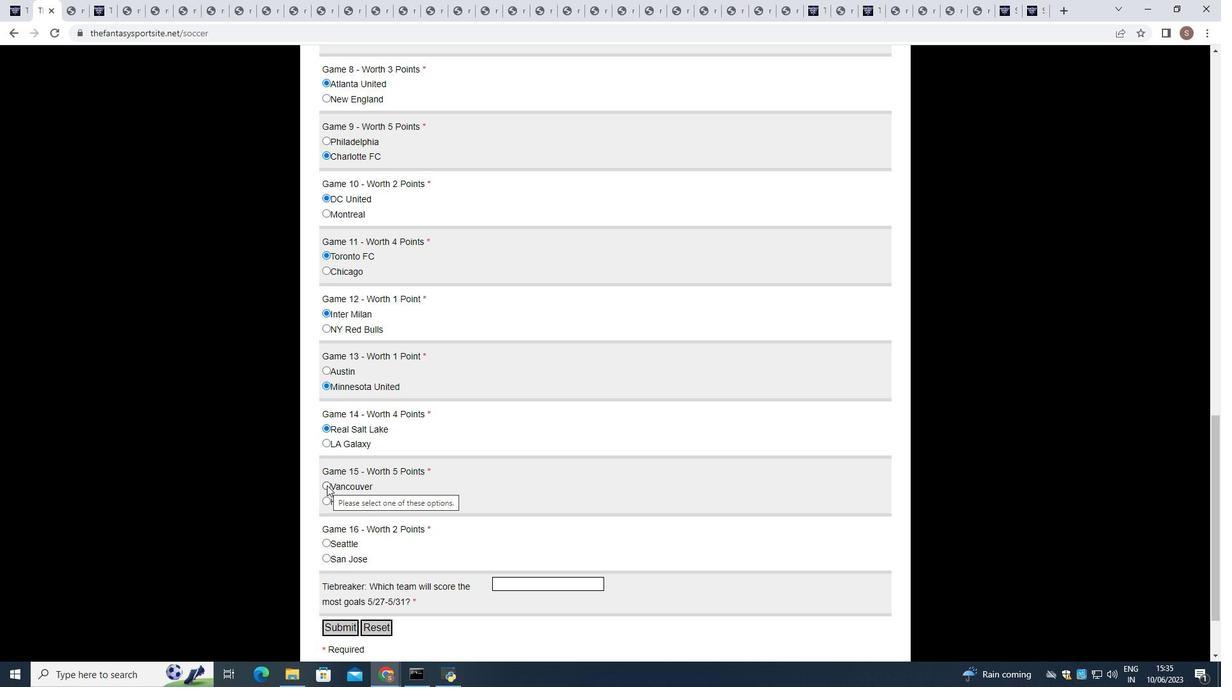 
Action: Mouse moved to (328, 559)
Screenshot: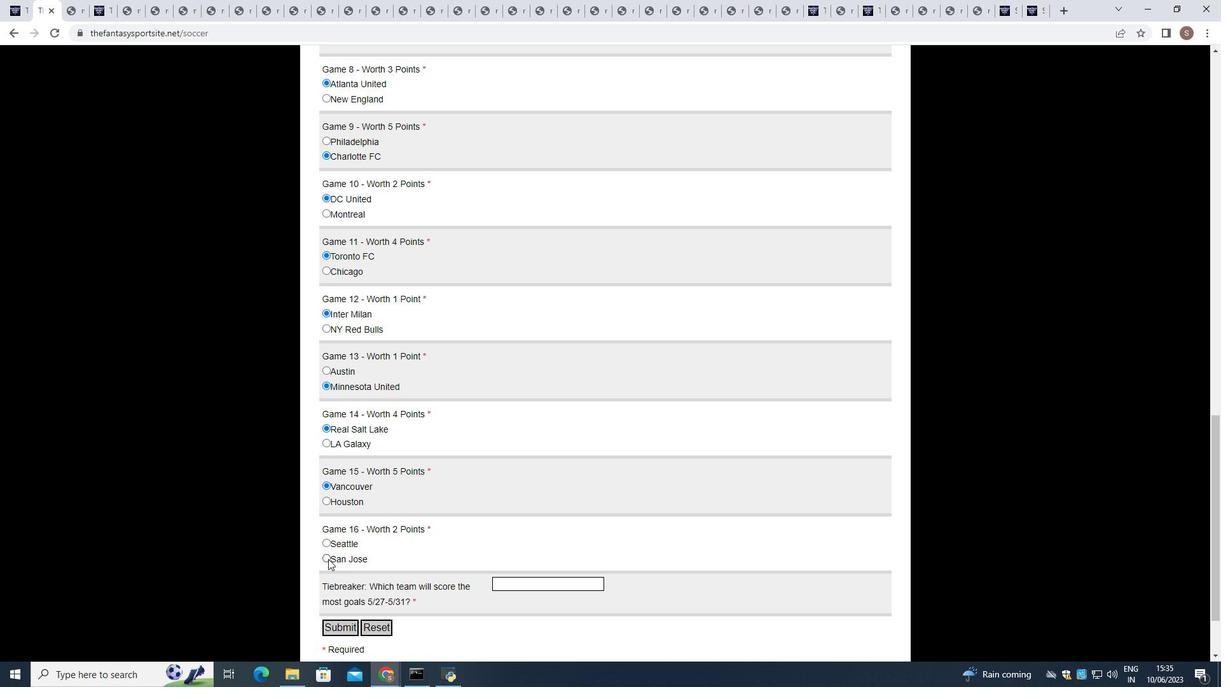 
Action: Mouse pressed left at (328, 559)
Screenshot: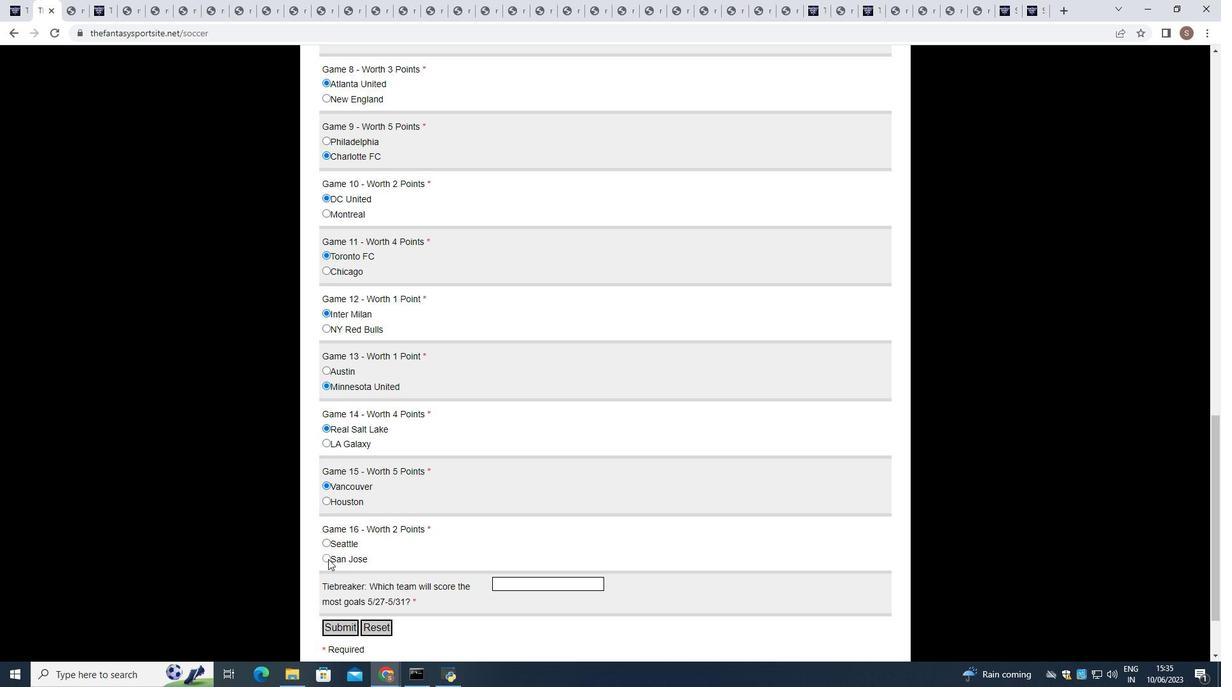 
Action: Mouse moved to (501, 586)
Screenshot: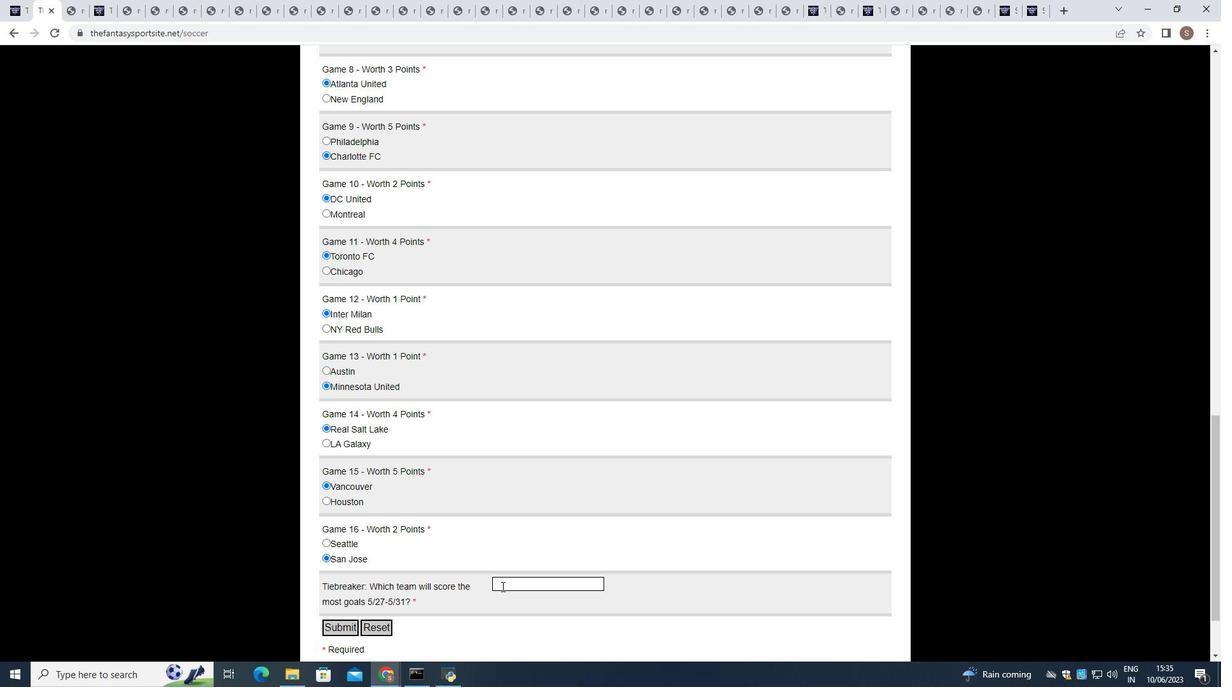 
Action: Mouse pressed left at (501, 586)
Screenshot: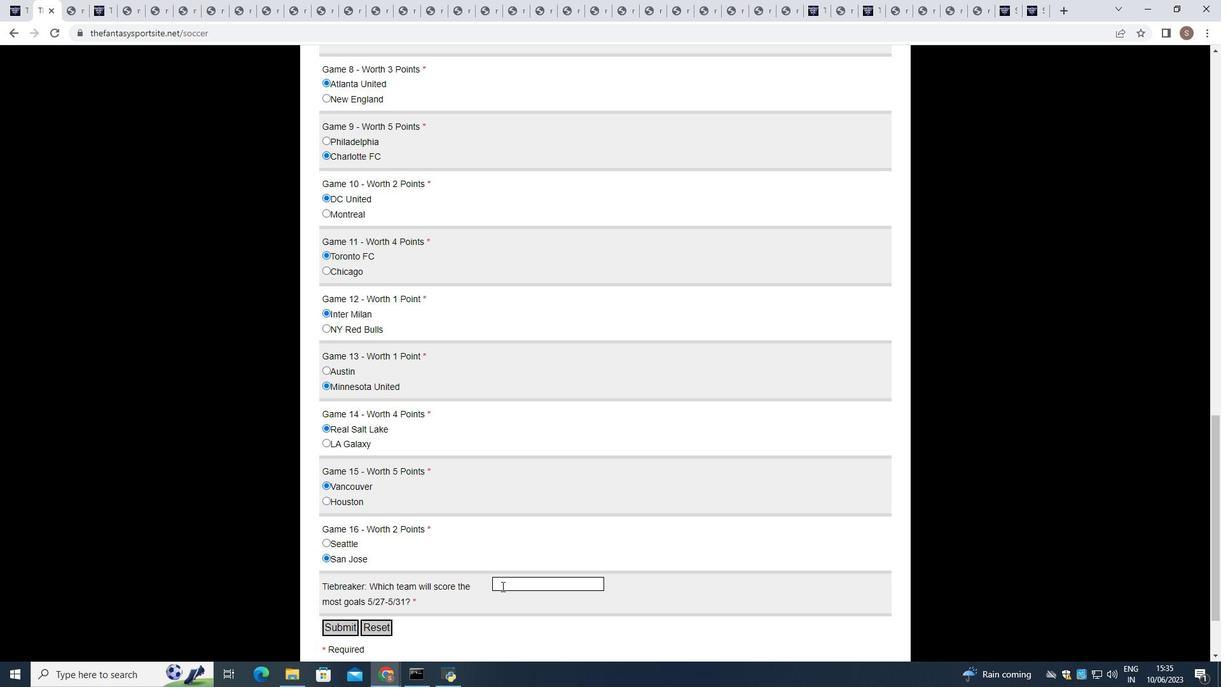 
Action: Mouse moved to (501, 585)
Screenshot: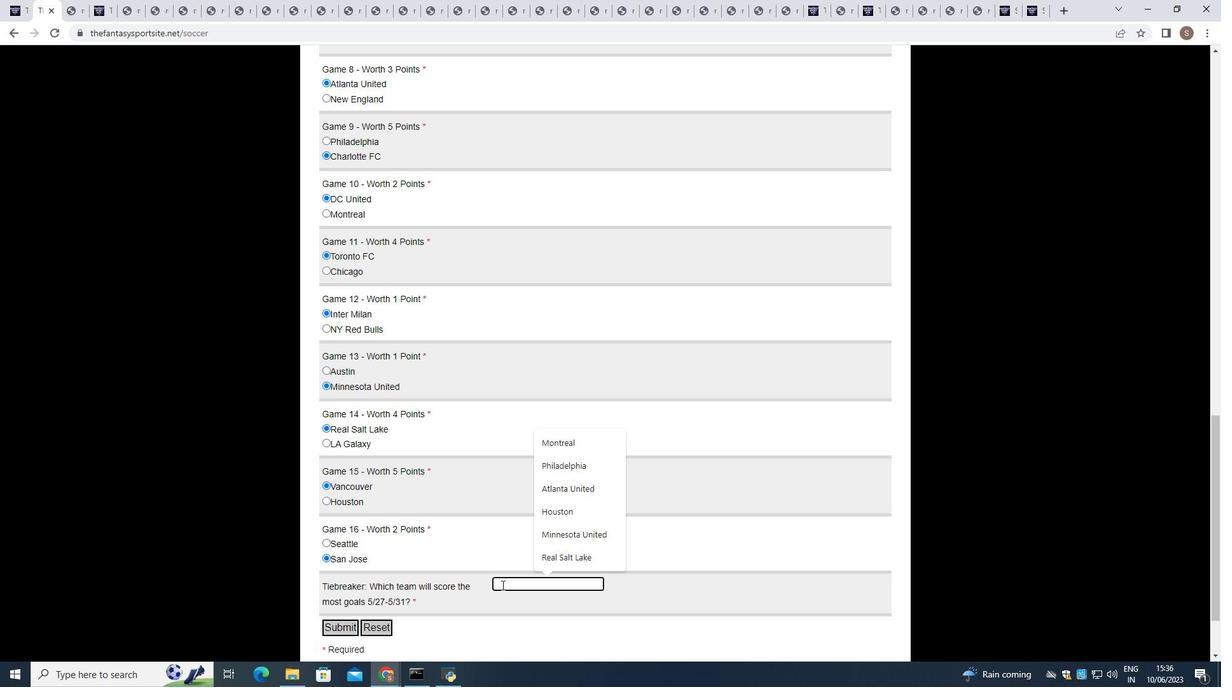 
Action: Key pressed <Key.shift>Mon
Screenshot: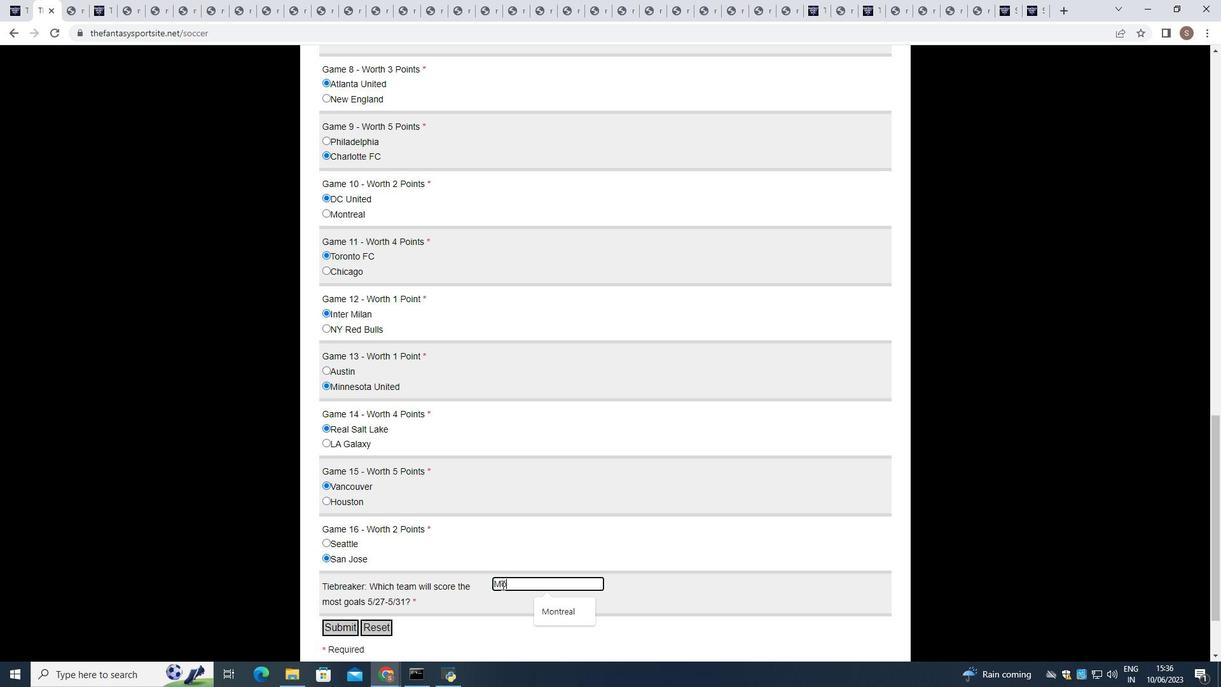 
Action: Mouse moved to (550, 611)
Screenshot: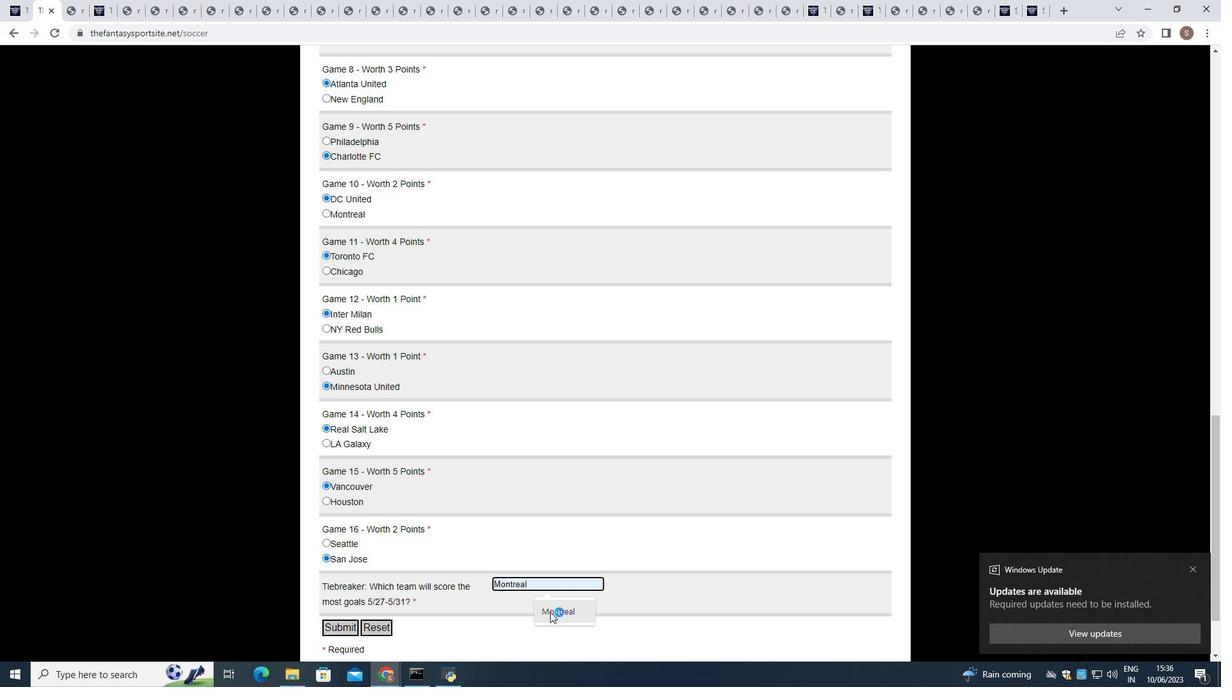 
Action: Mouse pressed left at (550, 611)
Screenshot: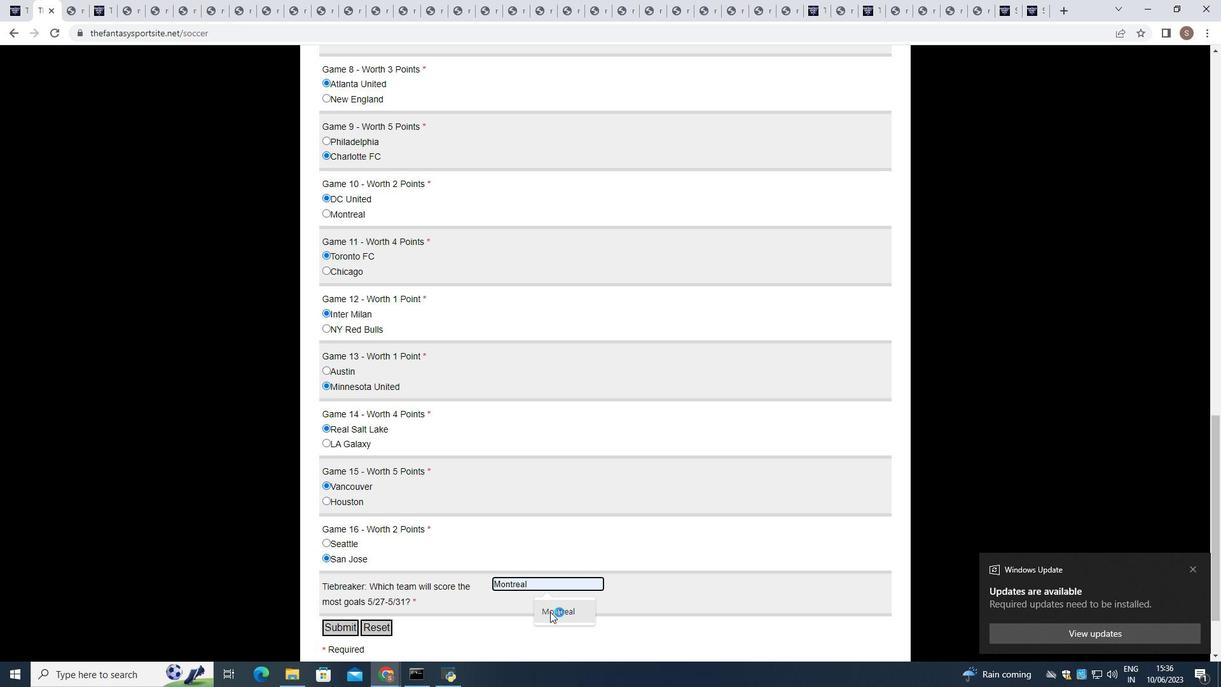 
Action: Mouse moved to (348, 625)
Screenshot: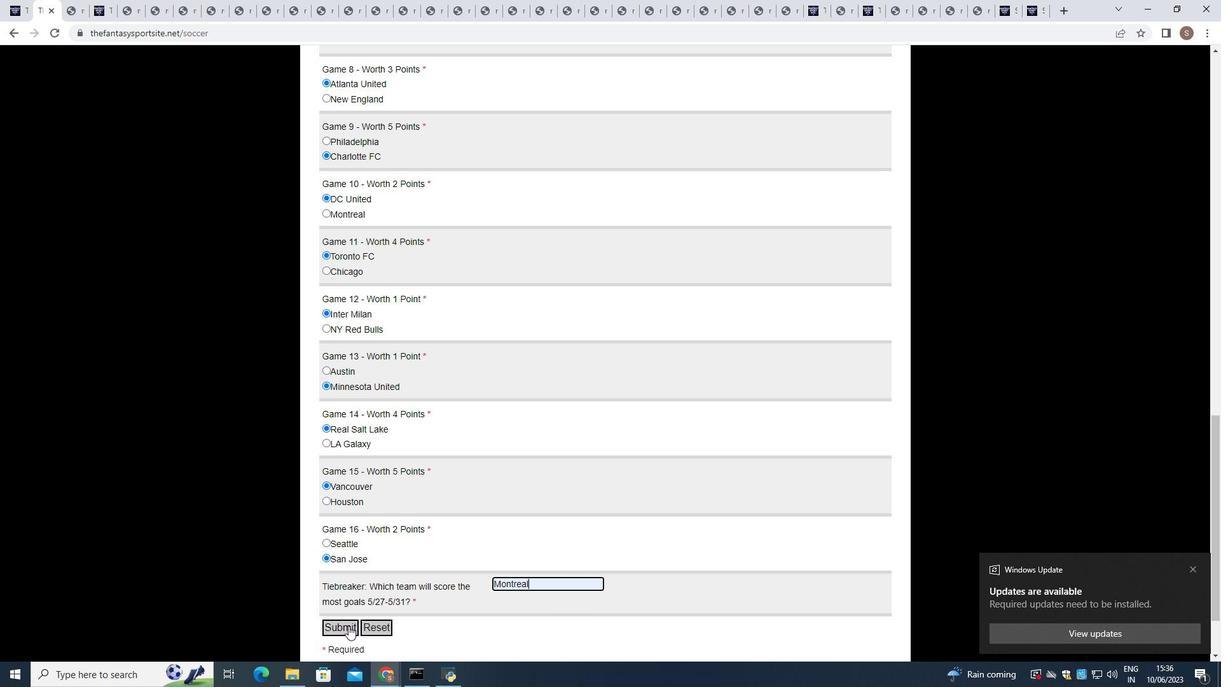 
Action: Mouse pressed left at (348, 625)
Screenshot: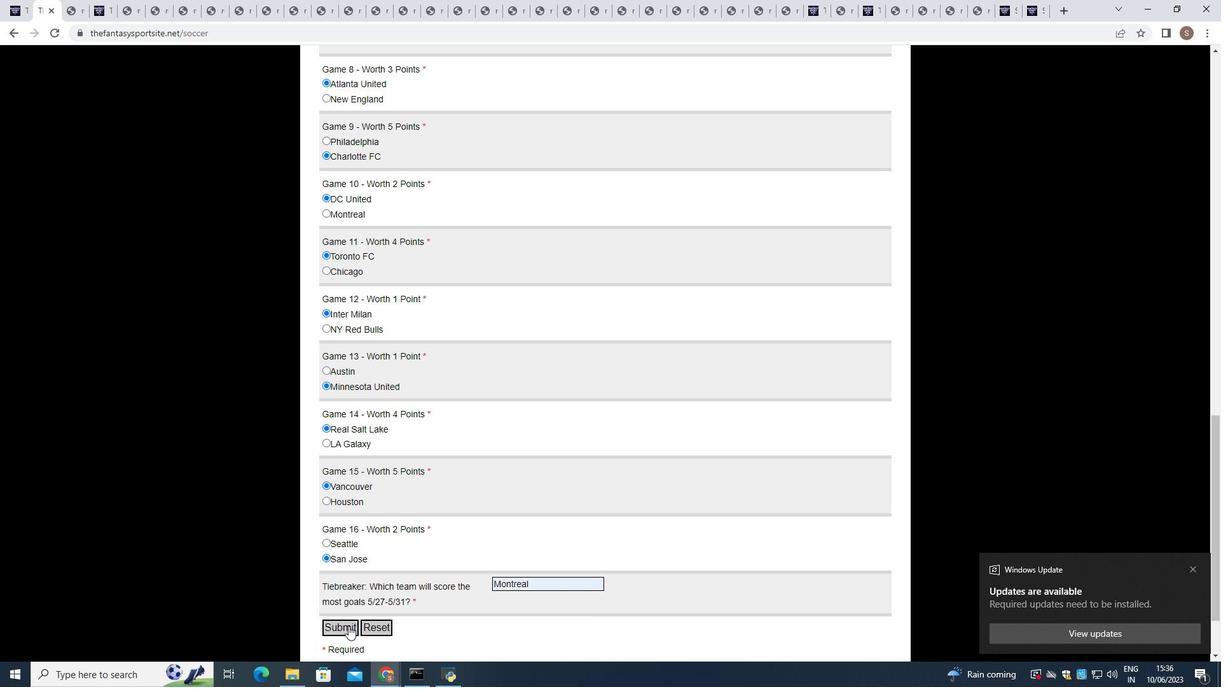 
Action: Mouse moved to (348, 625)
Screenshot: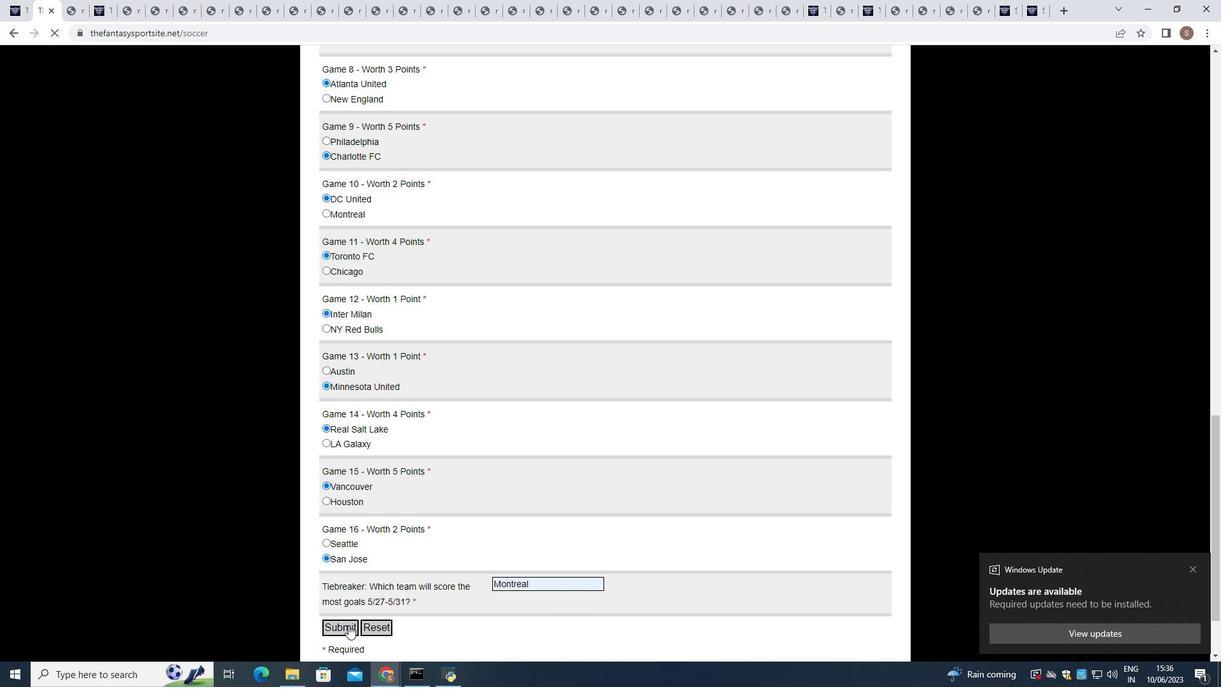 
